 Task: In the  document Maui.epub Align the width of word art with 'Picture'. Fill the whole document with 'Light Cornflower Blue'. Add link on bottom left corner of the sheet: in.pinterest.com
Action: Mouse moved to (308, 456)
Screenshot: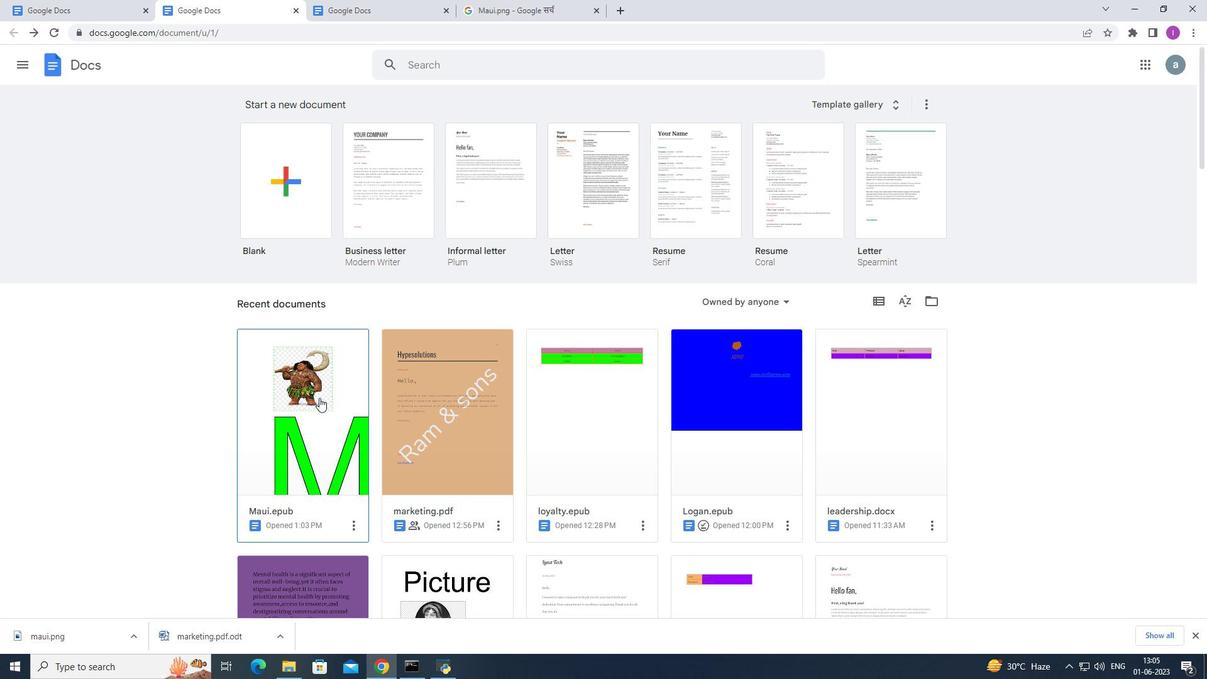 
Action: Mouse pressed left at (308, 456)
Screenshot: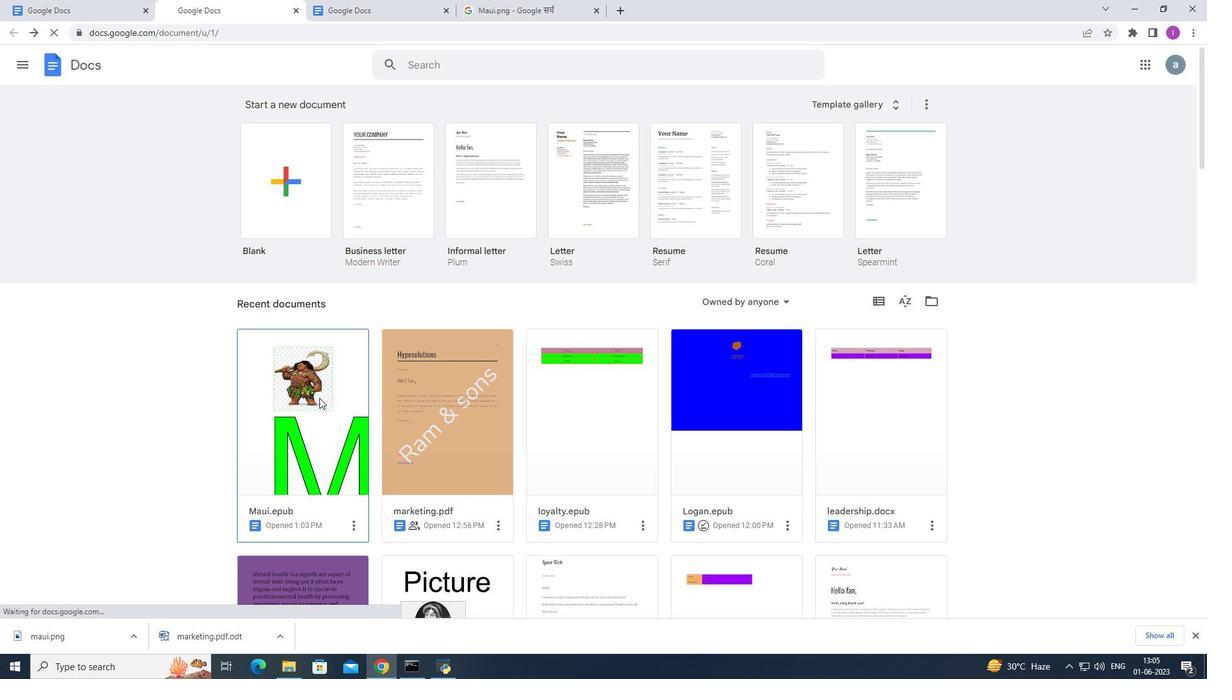 
Action: Mouse moved to (48, 74)
Screenshot: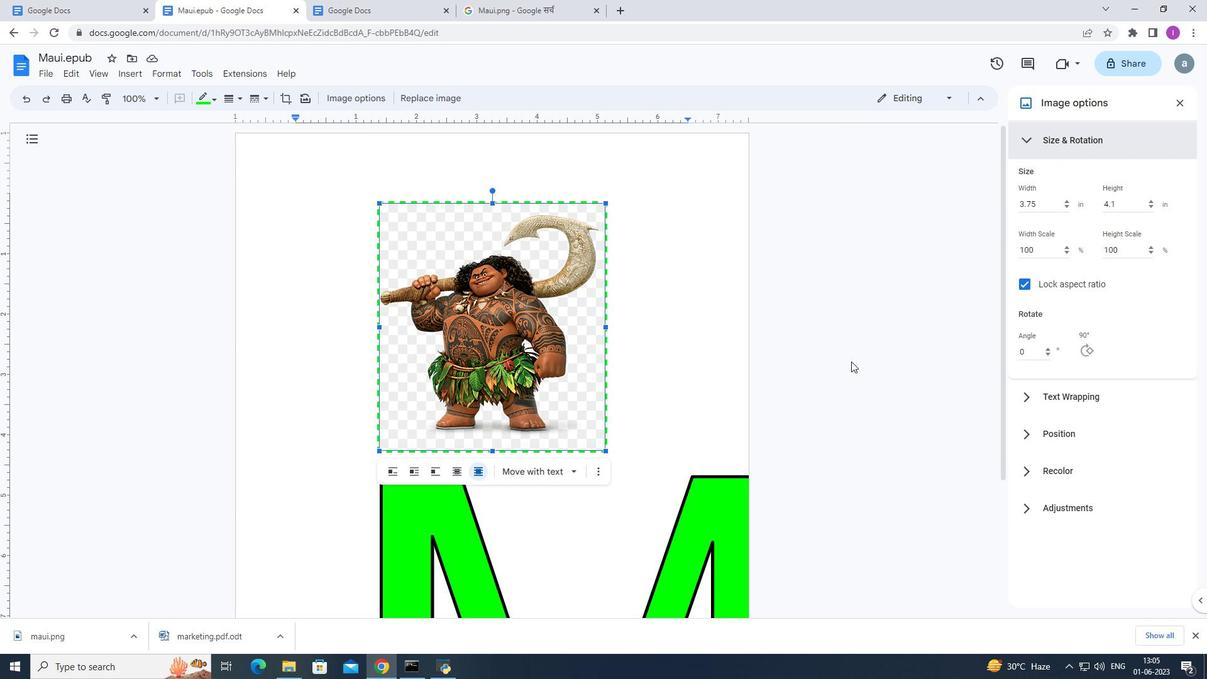 
Action: Mouse pressed left at (48, 74)
Screenshot: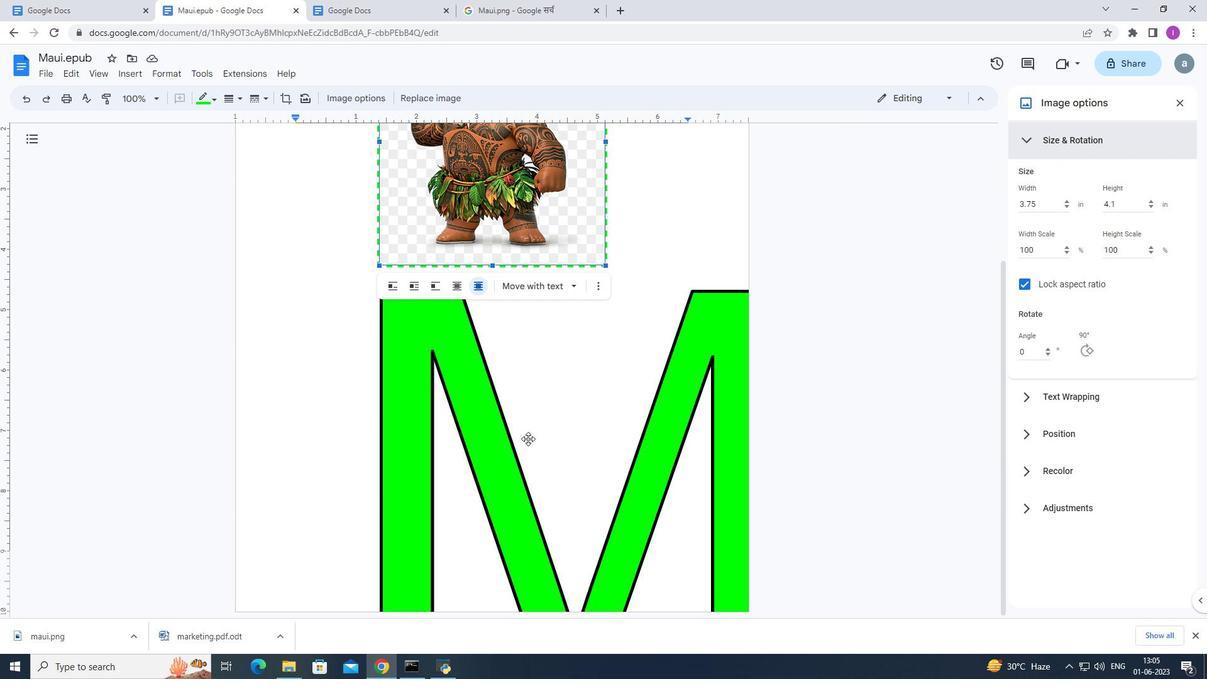 
Action: Mouse moved to (312, 180)
Screenshot: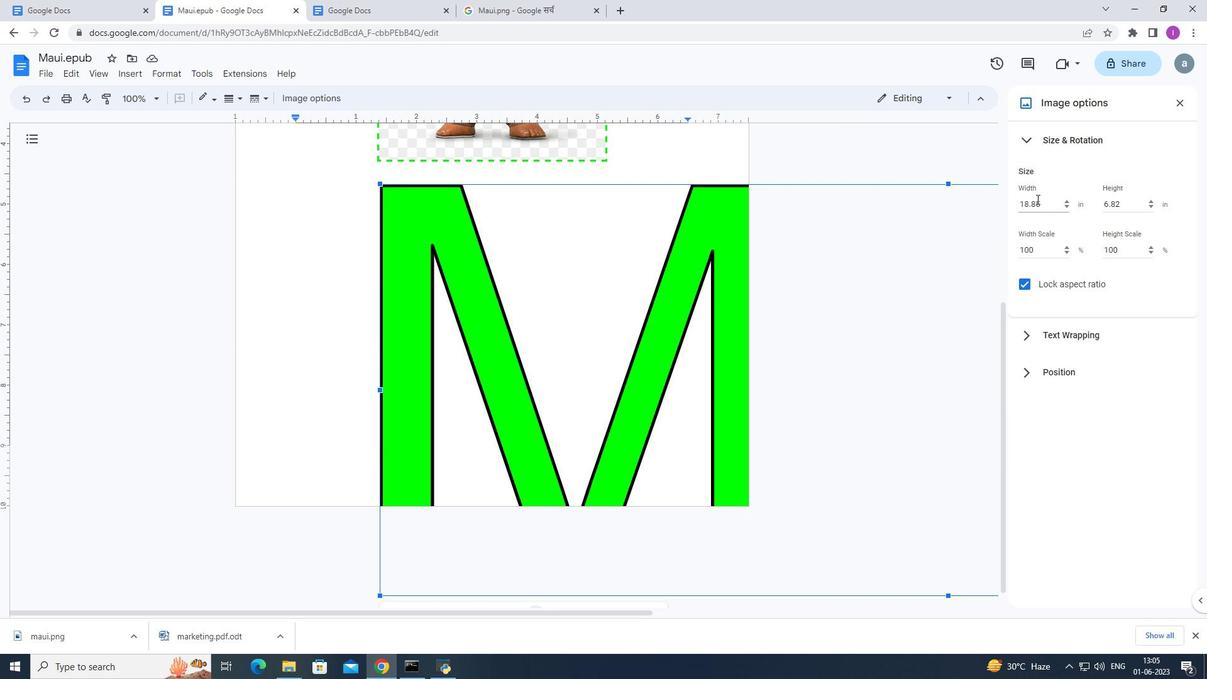
Action: Mouse pressed left at (312, 180)
Screenshot: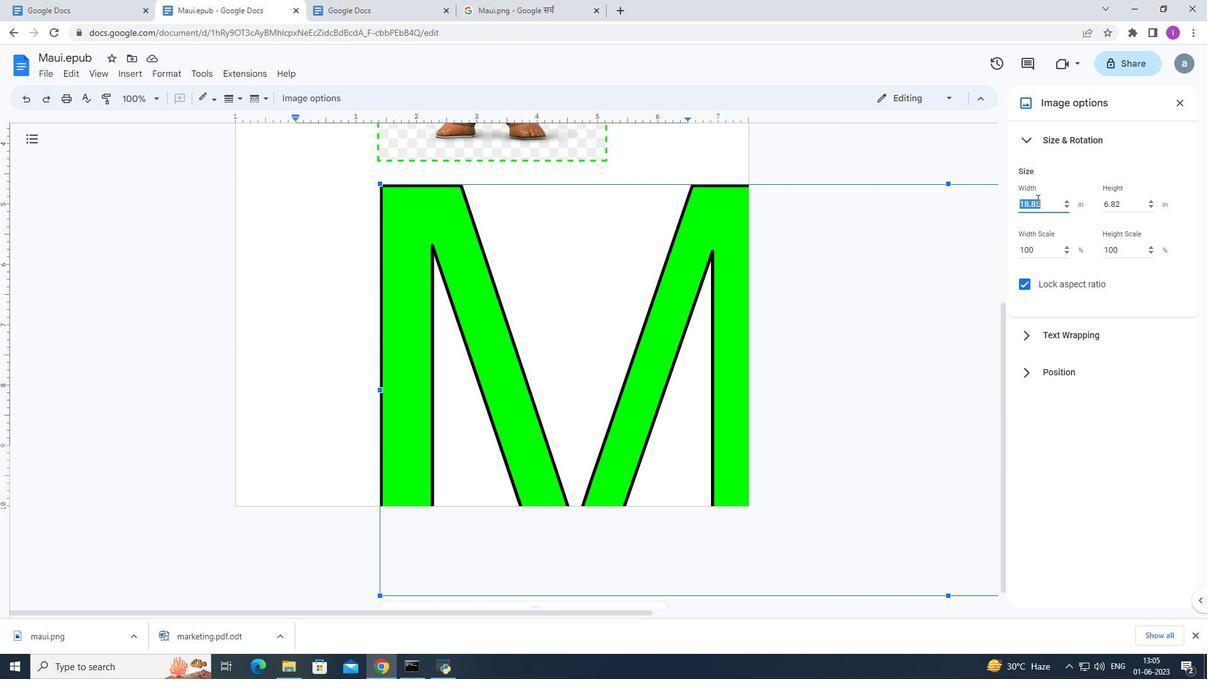 
Action: Mouse moved to (574, 115)
Screenshot: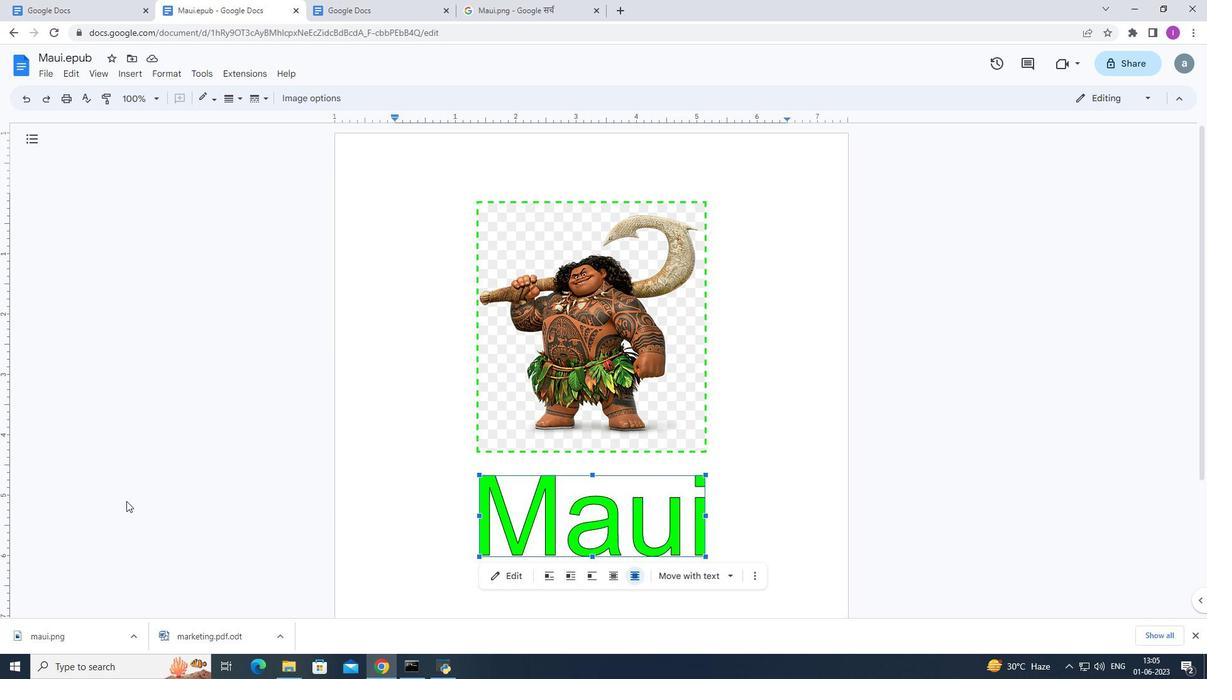 
Action: Mouse scrolled (574, 115) with delta (0, 0)
Screenshot: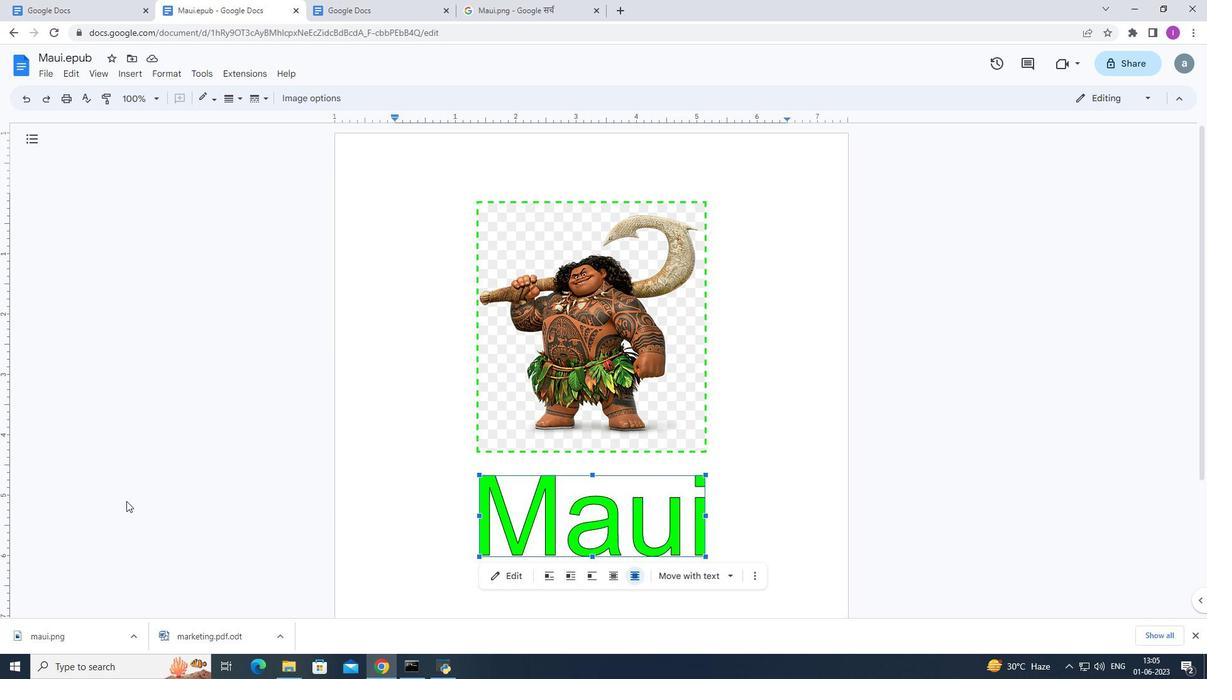 
Action: Mouse moved to (575, 116)
Screenshot: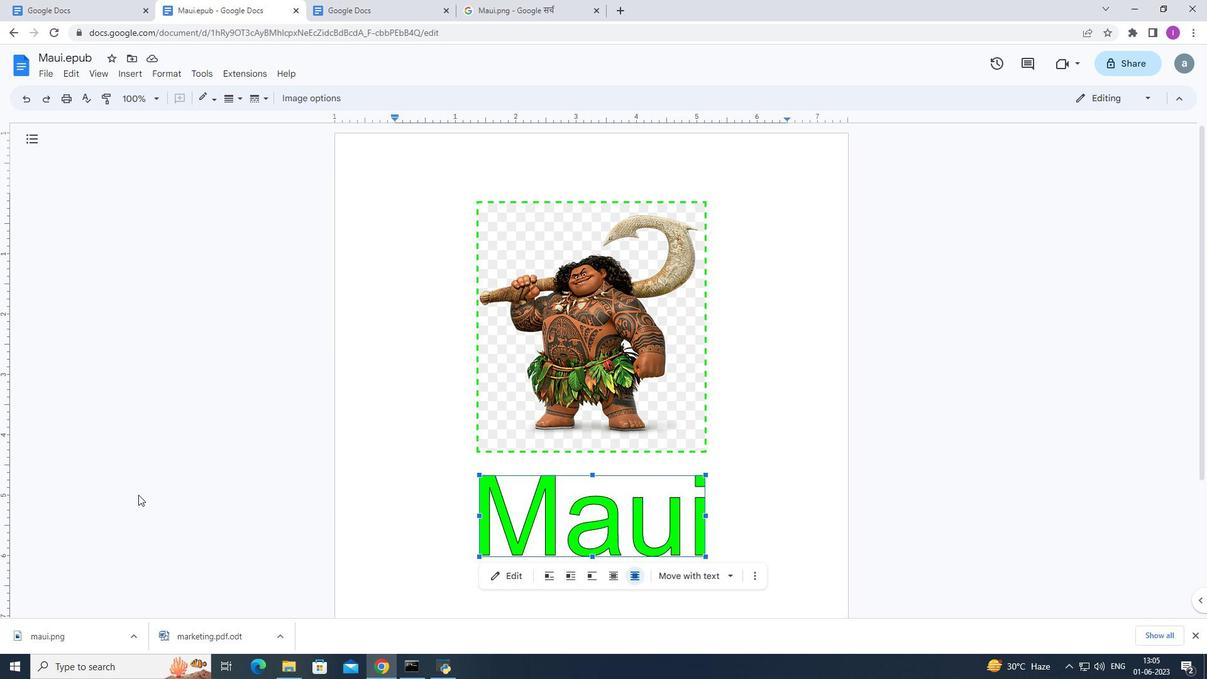 
Action: Mouse scrolled (575, 115) with delta (0, 0)
Screenshot: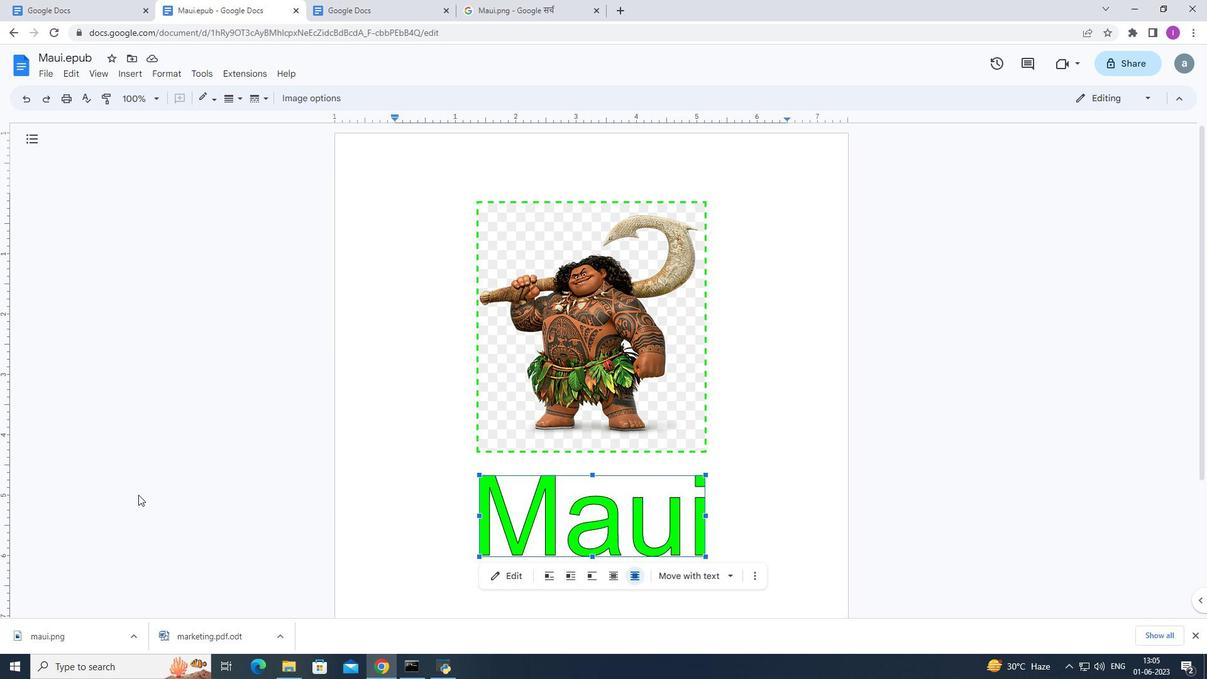 
Action: Mouse scrolled (575, 115) with delta (0, 0)
Screenshot: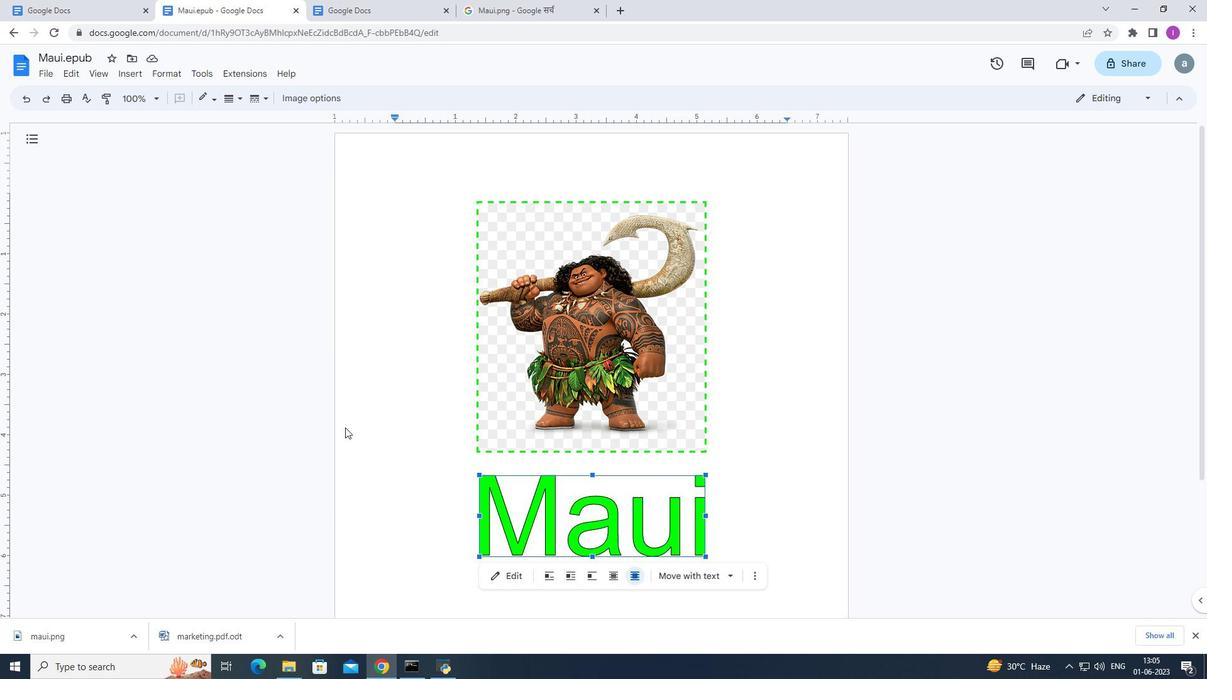 
Action: Mouse moved to (576, 120)
Screenshot: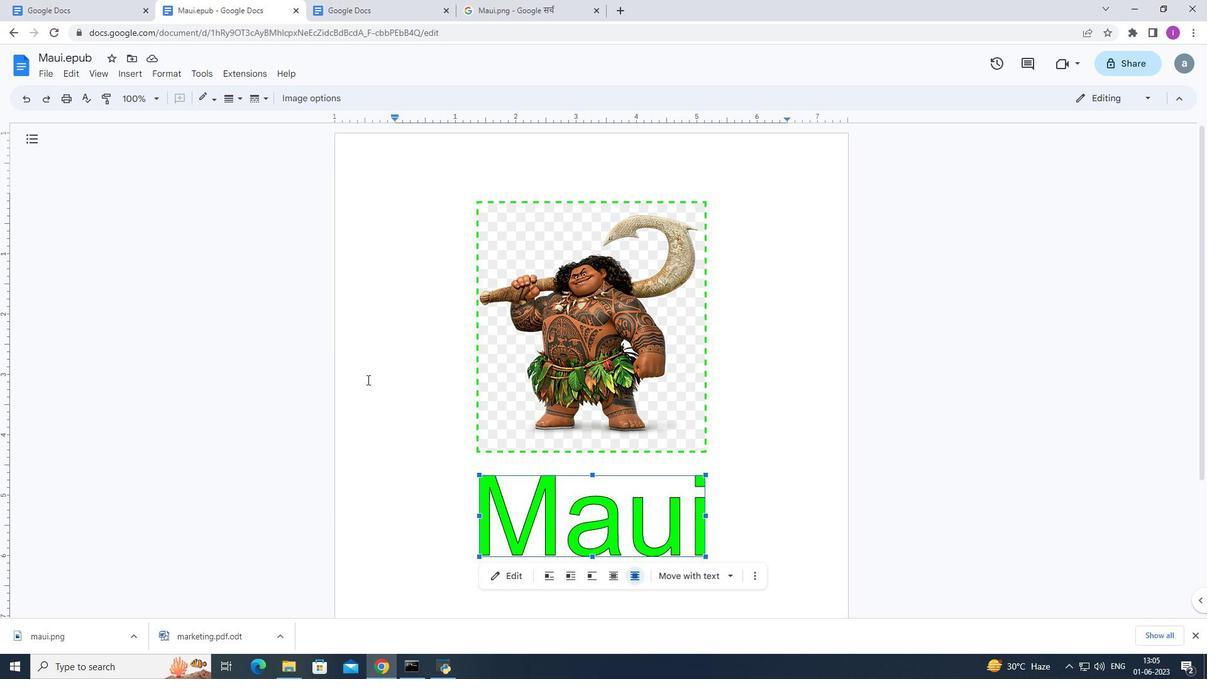 
Action: Mouse scrolled (576, 119) with delta (0, 0)
Screenshot: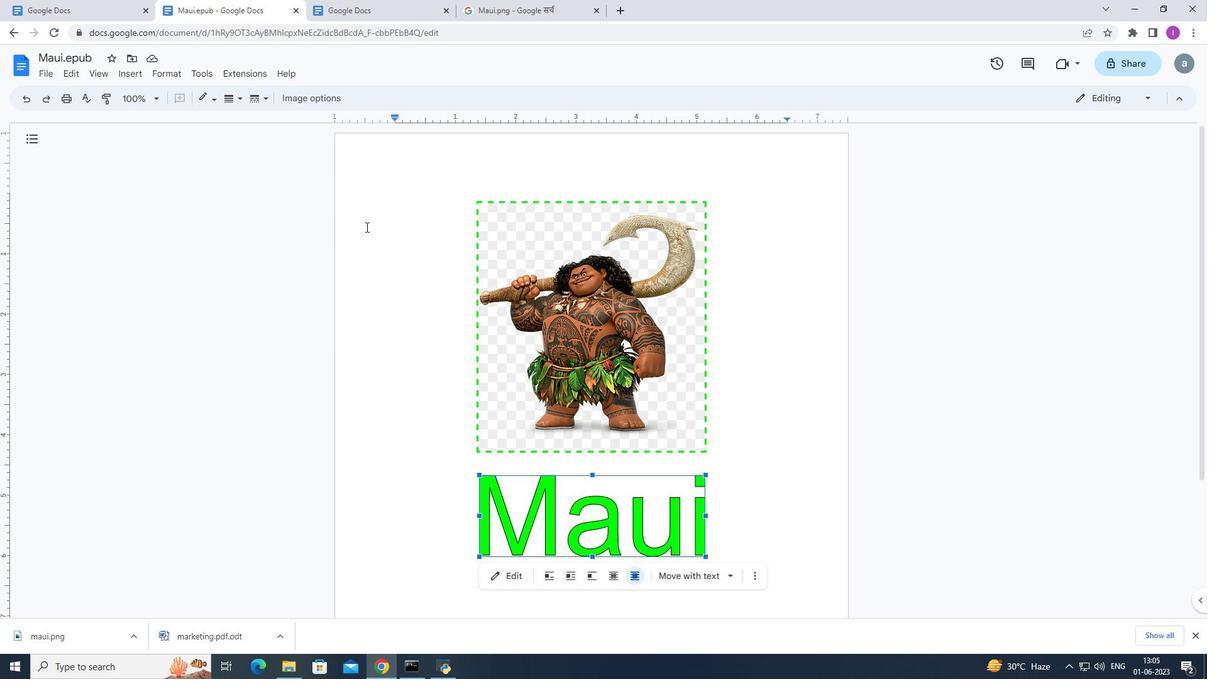 
Action: Mouse scrolled (576, 119) with delta (0, 0)
Screenshot: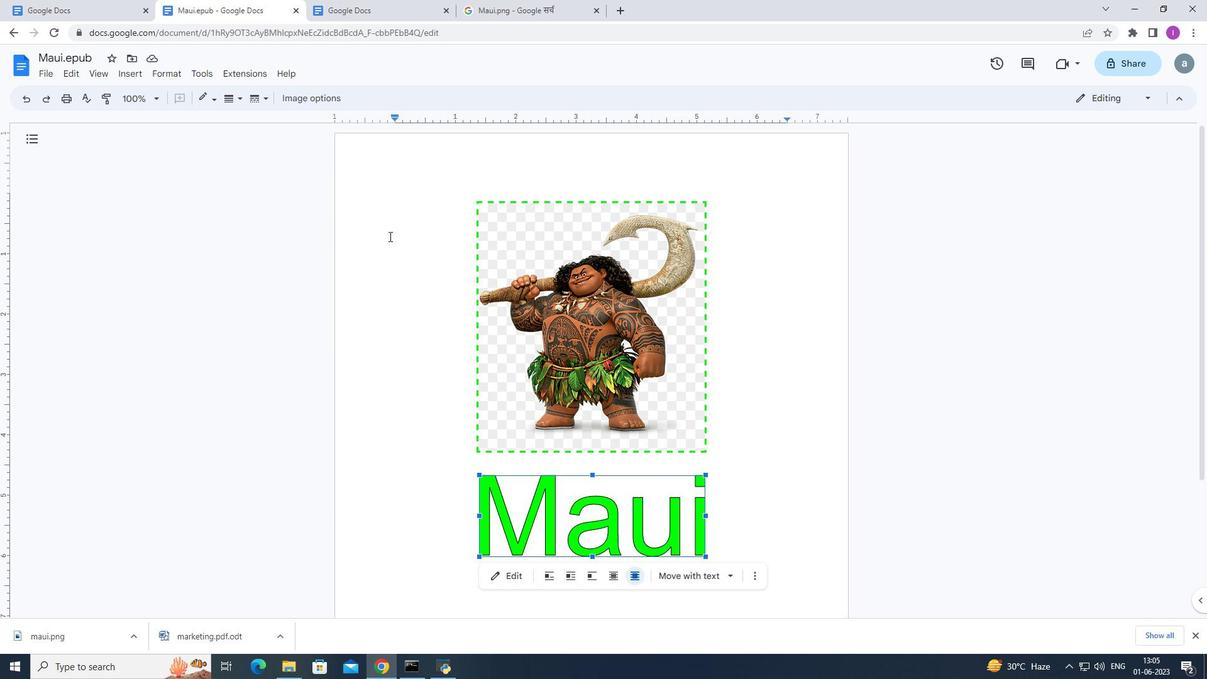 
Action: Mouse moved to (538, 318)
Screenshot: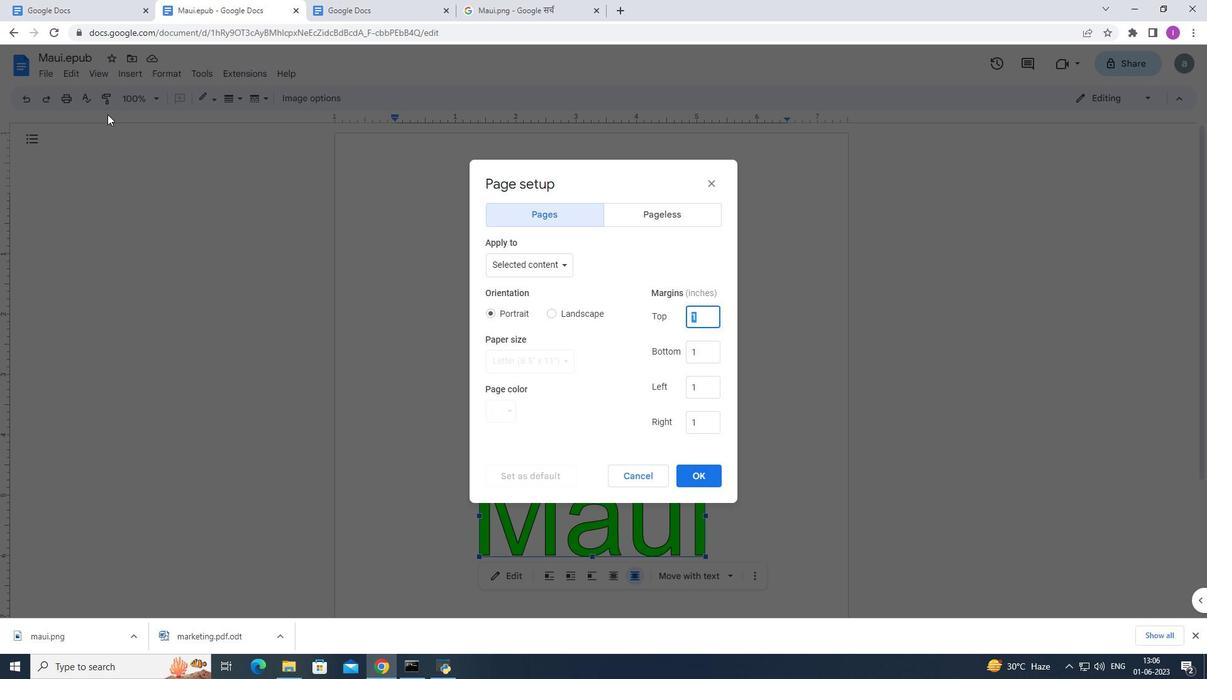 
Action: Mouse scrolled (538, 318) with delta (0, 0)
Screenshot: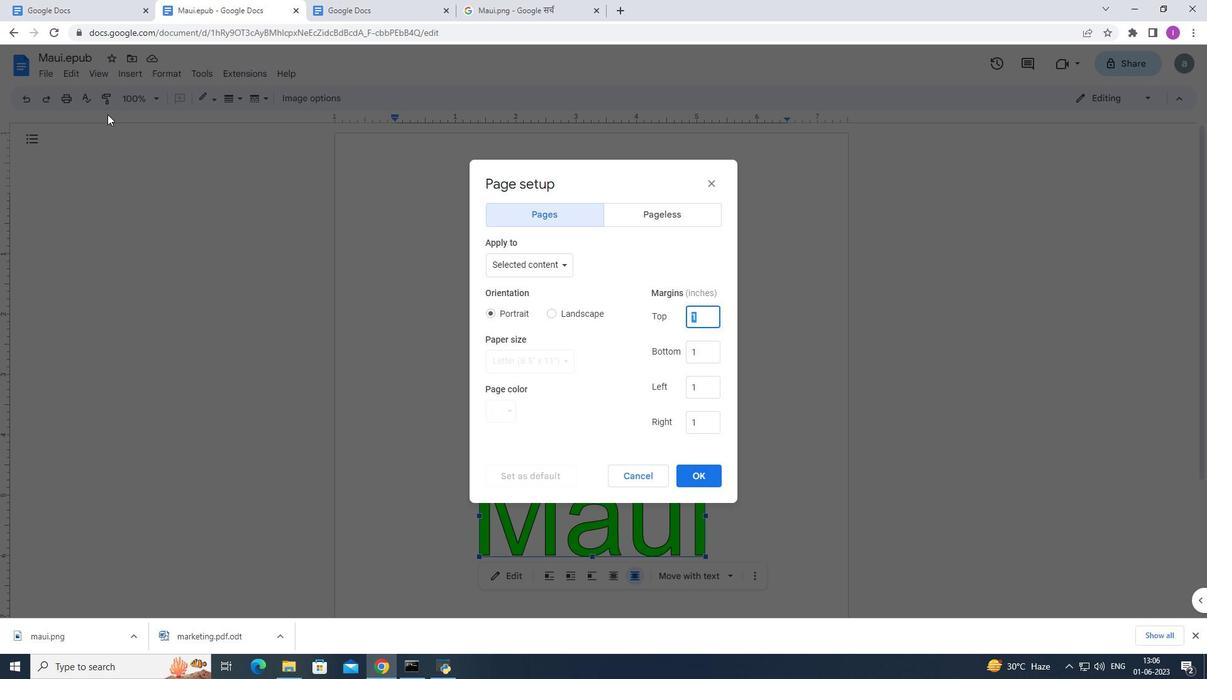 
Action: Mouse scrolled (538, 318) with delta (0, 0)
Screenshot: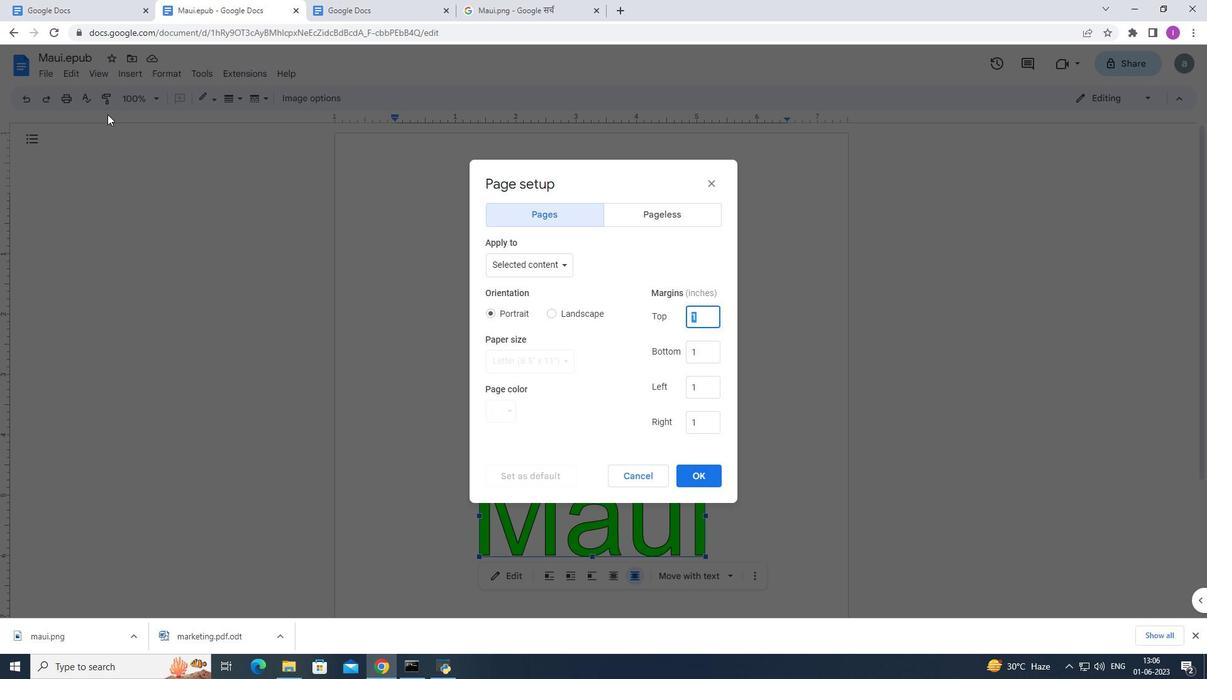 
Action: Mouse scrolled (538, 318) with delta (0, 0)
Screenshot: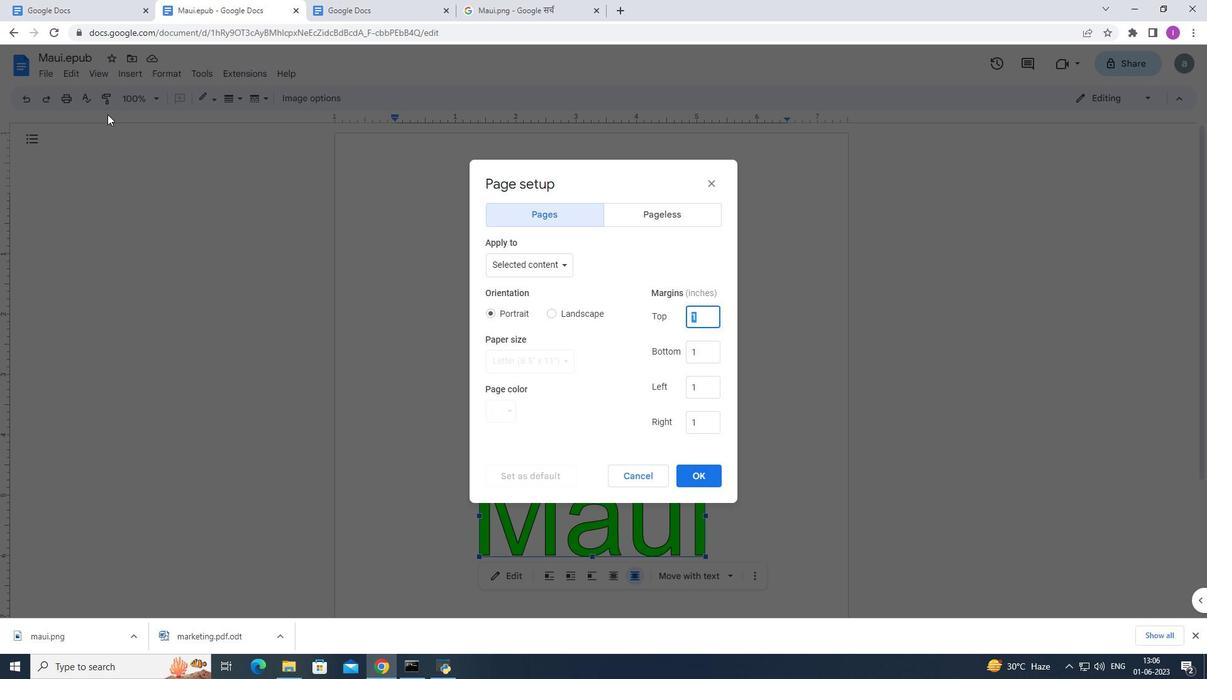
Action: Mouse scrolled (538, 318) with delta (0, 0)
Screenshot: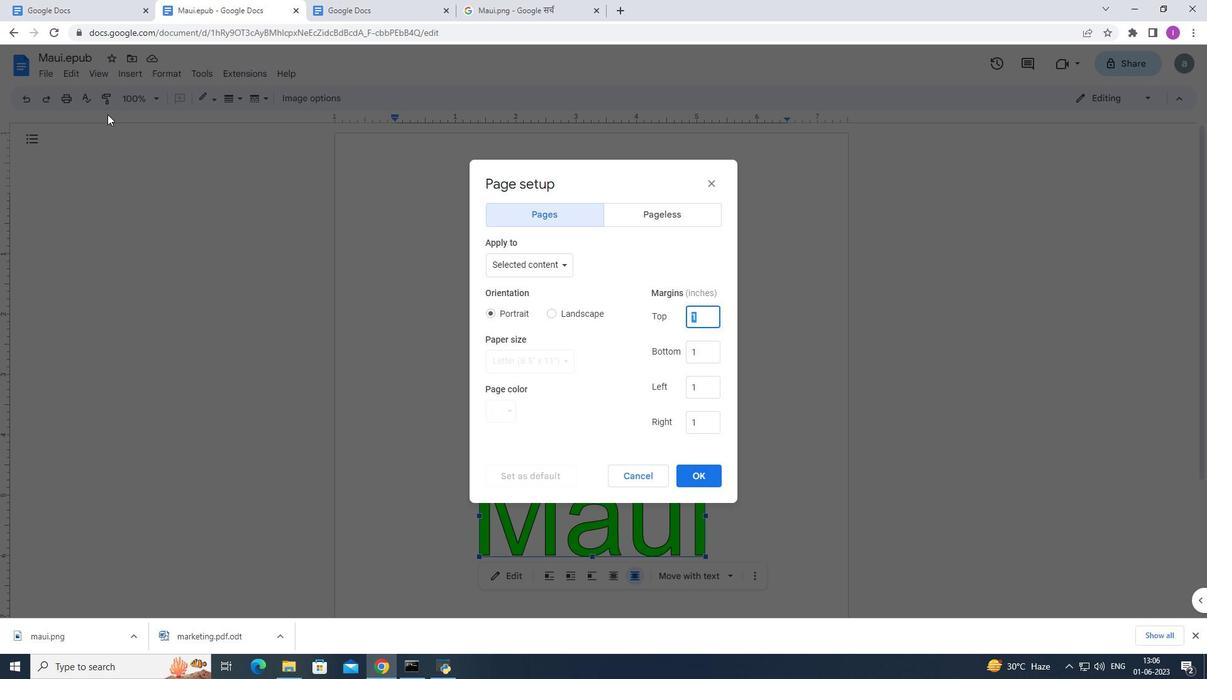 
Action: Mouse scrolled (538, 318) with delta (0, 0)
Screenshot: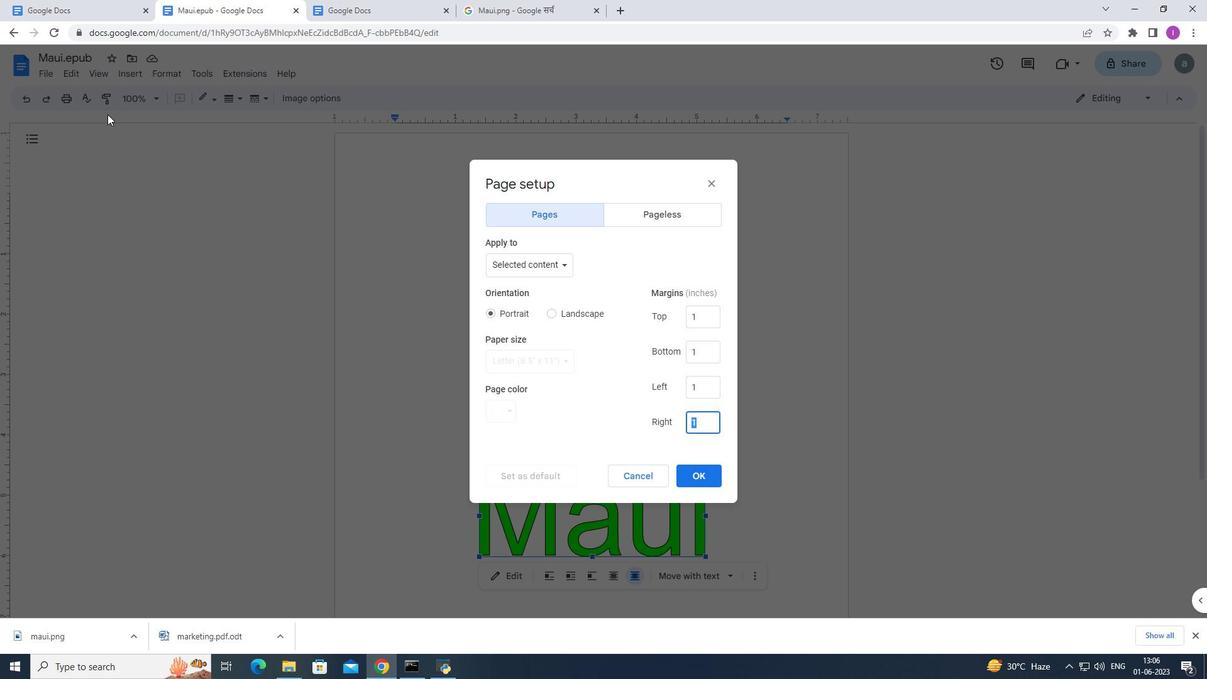 
Action: Mouse scrolled (538, 318) with delta (0, 0)
Screenshot: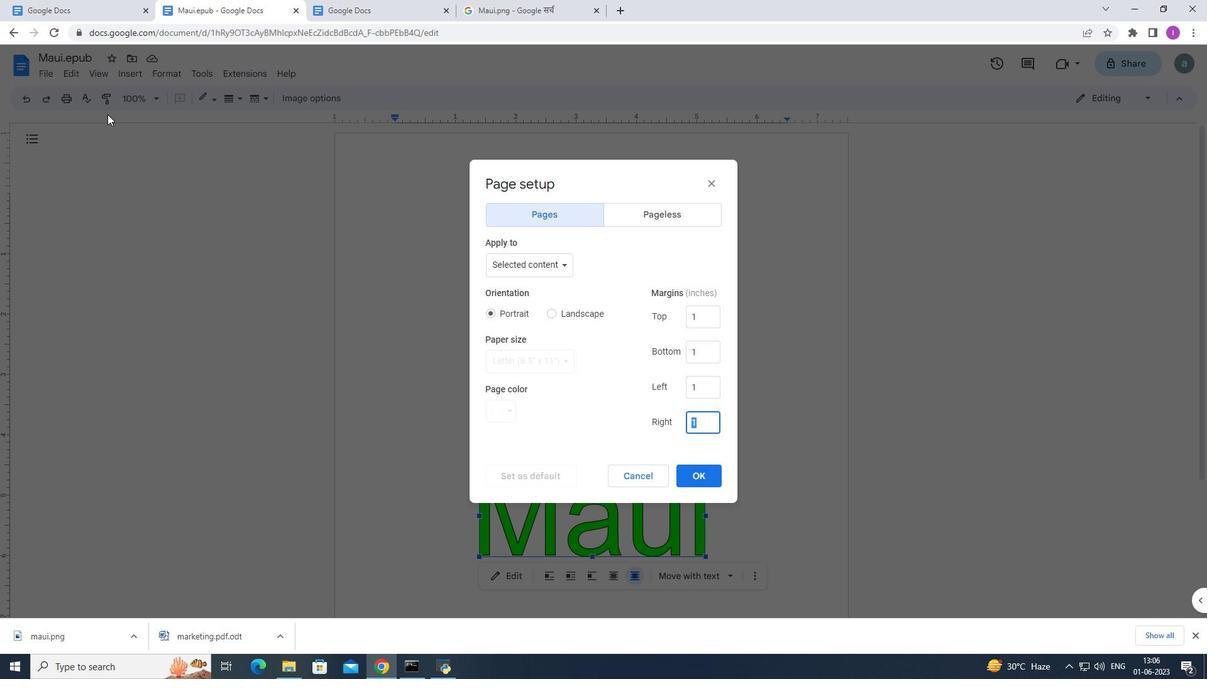 
Action: Mouse scrolled (538, 318) with delta (0, 0)
Screenshot: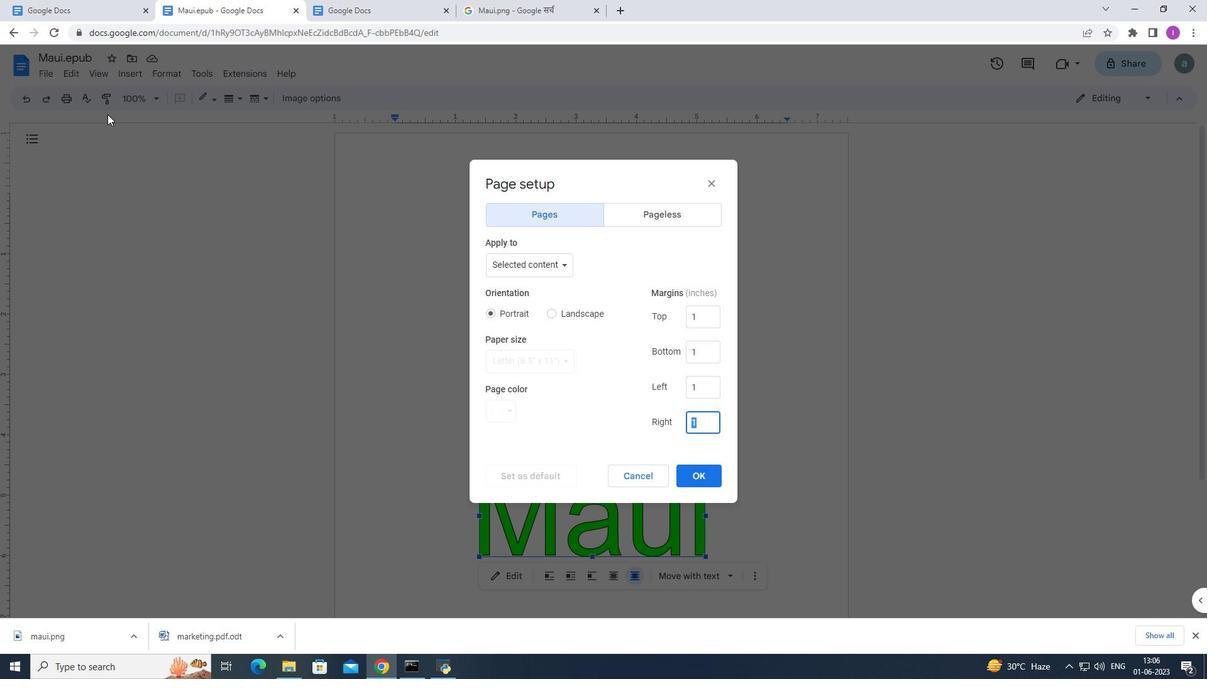 
Action: Mouse scrolled (538, 318) with delta (0, 0)
Screenshot: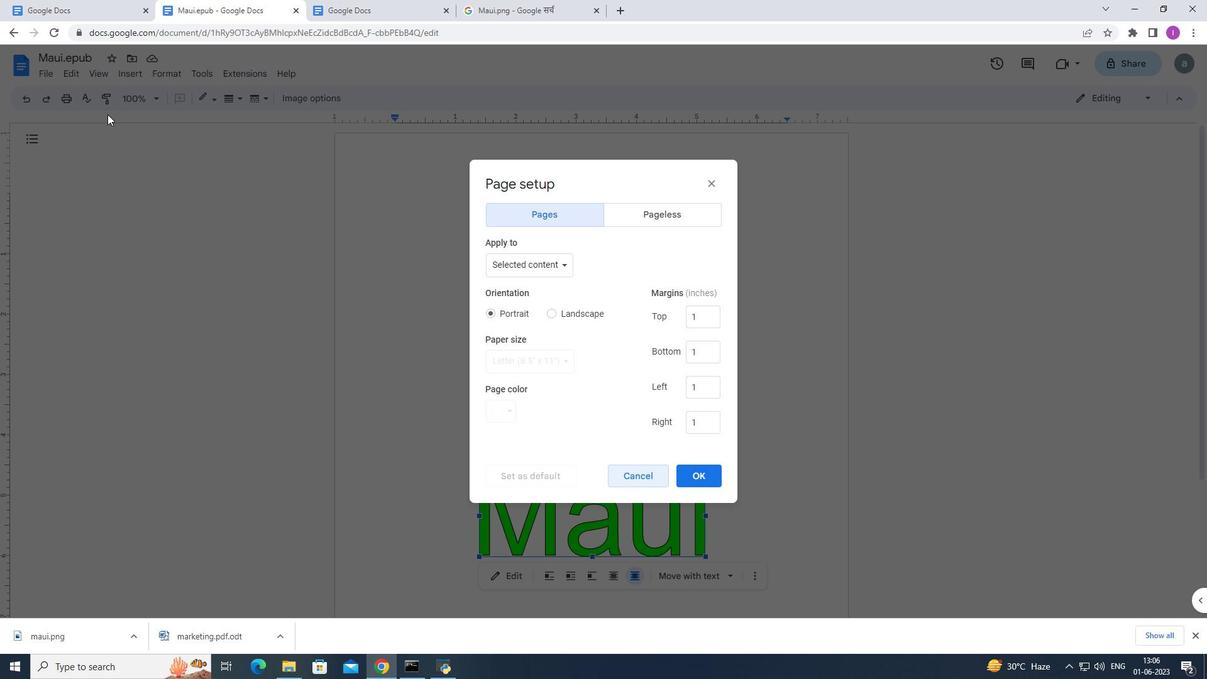 
Action: Mouse scrolled (538, 319) with delta (0, 0)
Screenshot: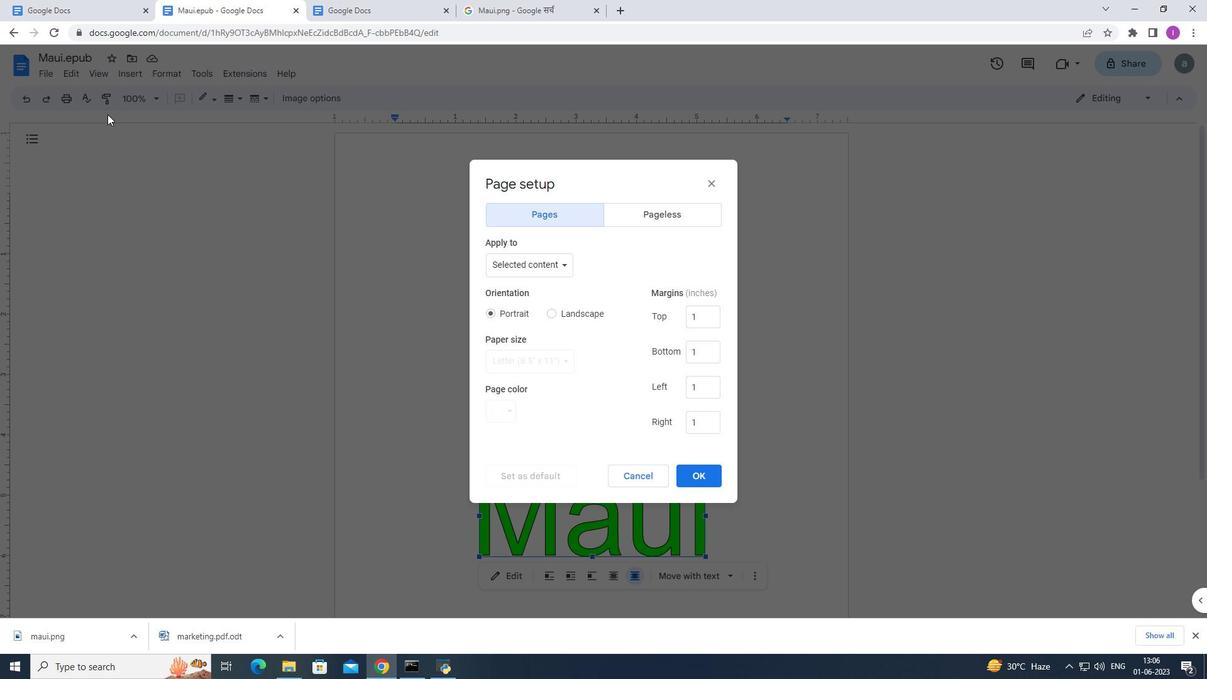 
Action: Mouse scrolled (538, 319) with delta (0, 0)
Screenshot: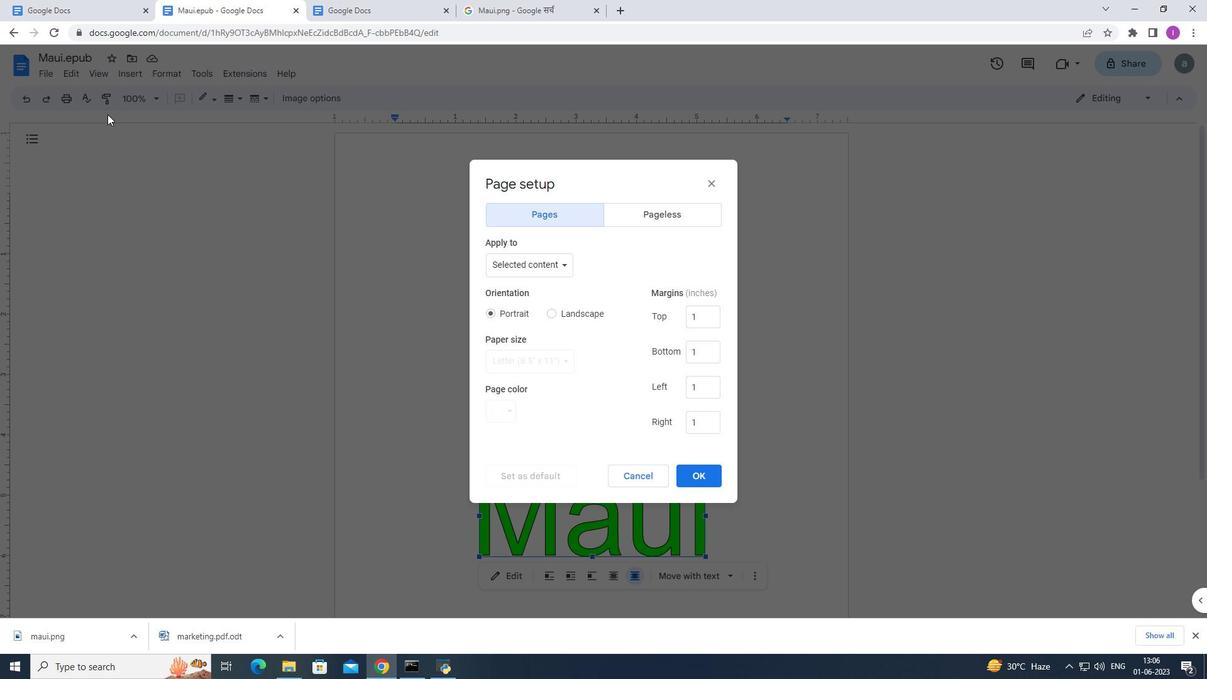 
Action: Mouse scrolled (538, 319) with delta (0, 0)
Screenshot: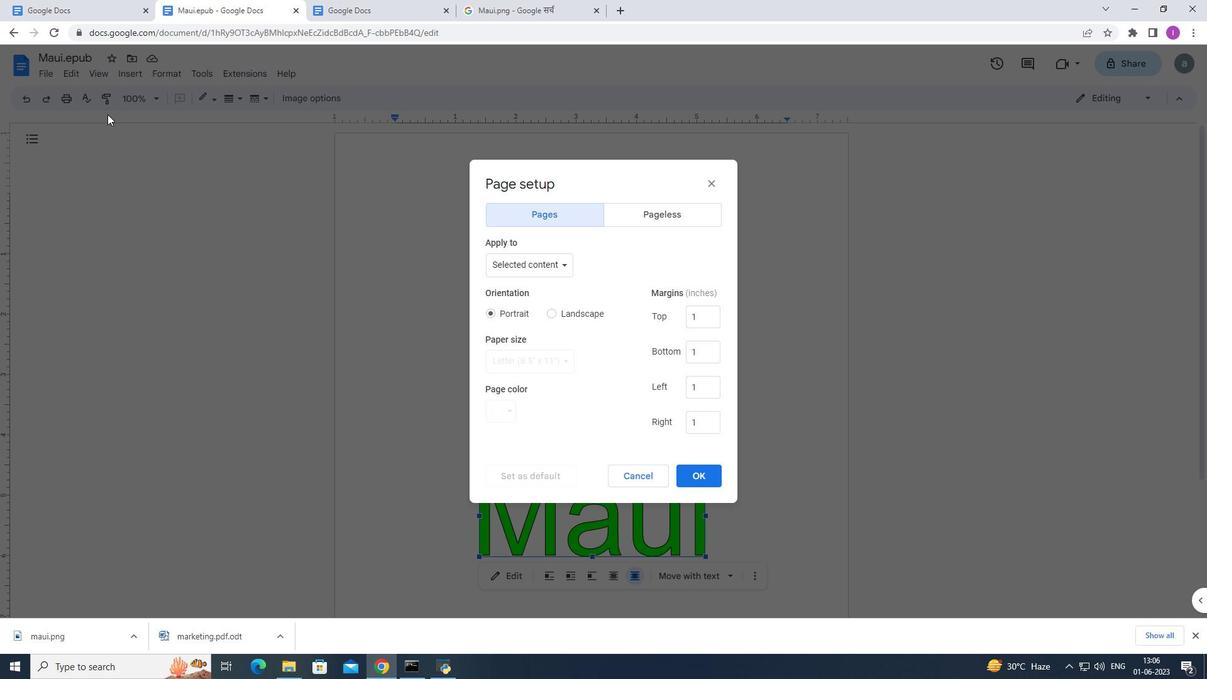 
Action: Mouse scrolled (538, 319) with delta (0, 0)
Screenshot: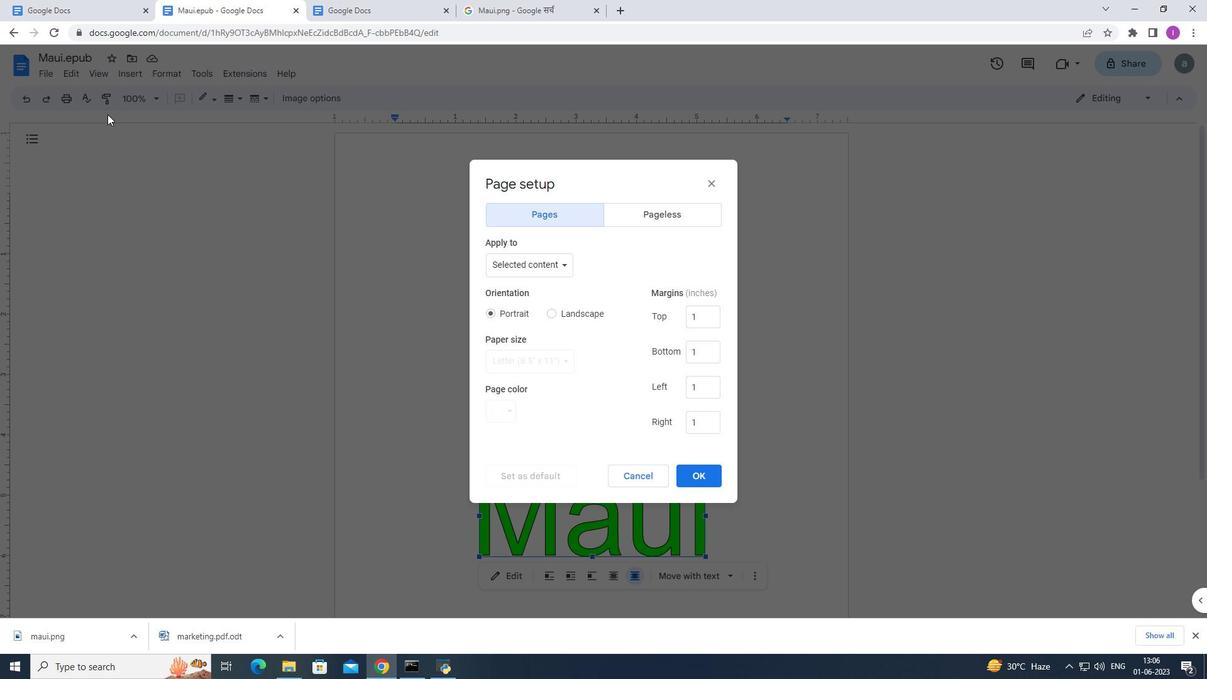 
Action: Mouse scrolled (538, 319) with delta (0, 0)
Screenshot: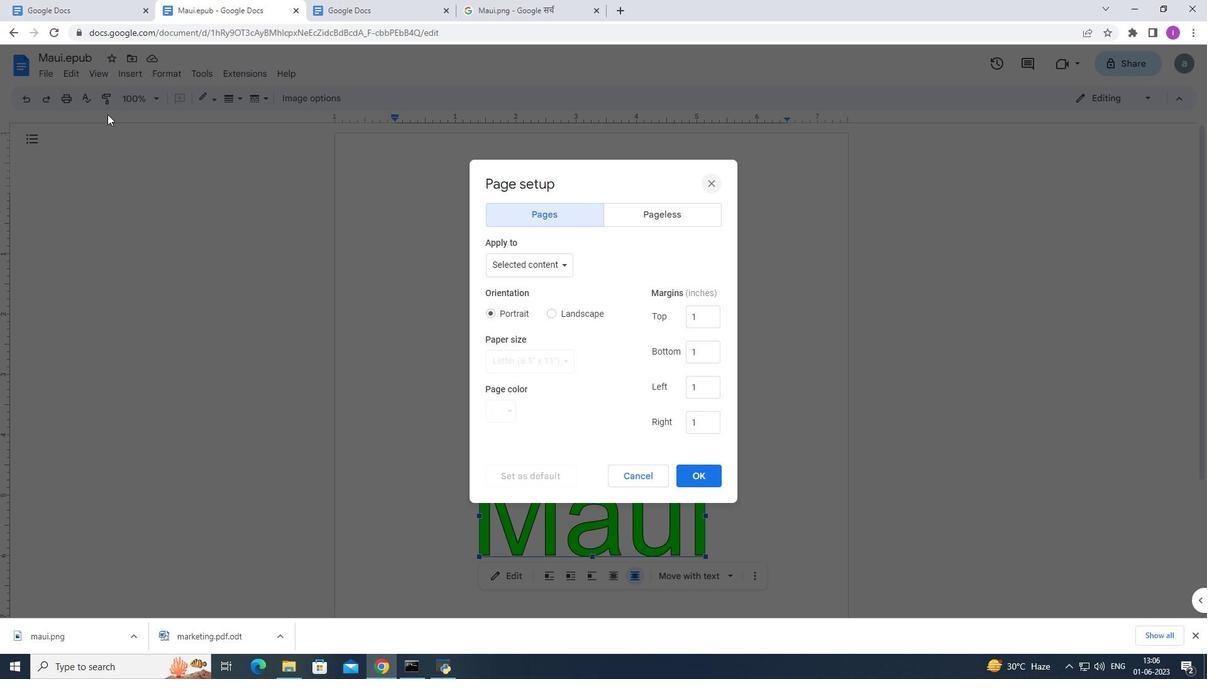 
Action: Mouse moved to (269, 437)
Screenshot: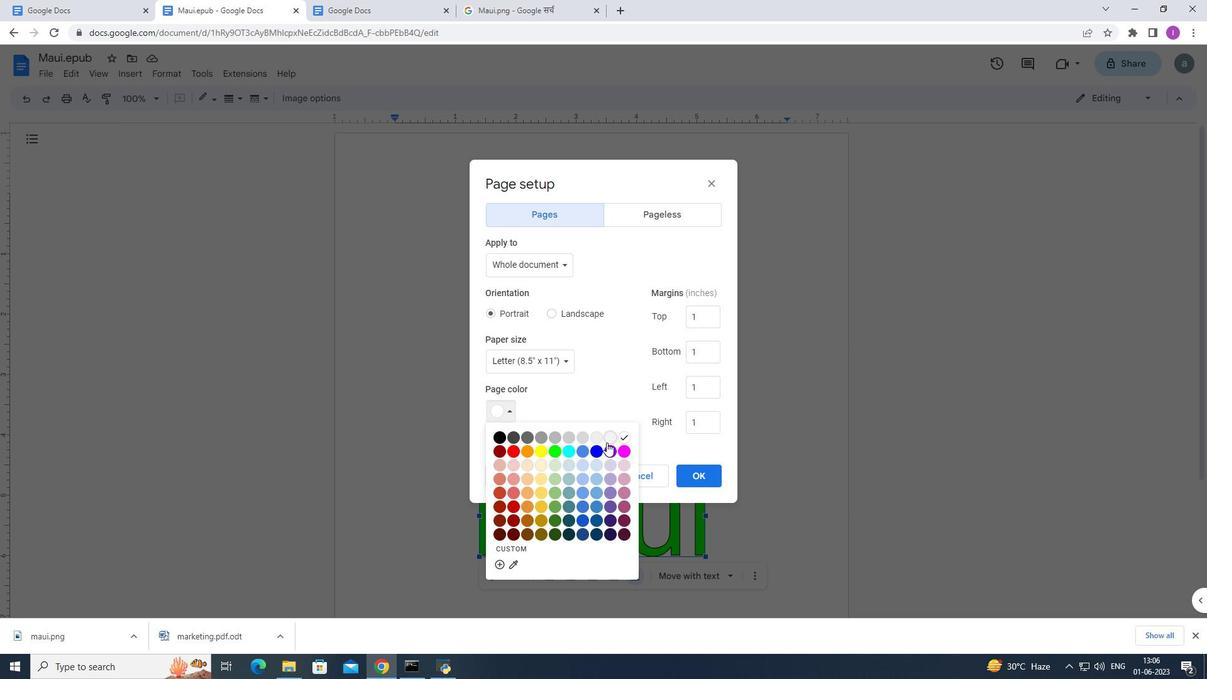 
Action: Mouse scrolled (269, 438) with delta (0, 0)
Screenshot: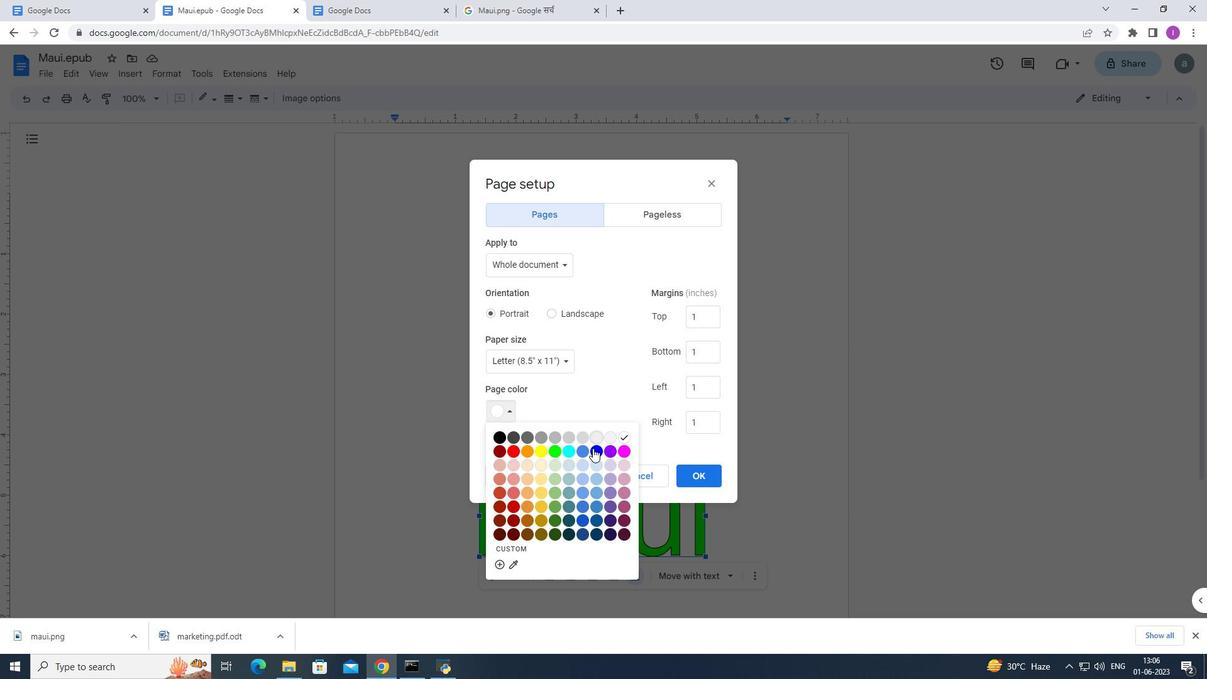 
Action: Mouse scrolled (269, 438) with delta (0, 0)
Screenshot: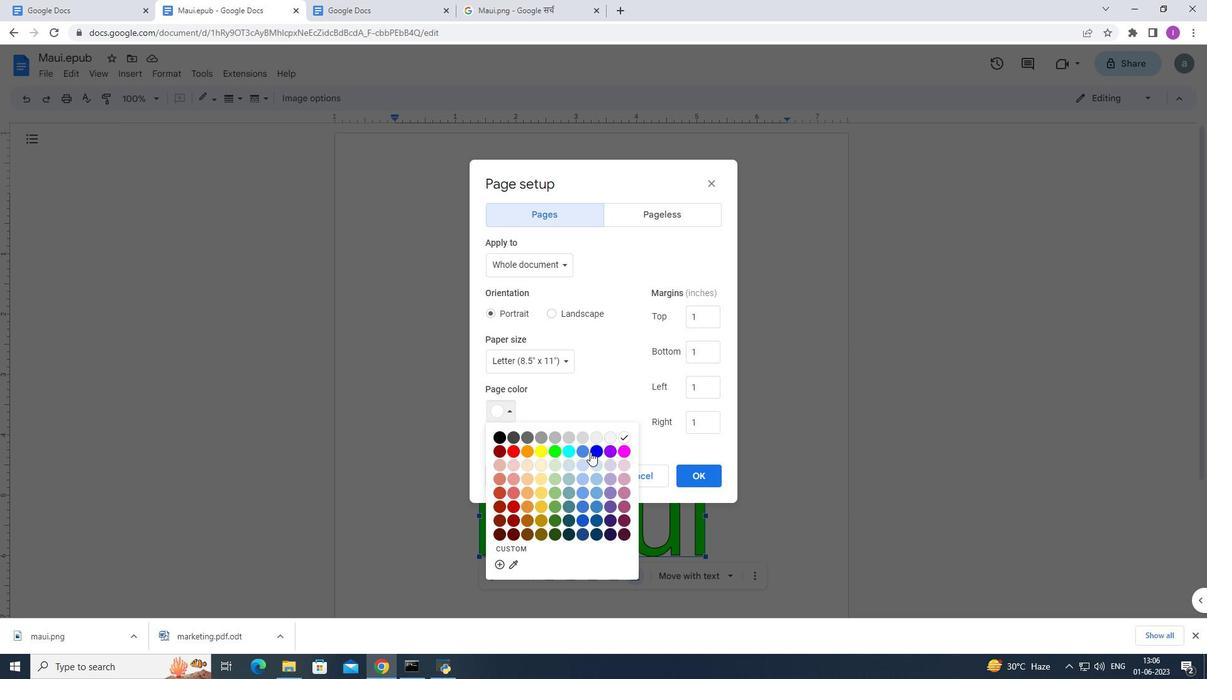 
Action: Mouse scrolled (269, 438) with delta (0, 0)
Screenshot: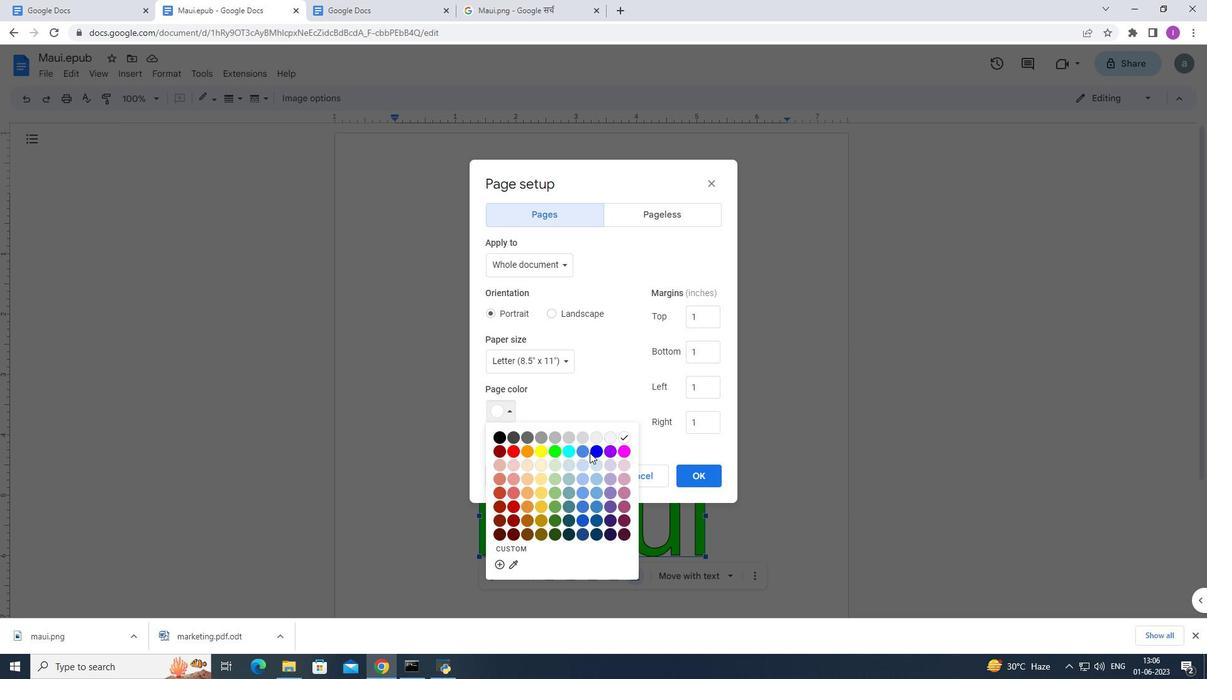 
Action: Mouse moved to (318, 398)
Screenshot: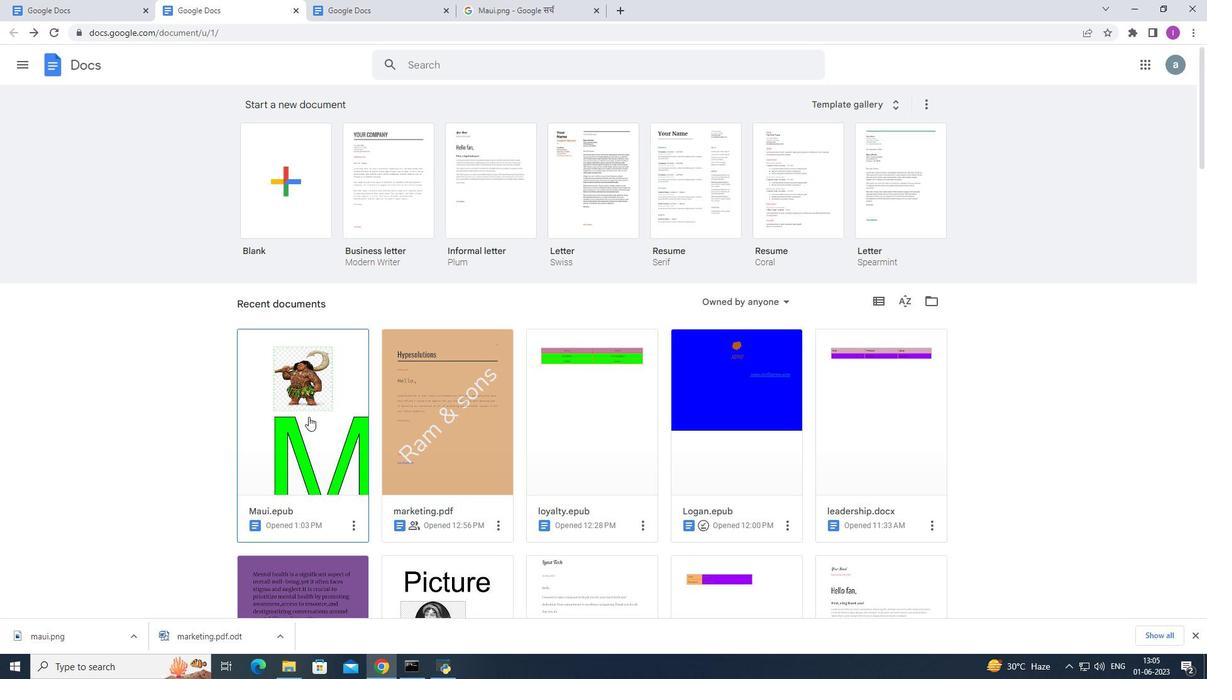 
Action: Mouse pressed left at (318, 398)
Screenshot: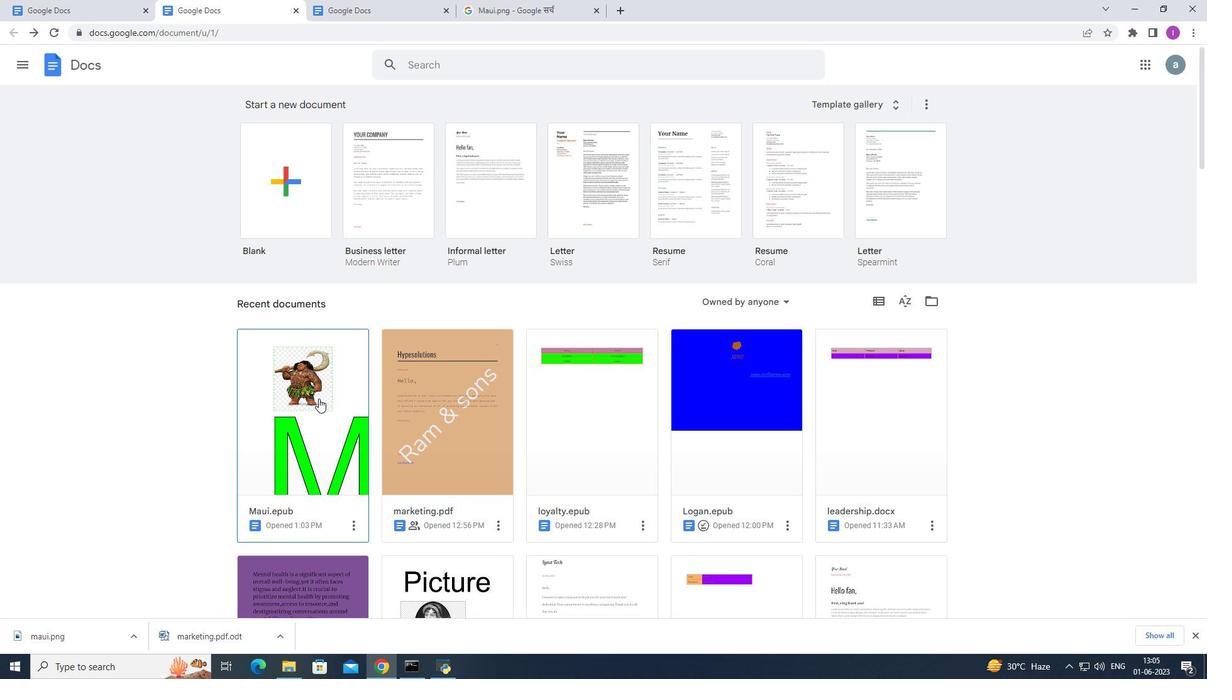 
Action: Mouse moved to (632, 331)
Screenshot: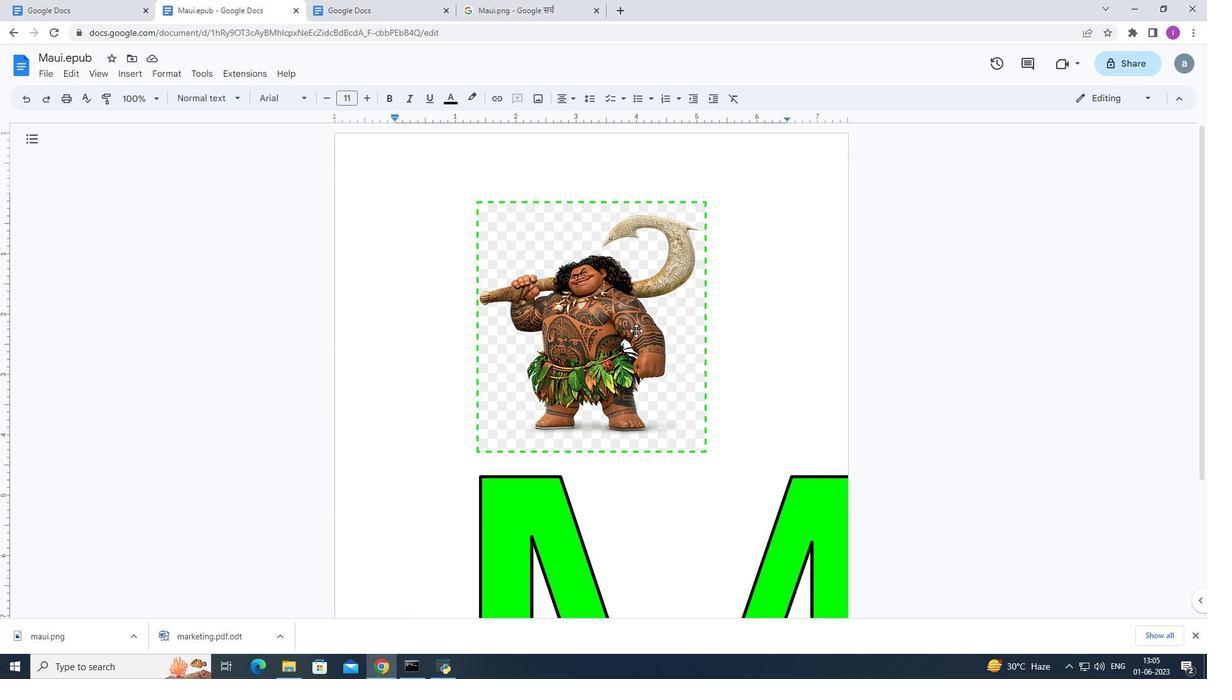 
Action: Mouse pressed left at (632, 331)
Screenshot: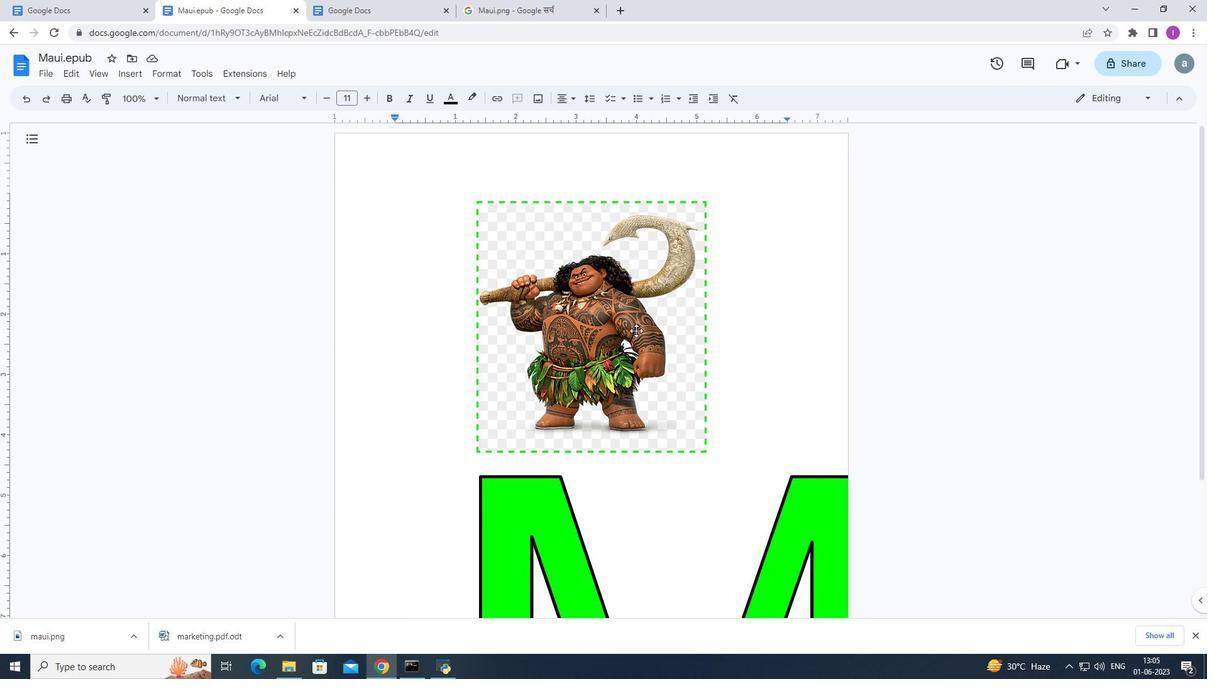 
Action: Mouse moved to (355, 108)
Screenshot: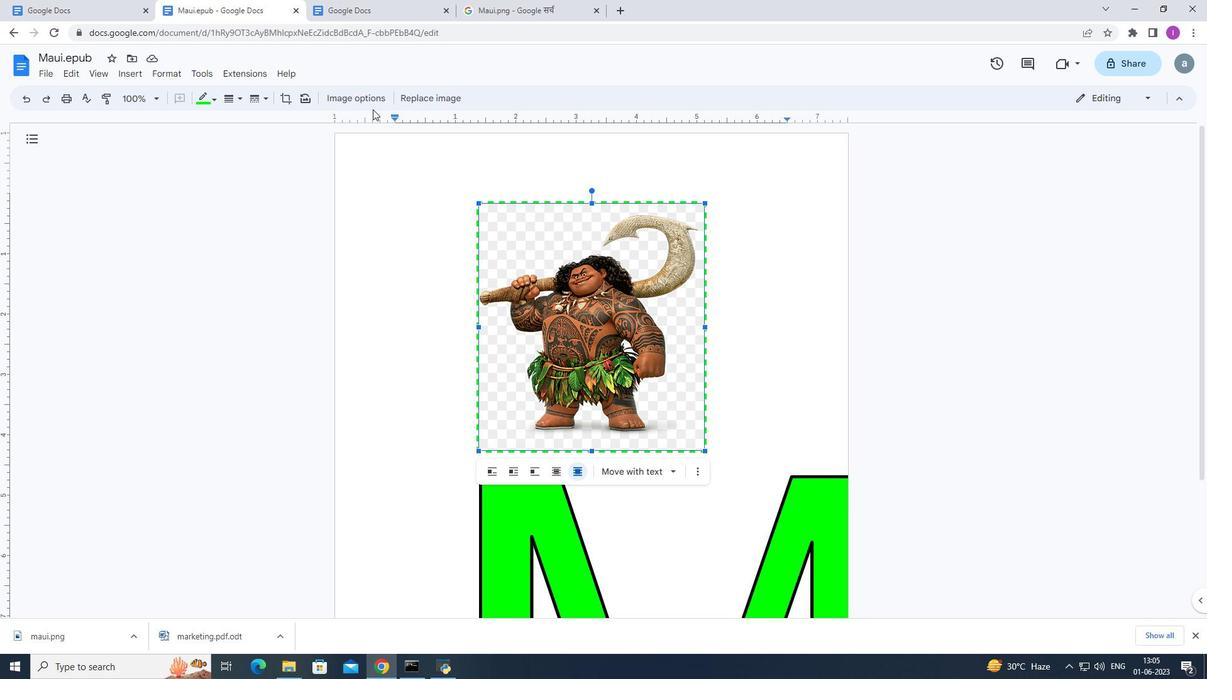 
Action: Mouse pressed left at (355, 108)
Screenshot: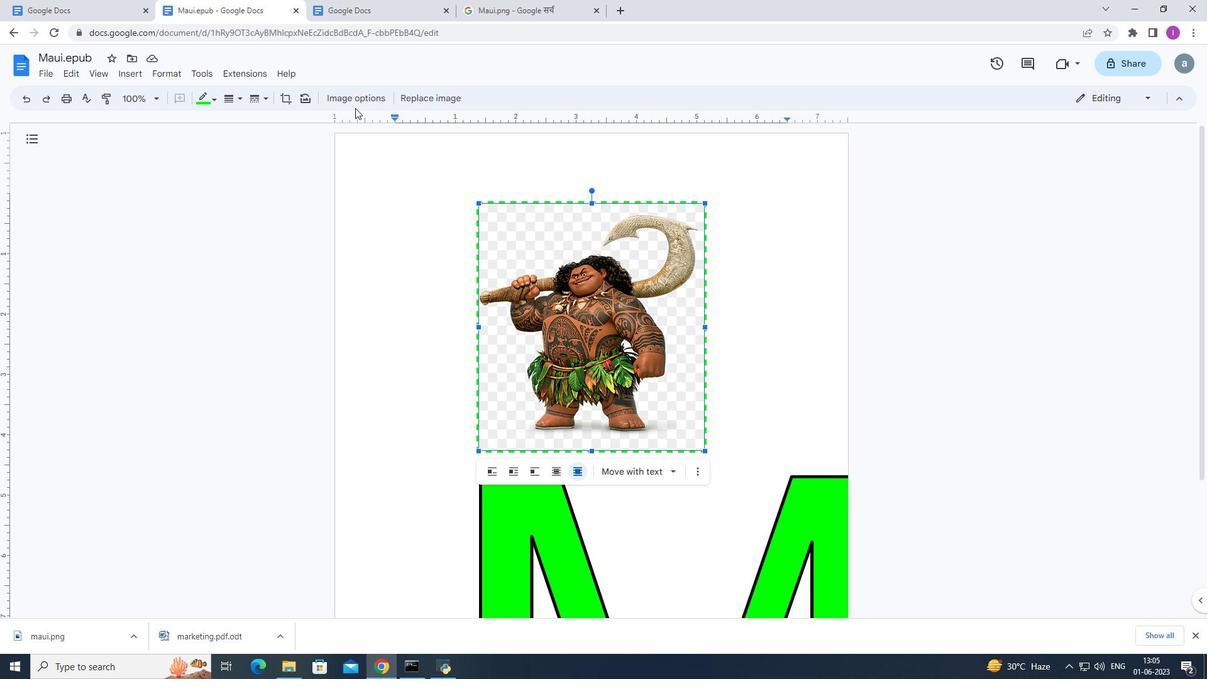 
Action: Mouse moved to (353, 101)
Screenshot: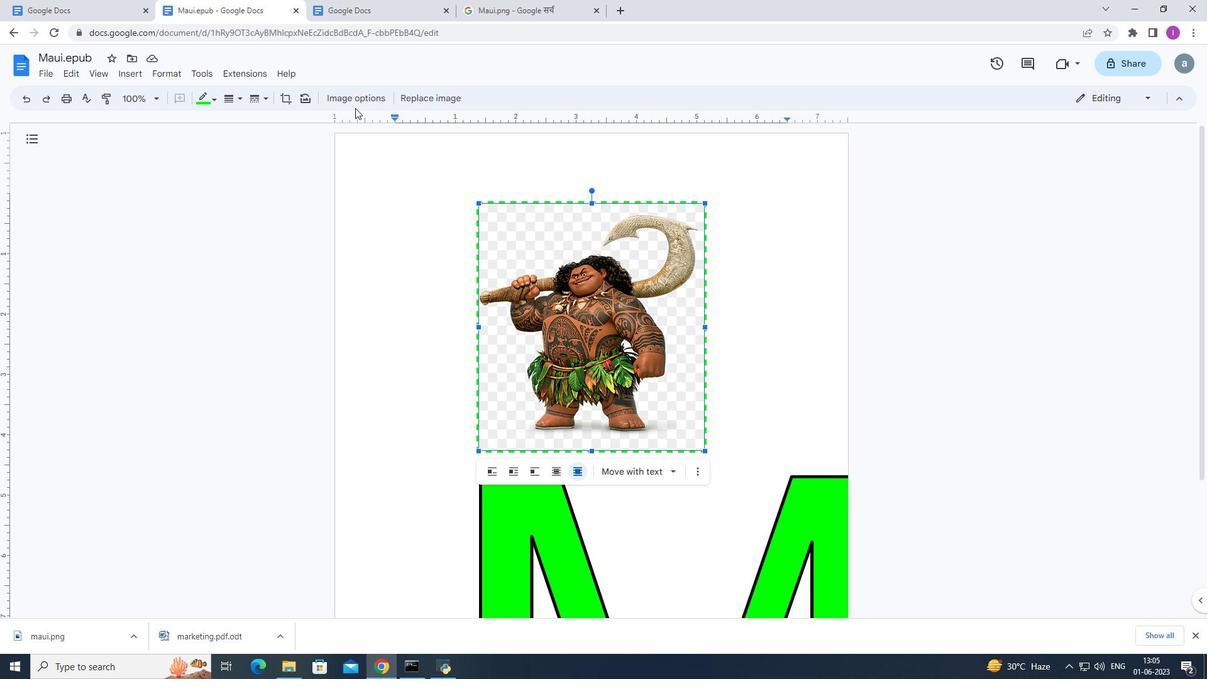 
Action: Mouse pressed left at (353, 101)
Screenshot: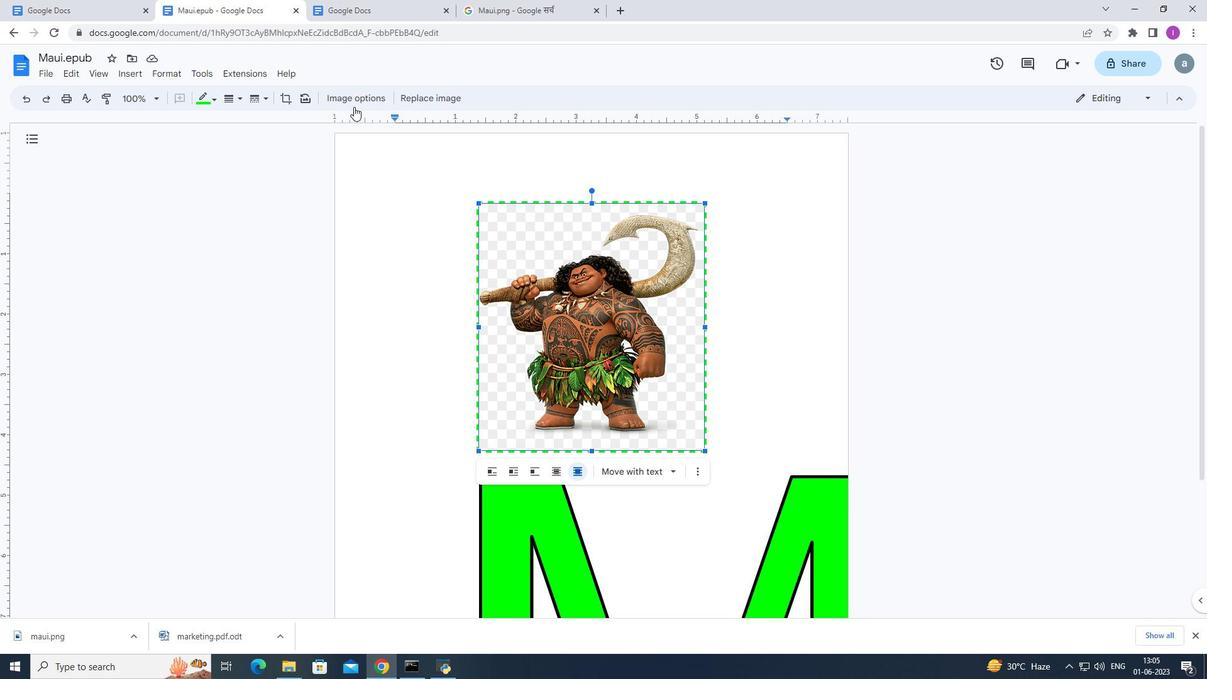 
Action: Mouse moved to (1047, 147)
Screenshot: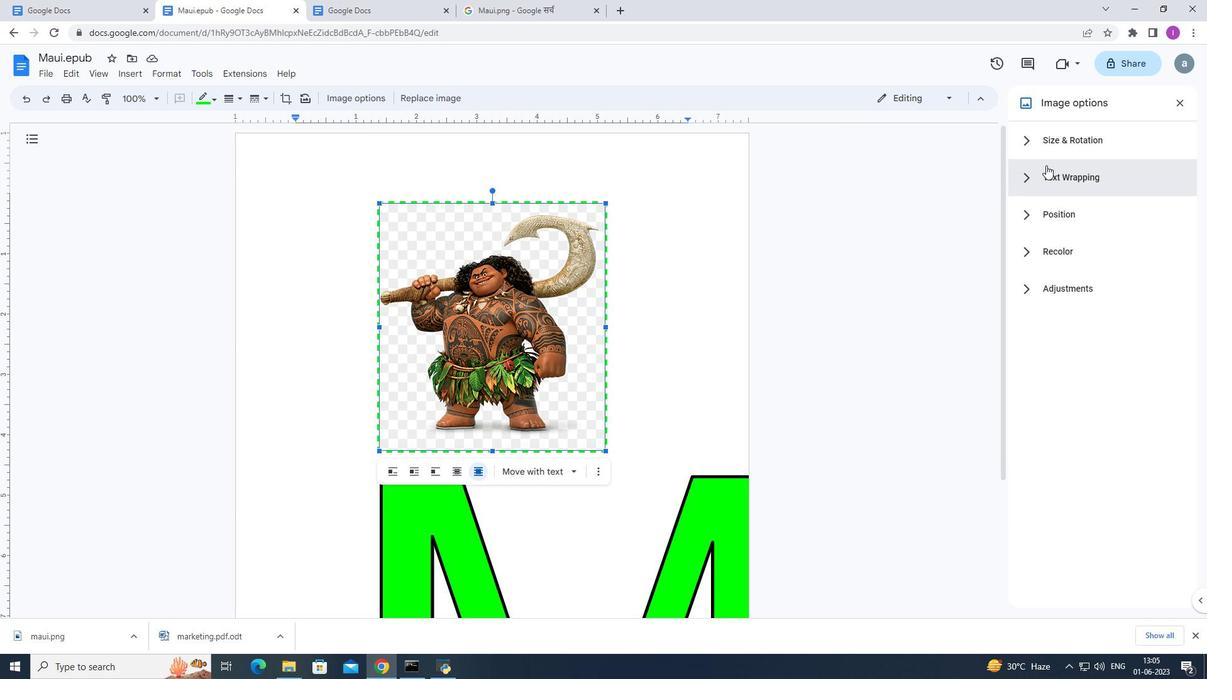 
Action: Mouse pressed left at (1047, 147)
Screenshot: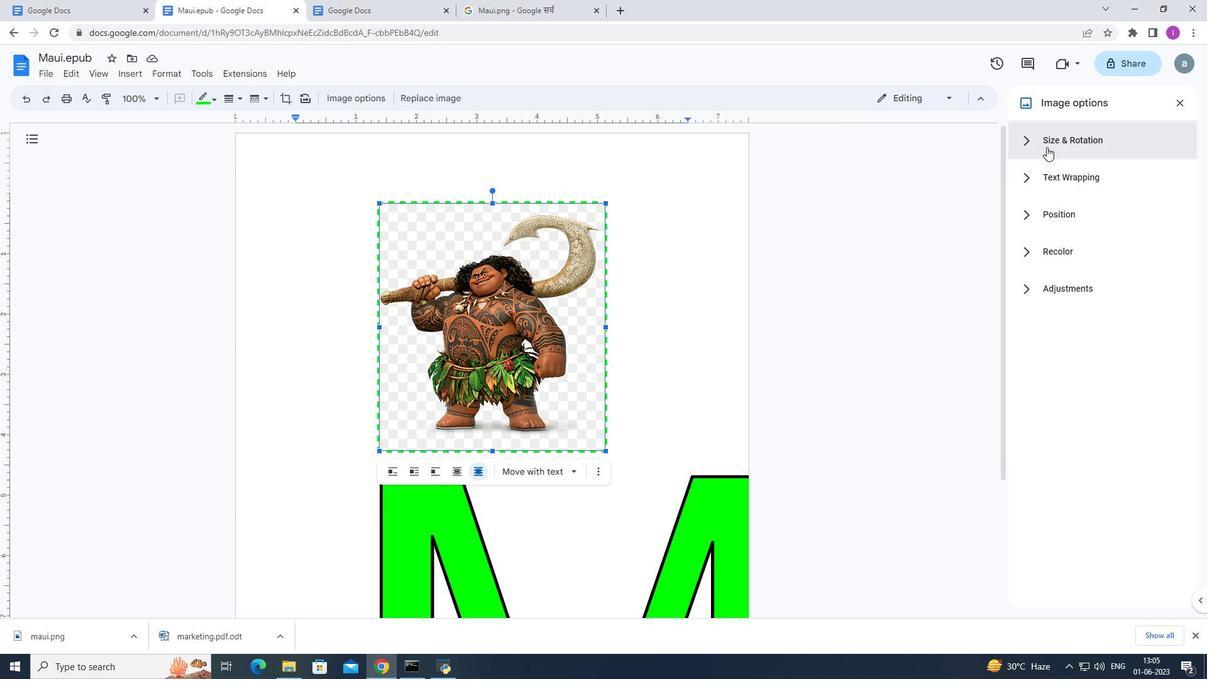 
Action: Mouse moved to (863, 349)
Screenshot: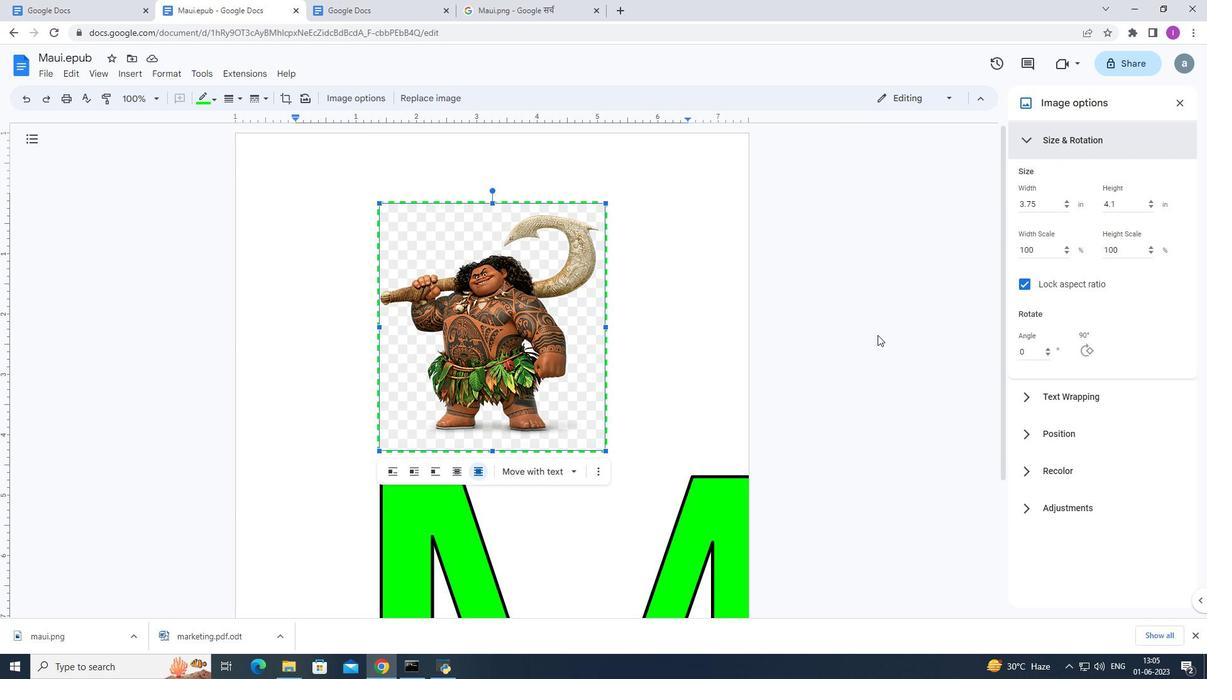 
Action: Mouse scrolled (863, 349) with delta (0, 0)
Screenshot: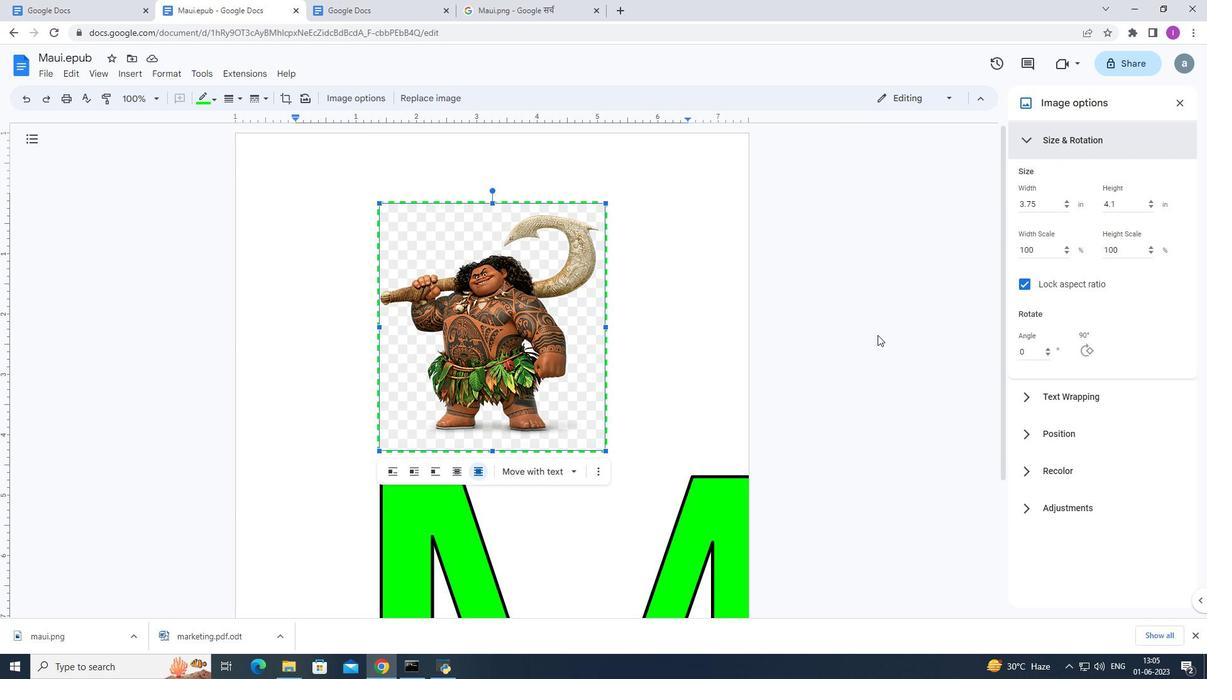 
Action: Mouse moved to (853, 360)
Screenshot: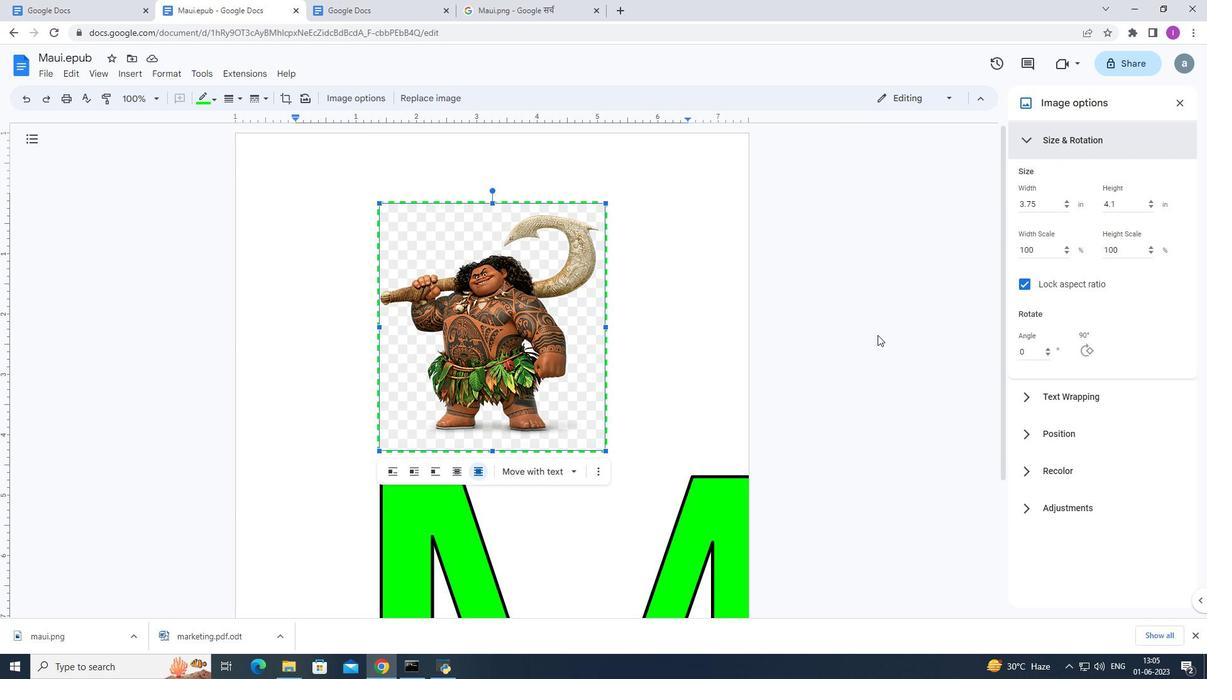 
Action: Mouse scrolled (853, 359) with delta (0, 0)
Screenshot: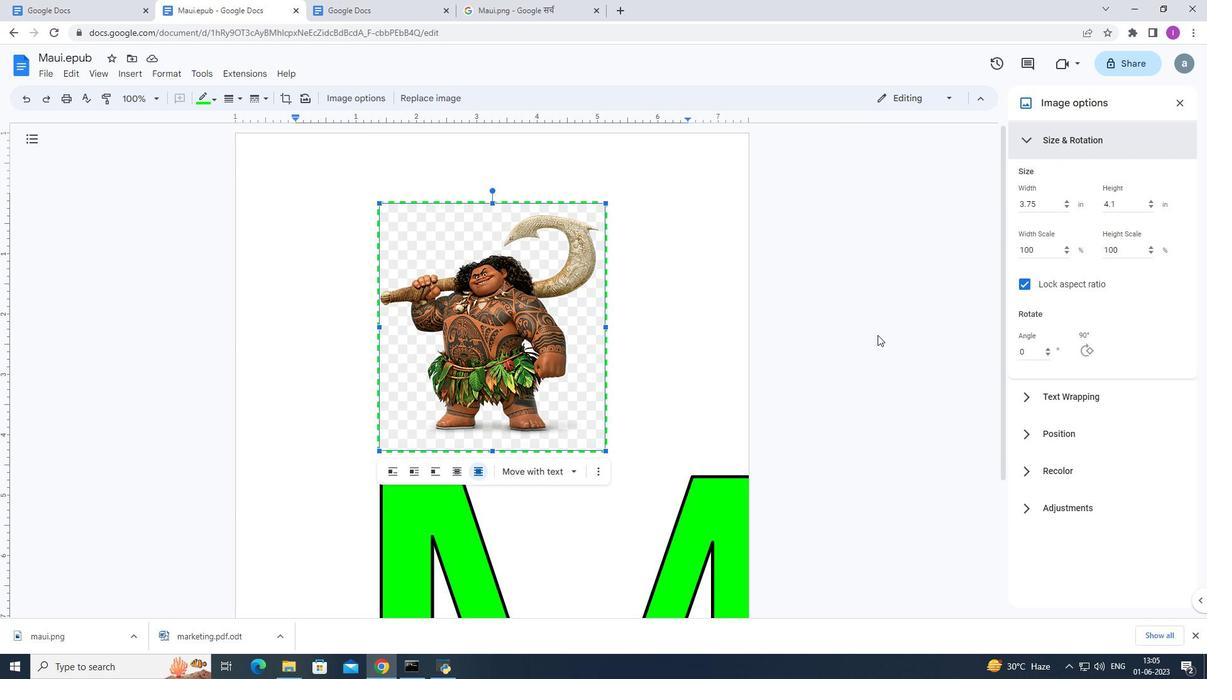 
Action: Mouse moved to (842, 366)
Screenshot: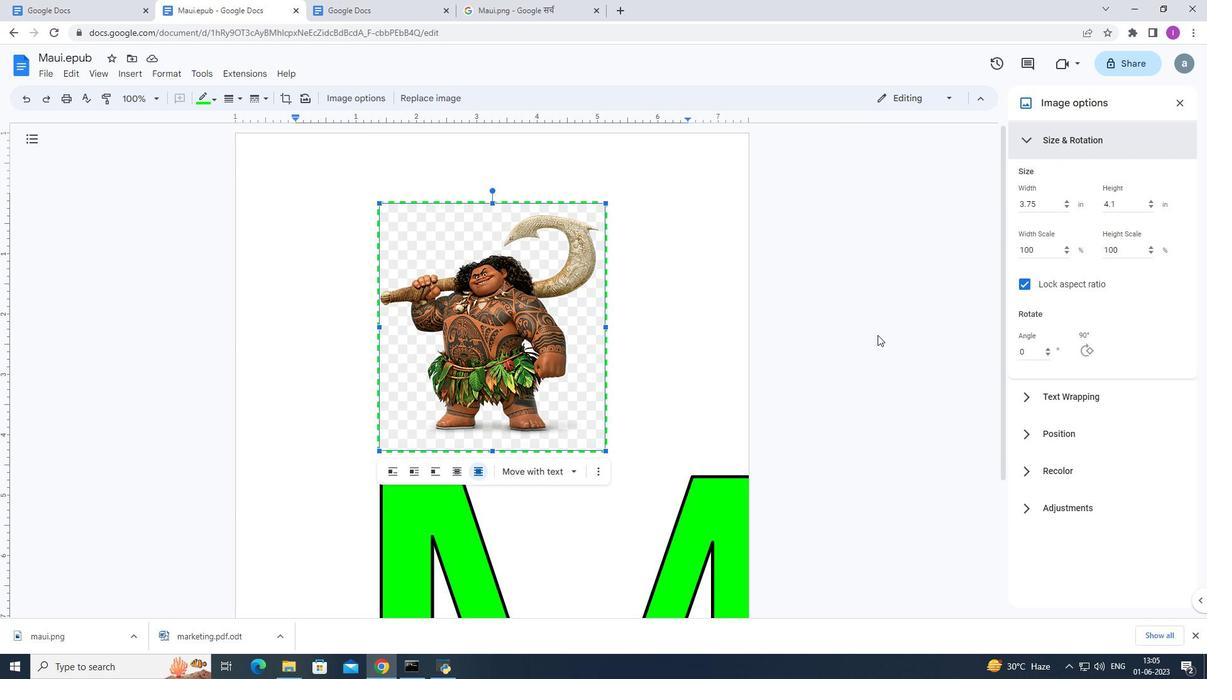 
Action: Mouse scrolled (844, 364) with delta (0, 0)
Screenshot: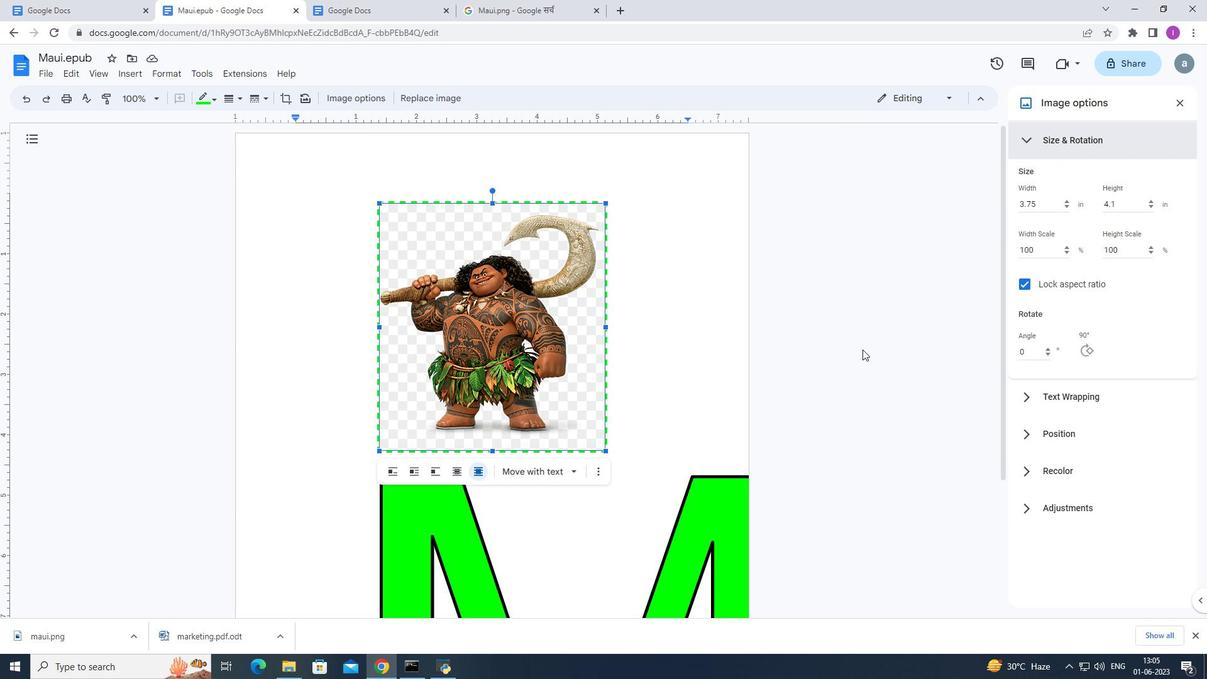 
Action: Mouse moved to (829, 371)
Screenshot: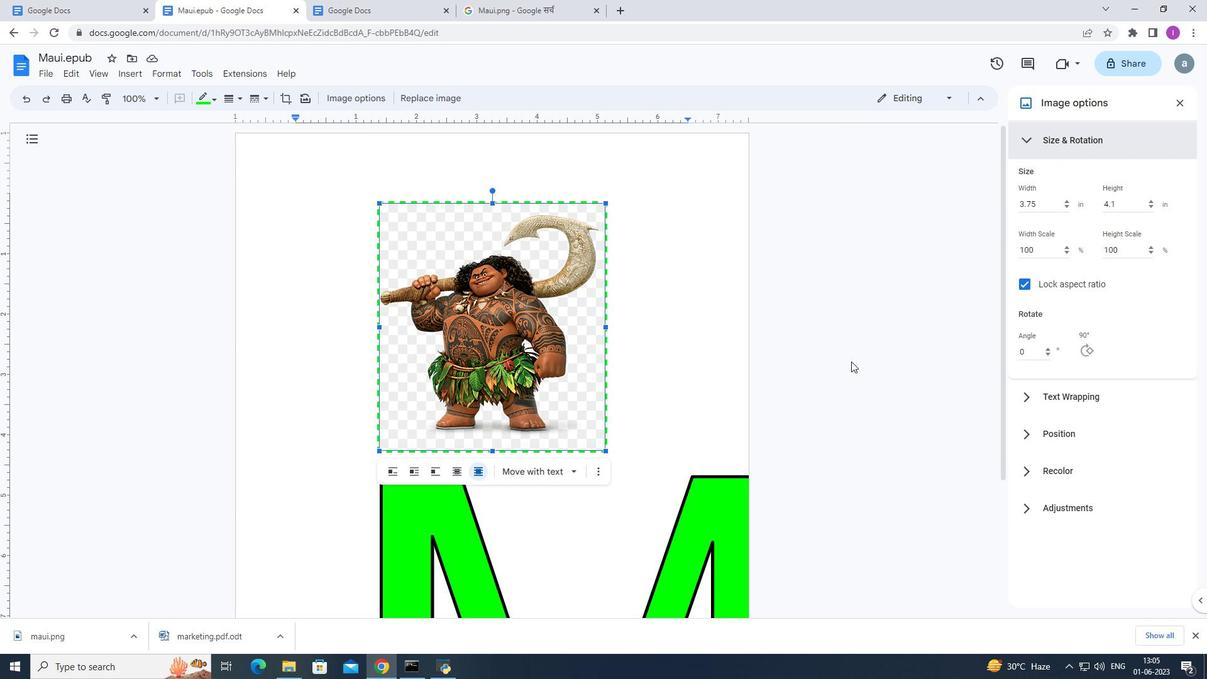 
Action: Mouse scrolled (837, 367) with delta (0, 0)
Screenshot: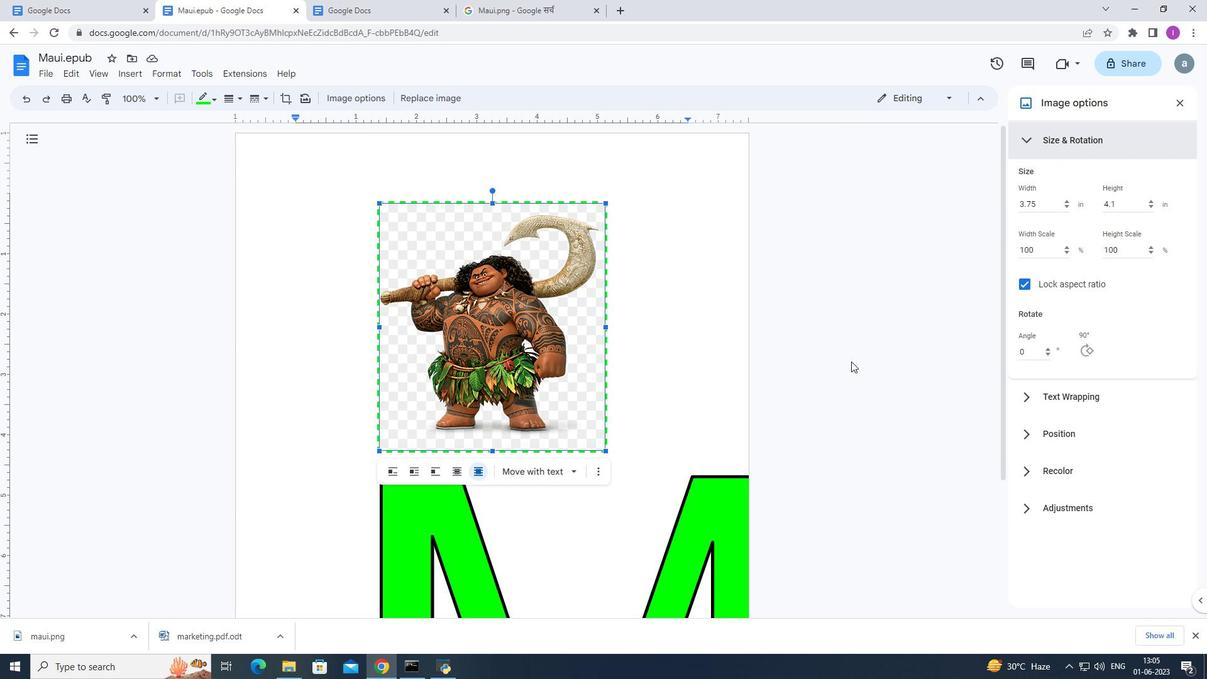 
Action: Mouse moved to (528, 439)
Screenshot: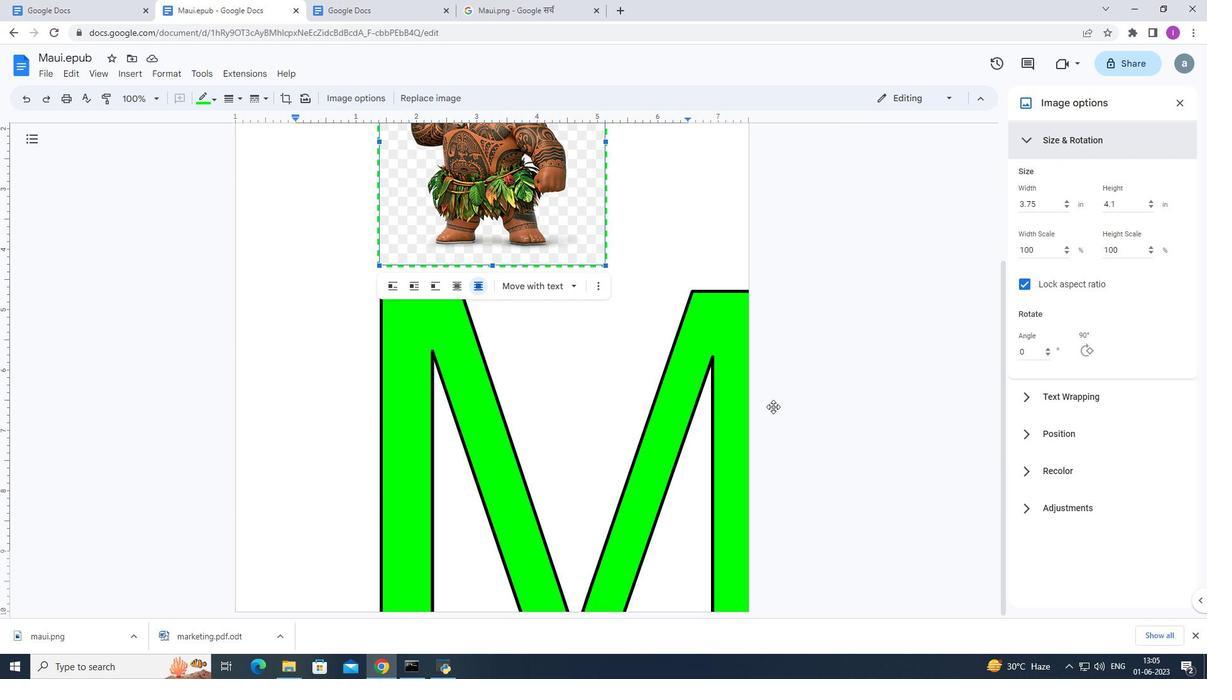 
Action: Mouse pressed left at (528, 439)
Screenshot: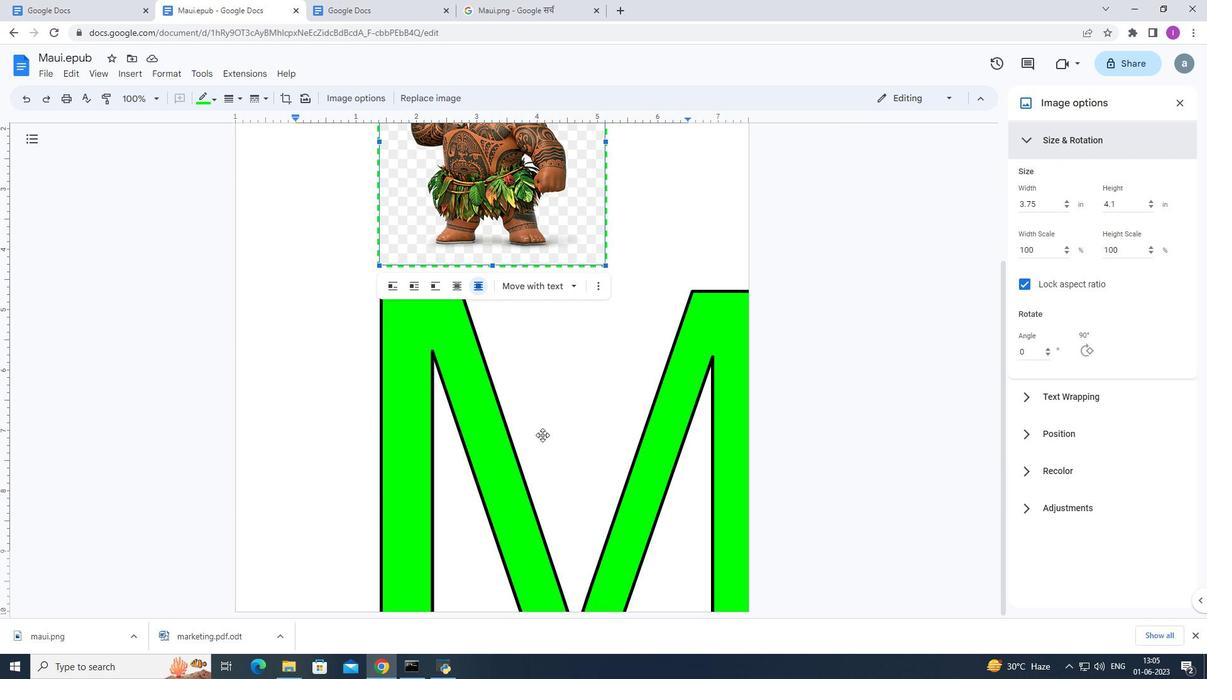 
Action: Mouse moved to (1037, 199)
Screenshot: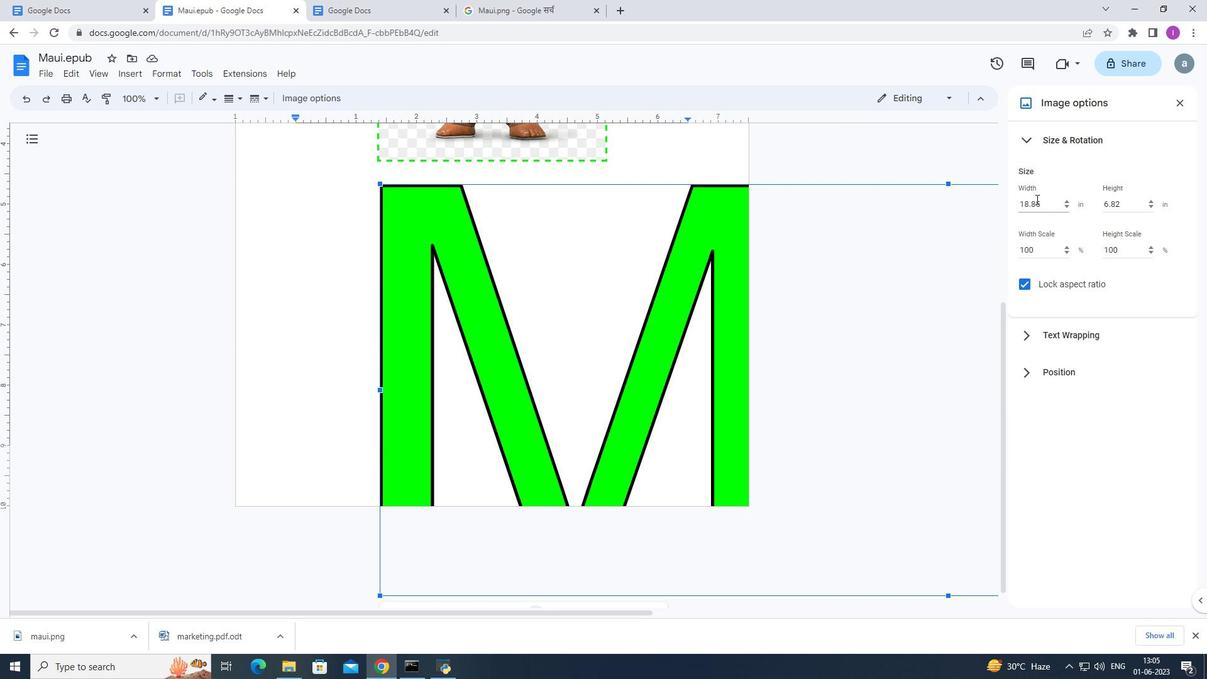 
Action: Mouse pressed left at (1037, 199)
Screenshot: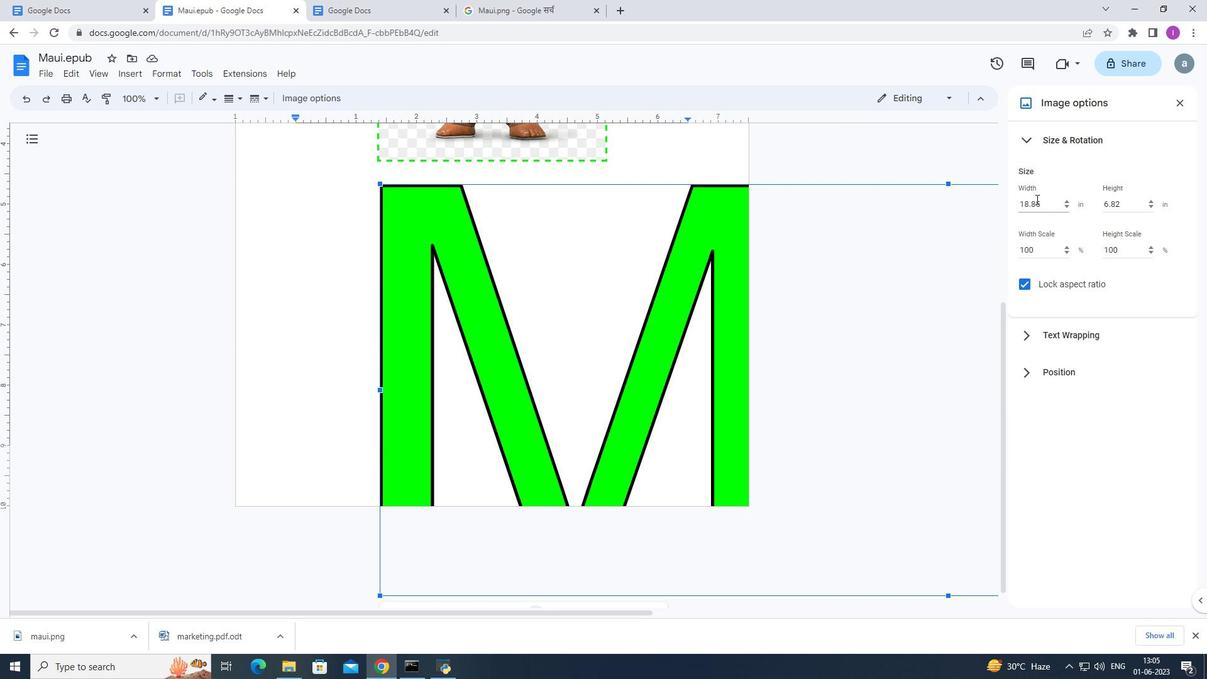 
Action: Mouse pressed left at (1037, 199)
Screenshot: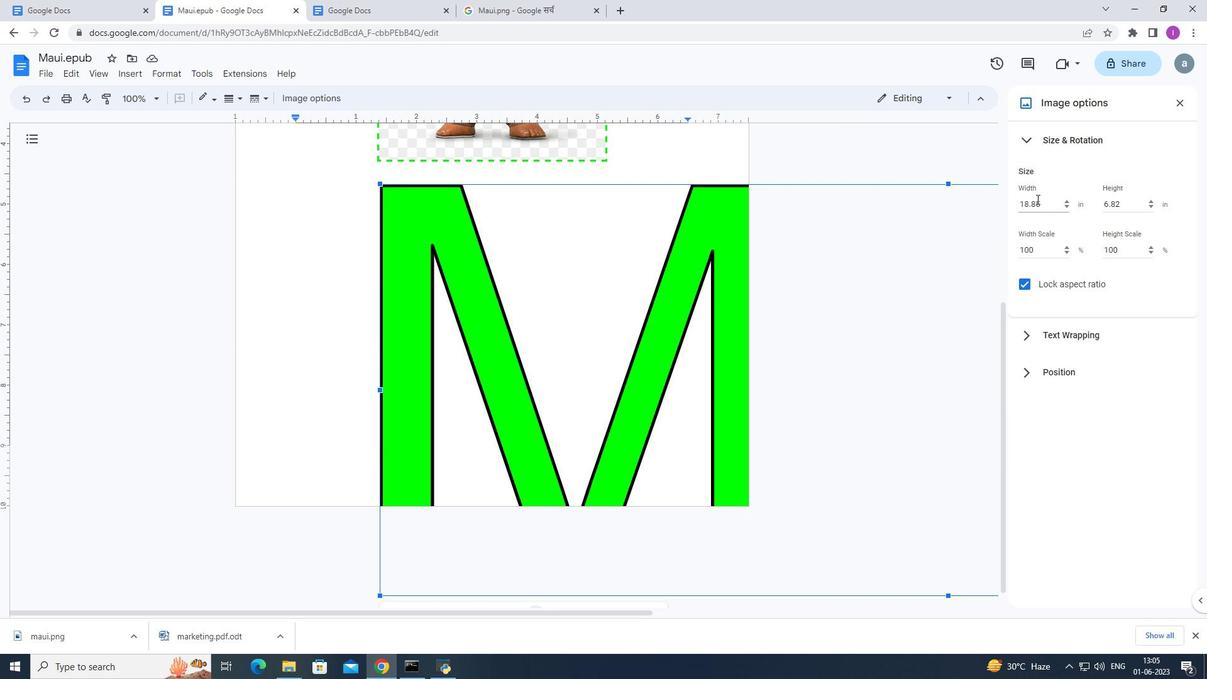 
Action: Mouse pressed left at (1037, 199)
Screenshot: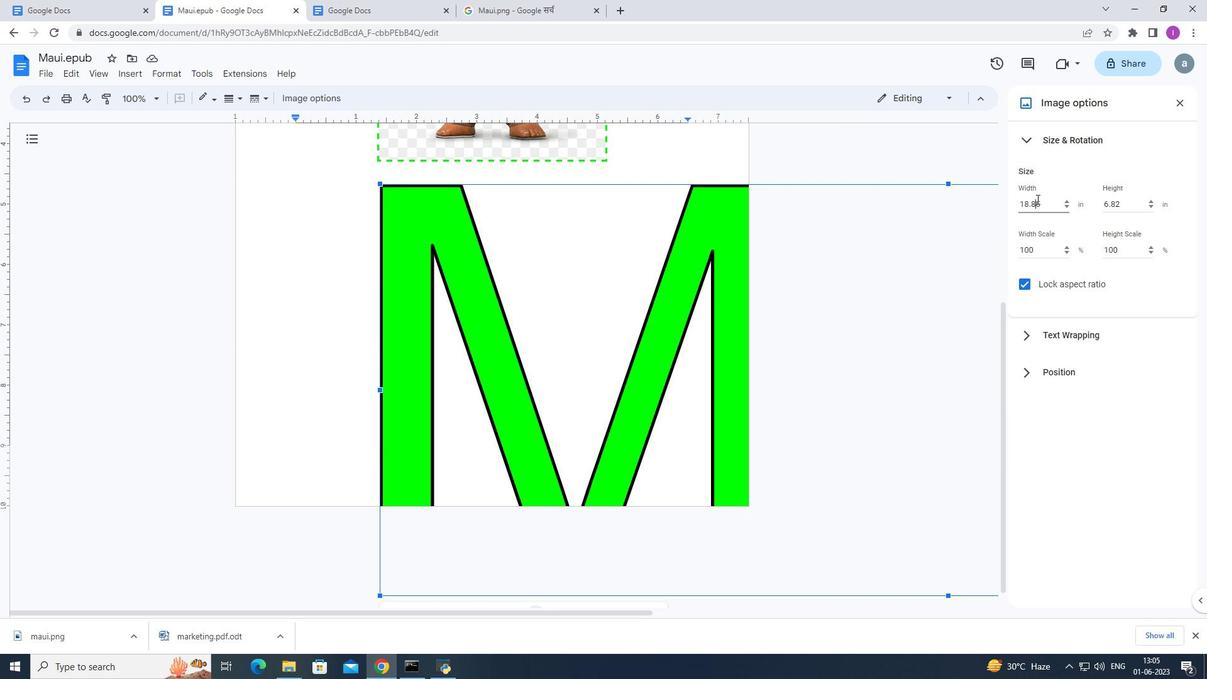 
Action: Key pressed 3.75<Key.enter>
Screenshot: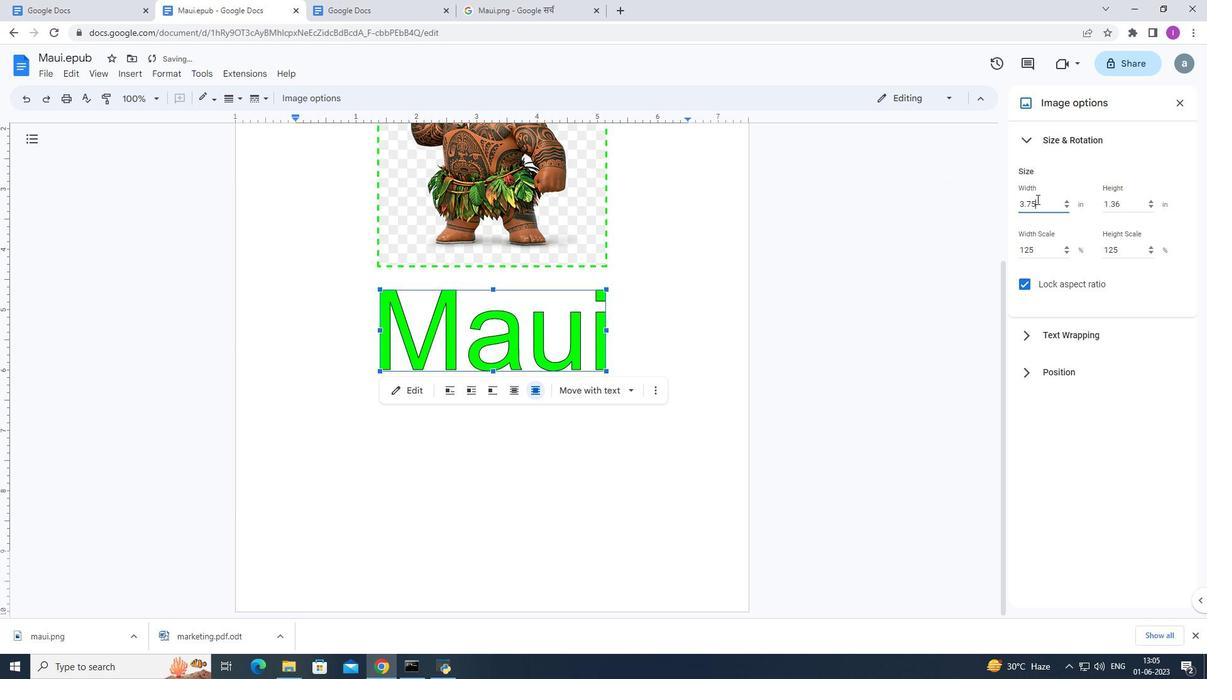 
Action: Mouse moved to (1182, 101)
Screenshot: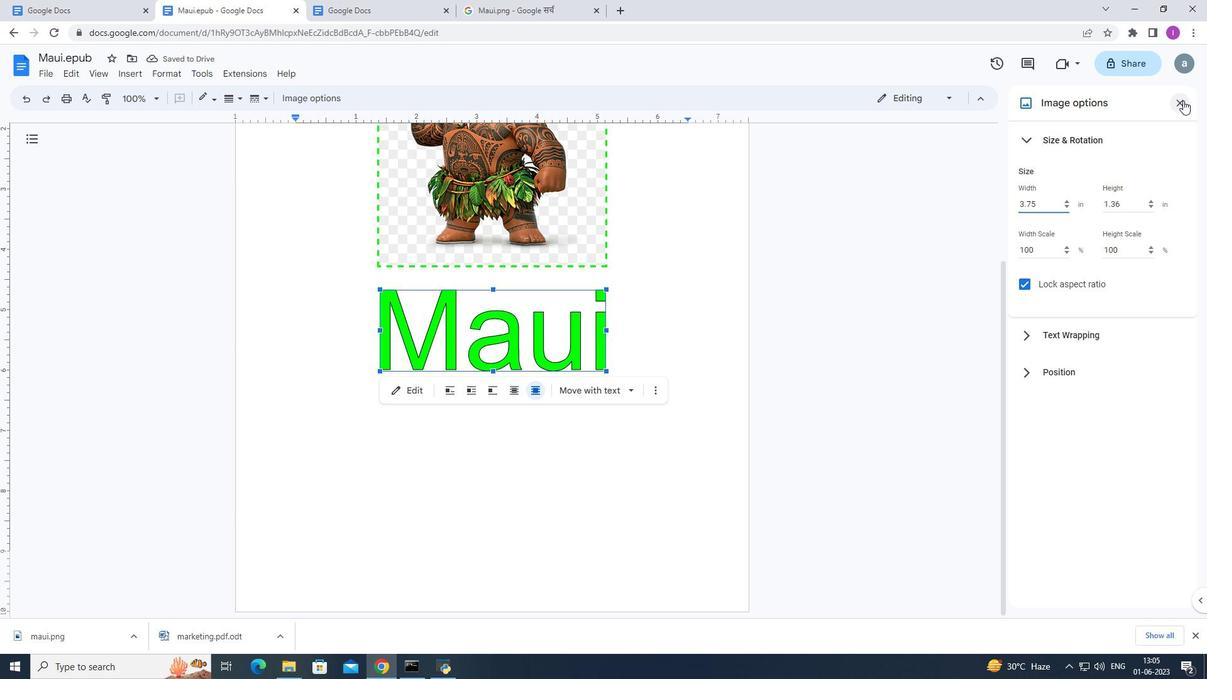 
Action: Mouse pressed left at (1182, 101)
Screenshot: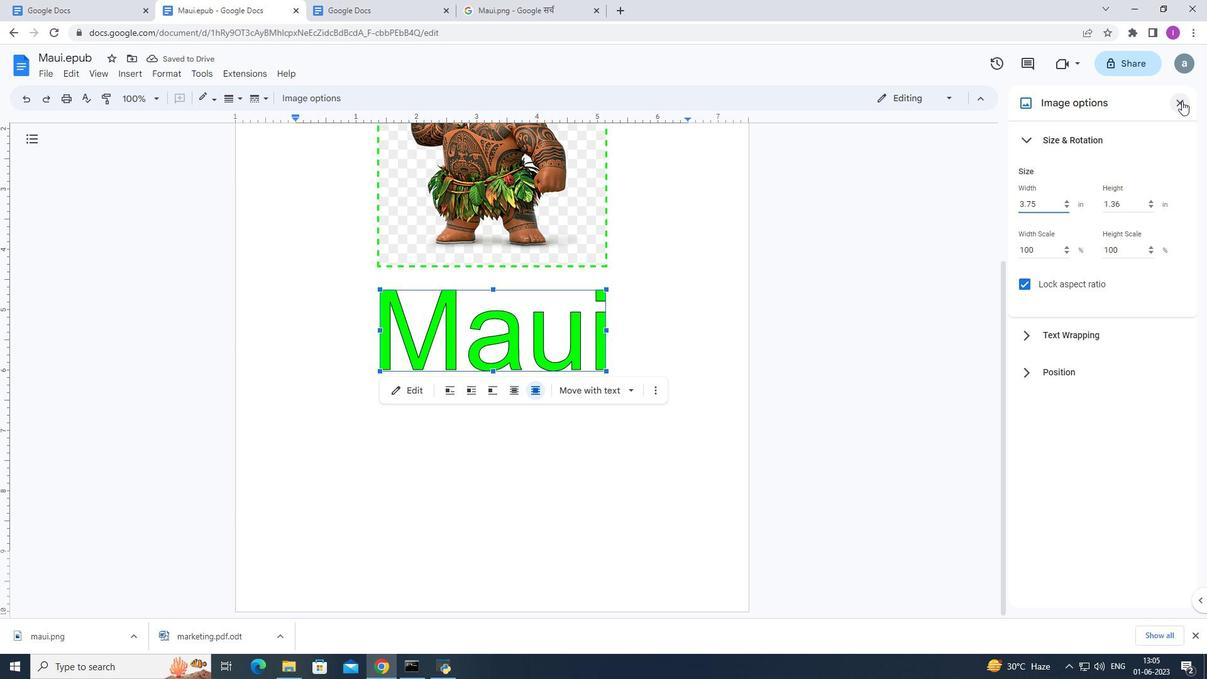 
Action: Mouse moved to (693, 422)
Screenshot: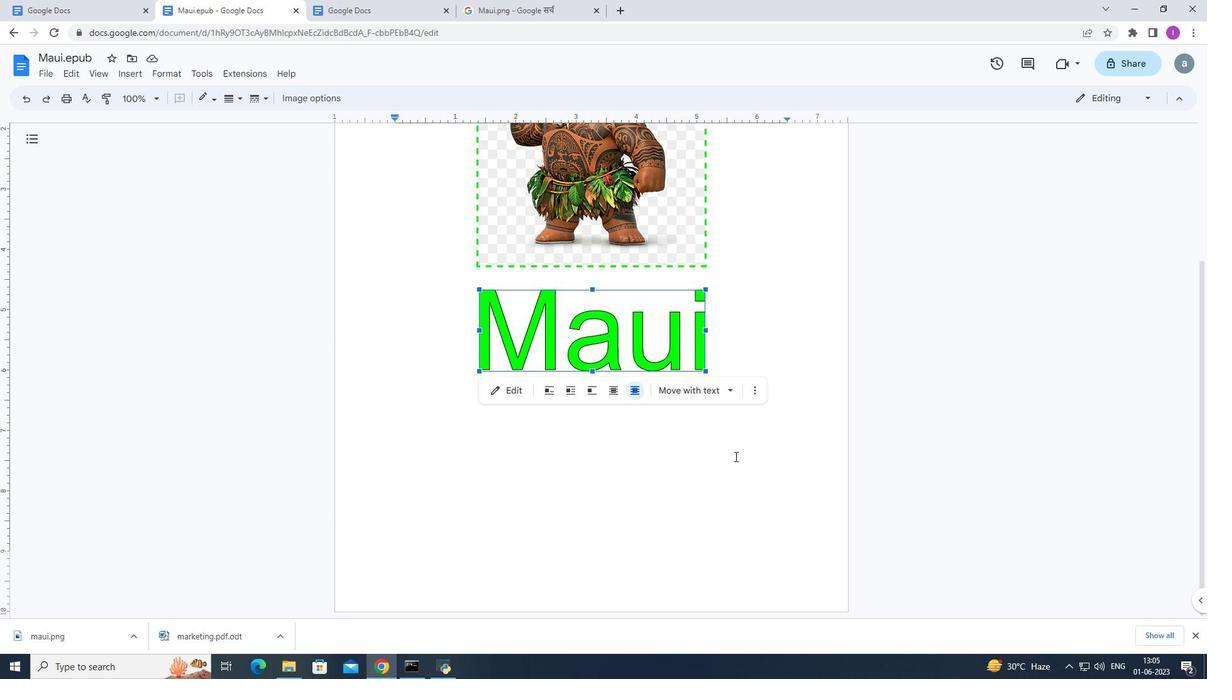 
Action: Mouse scrolled (693, 422) with delta (0, 0)
Screenshot: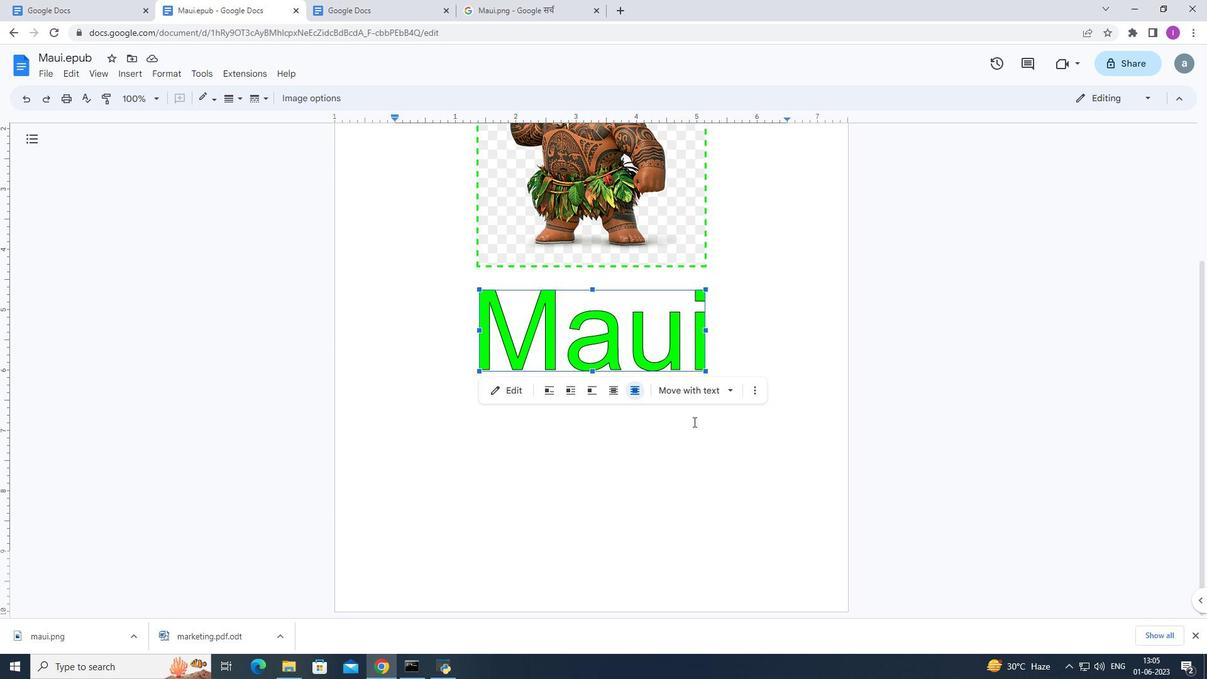 
Action: Mouse scrolled (693, 422) with delta (0, 0)
Screenshot: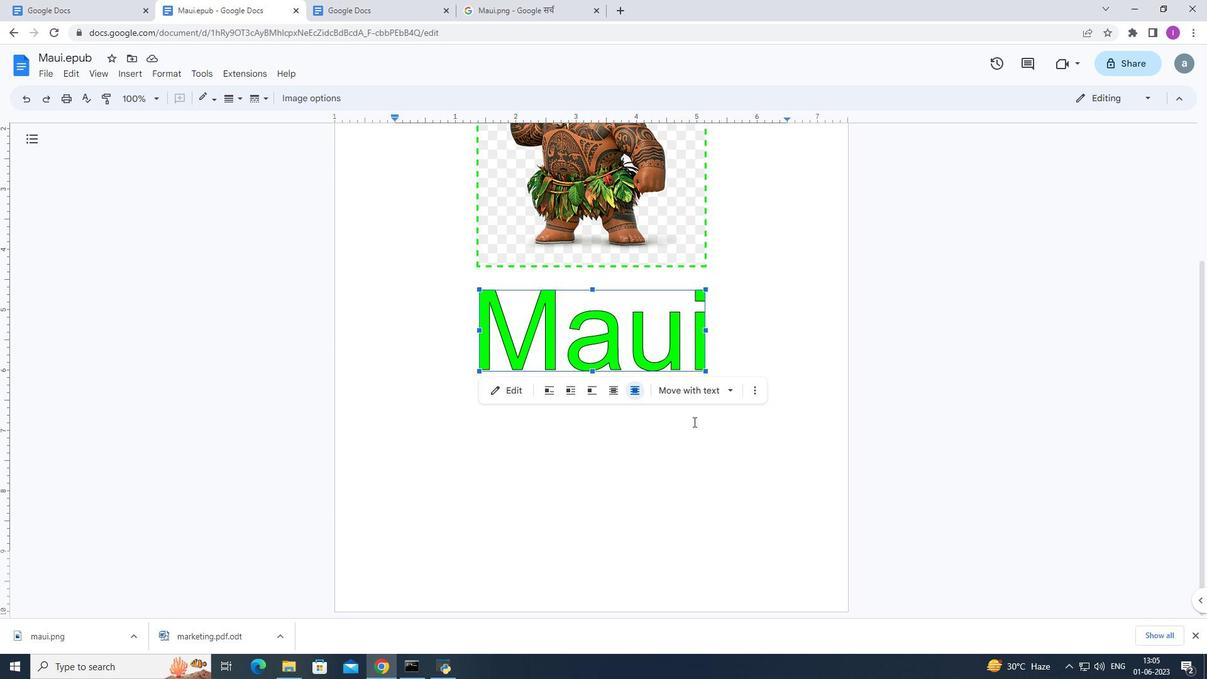 
Action: Mouse scrolled (693, 422) with delta (0, 0)
Screenshot: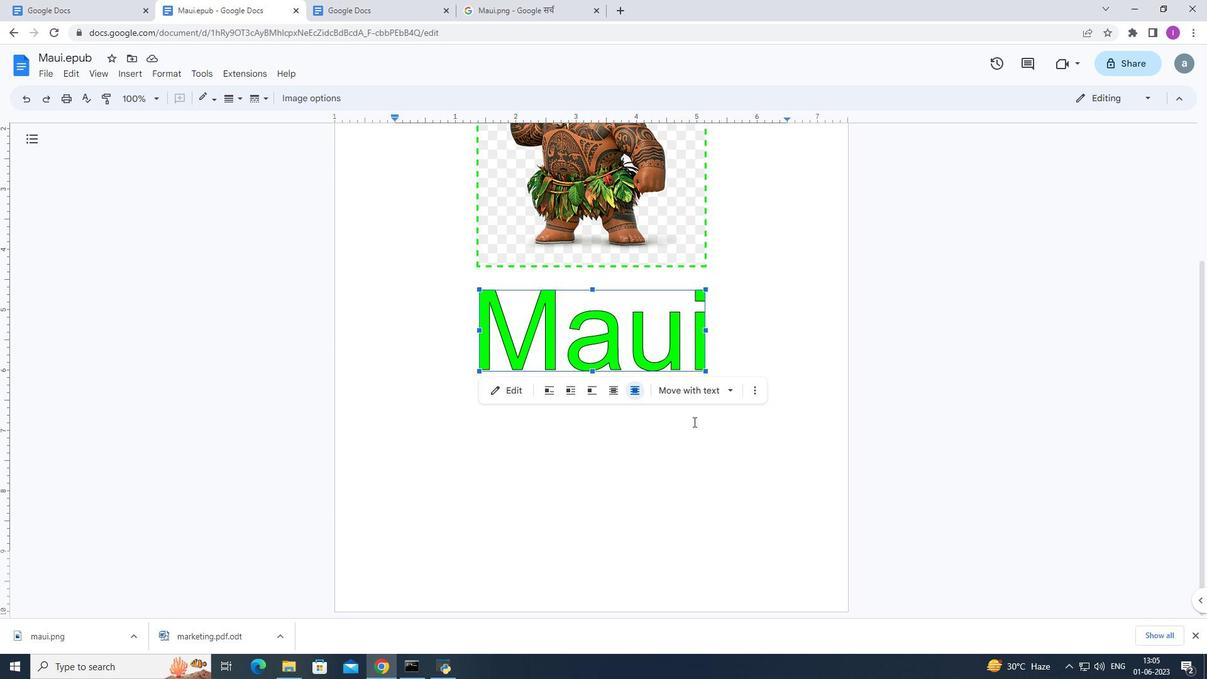 
Action: Mouse moved to (46, 69)
Screenshot: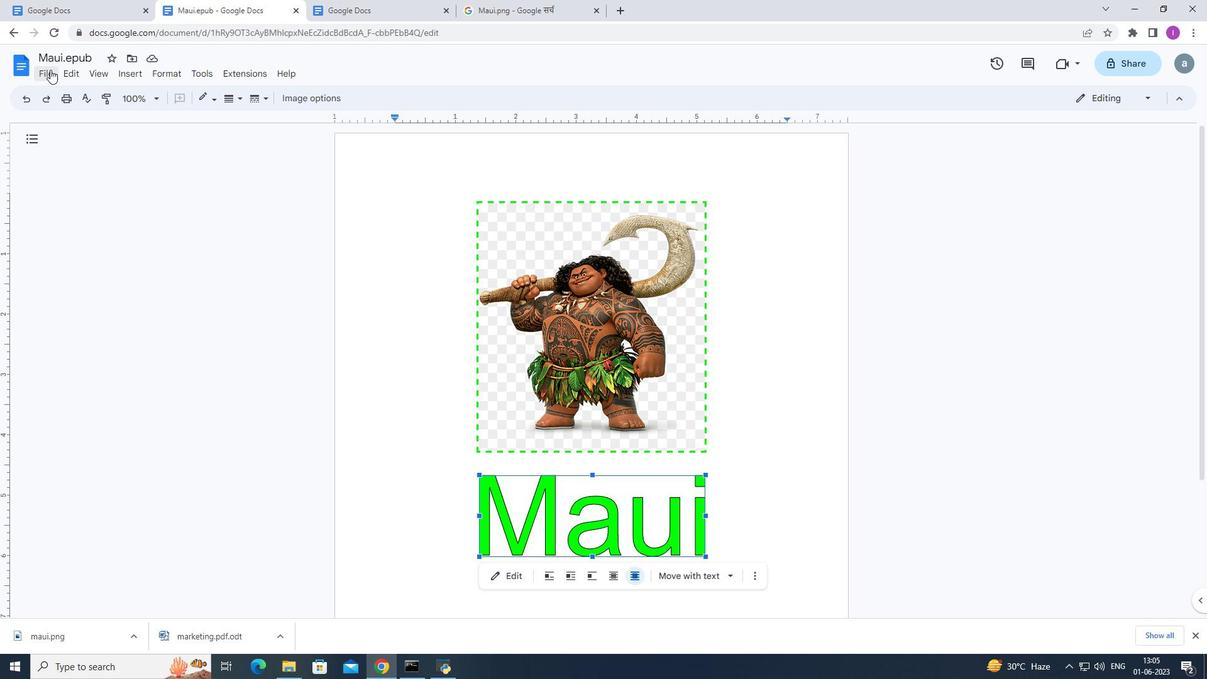 
Action: Mouse pressed left at (46, 69)
Screenshot: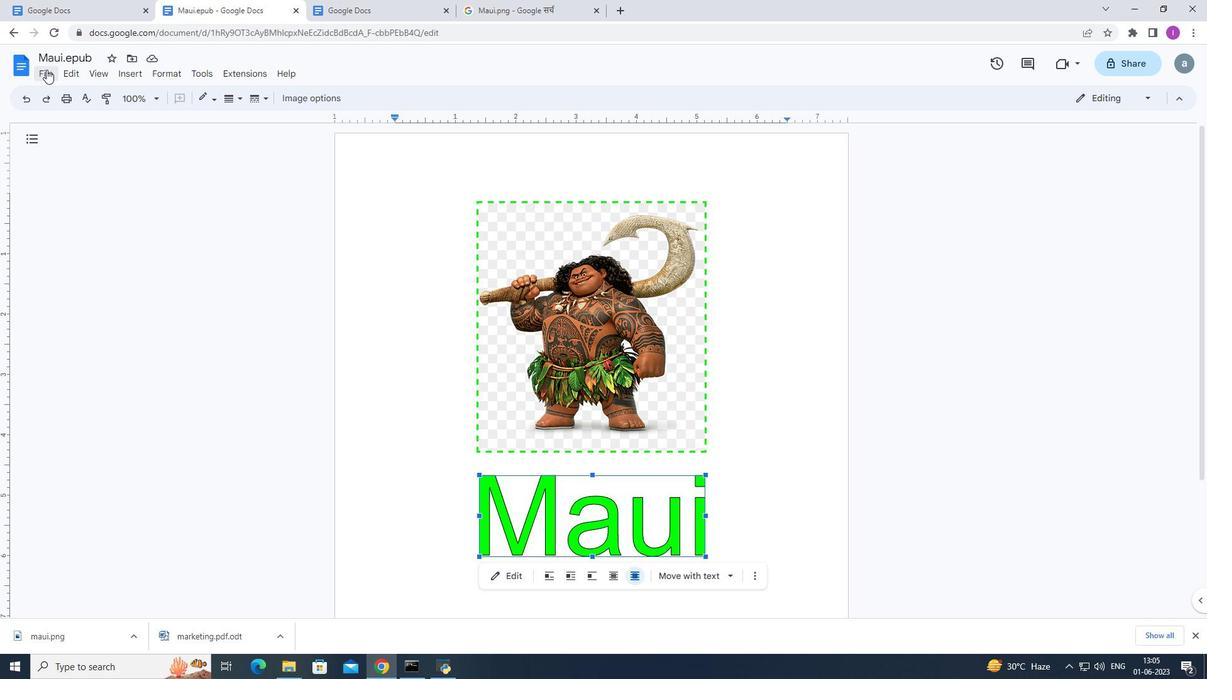 
Action: Mouse moved to (107, 114)
Screenshot: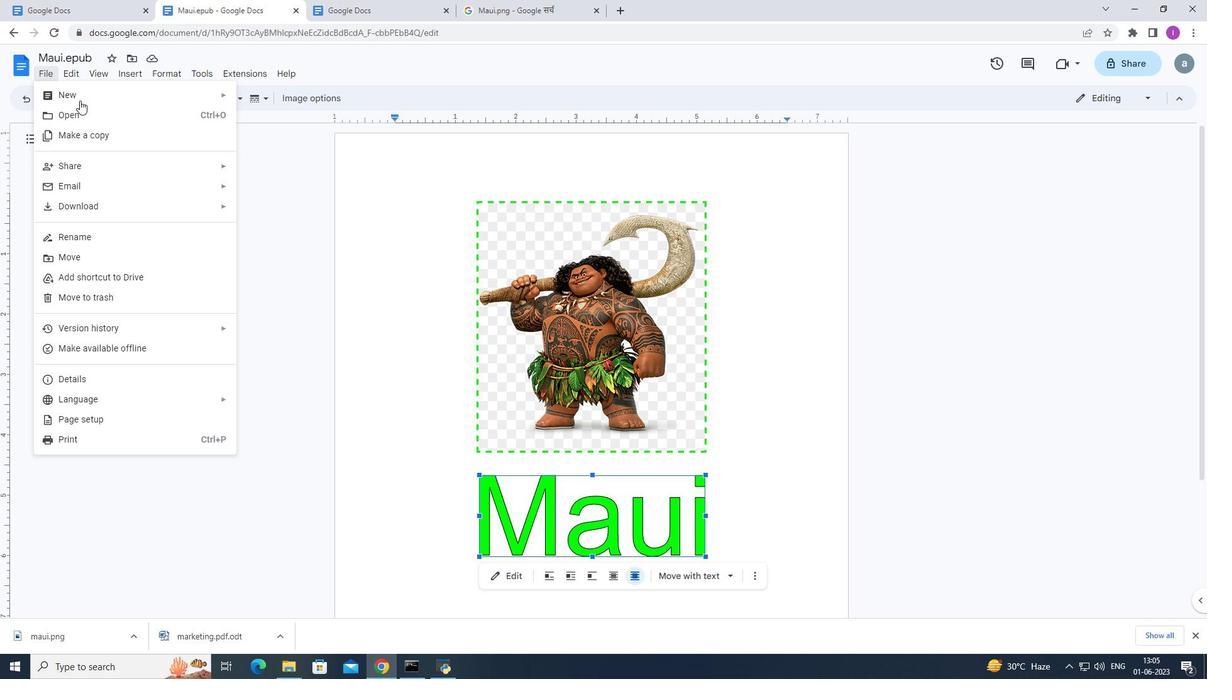 
Action: Key pressed <Key.down><Key.down><Key.down><Key.down><Key.down><Key.down><Key.down><Key.down><Key.down><Key.down><Key.down><Key.down><Key.down><Key.enter><Key.tab><Key.tab><Key.tab><Key.tab><Key.tab><Key.tab><Key.tab><Key.tab><Key.tab><Key.tab><Key.tab><Key.tab><Key.tab><Key.tab><Key.tab><Key.tab><Key.down><Key.up><Key.enter><Key.tab><Key.tab><Key.tab><Key.down><Key.down>
Screenshot: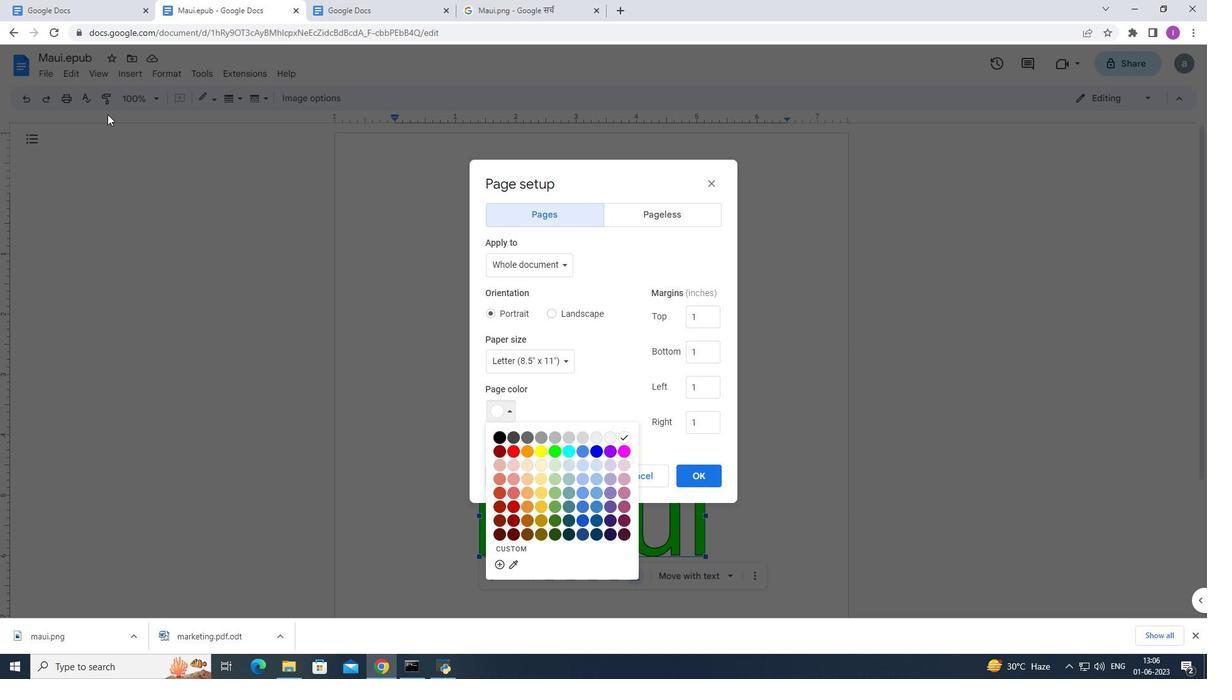 
Action: Mouse moved to (586, 479)
Screenshot: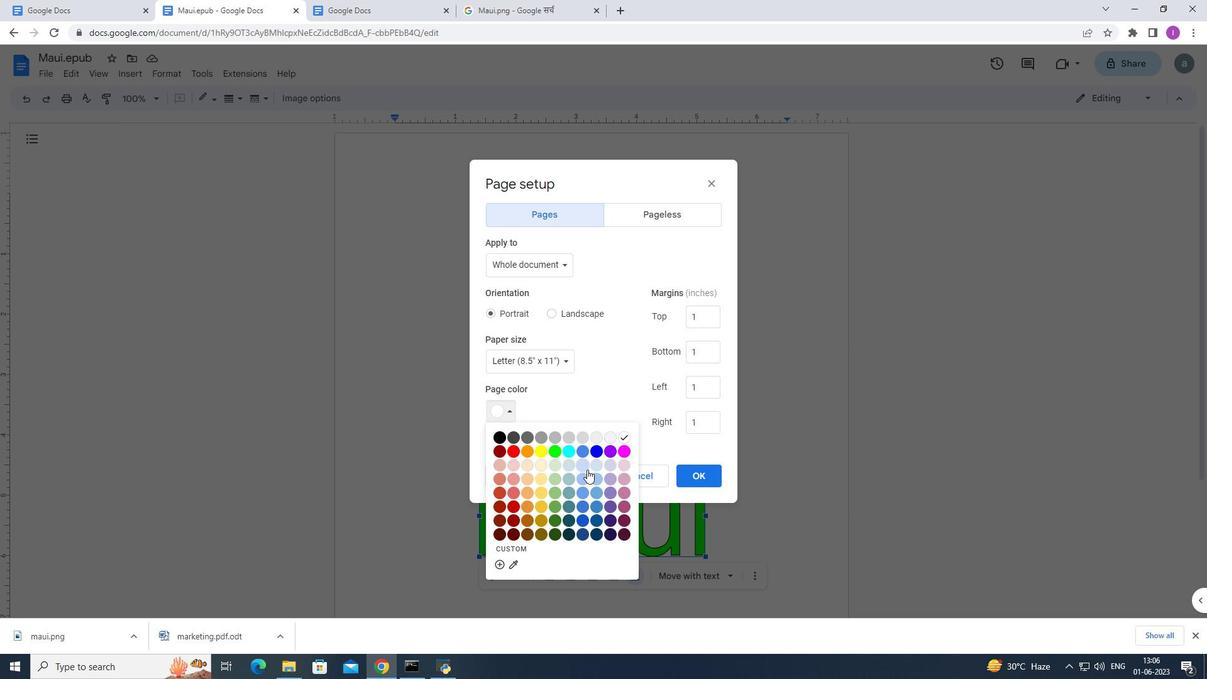 
Action: Mouse pressed left at (586, 479)
Screenshot: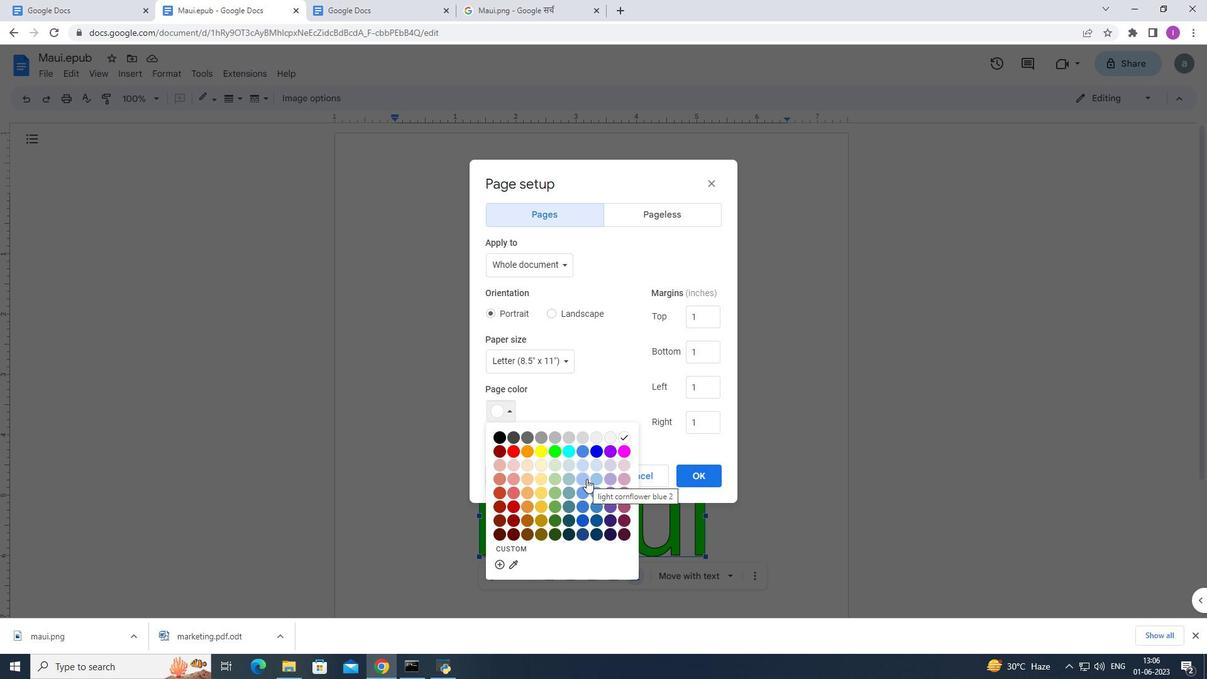 
Action: Mouse moved to (695, 471)
Screenshot: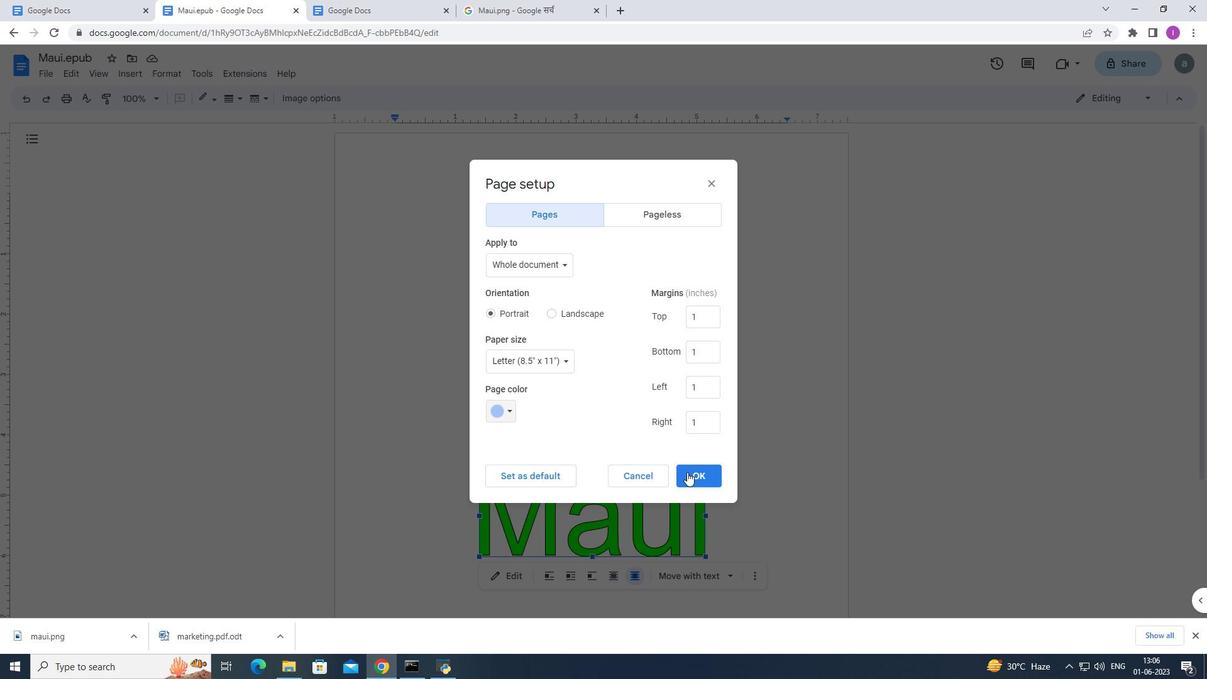 
Action: Mouse pressed left at (695, 471)
Screenshot: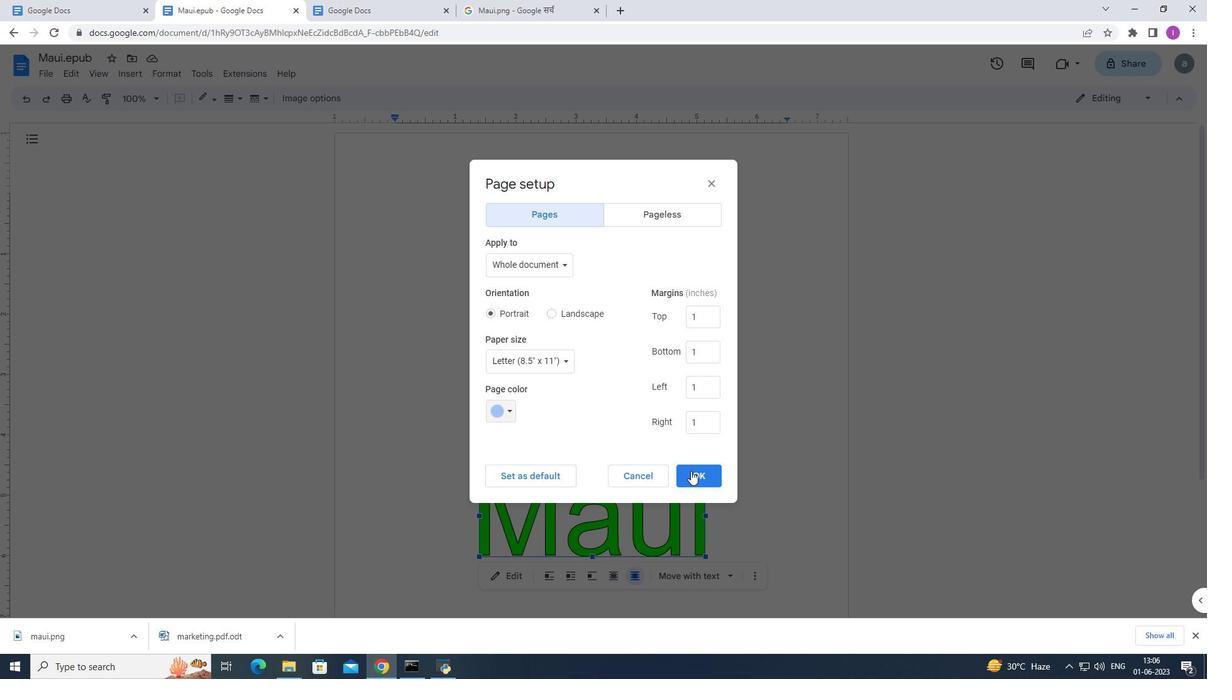 
Action: Mouse moved to (425, 266)
Screenshot: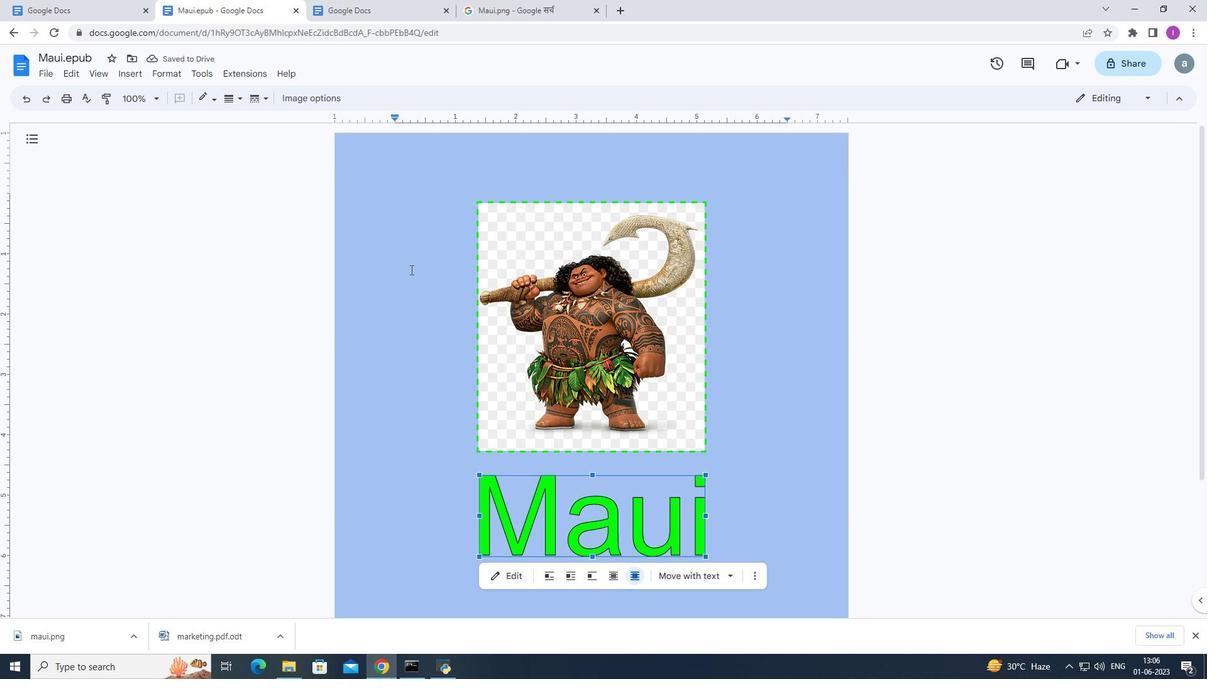 
Action: Mouse scrolled (425, 266) with delta (0, 0)
Screenshot: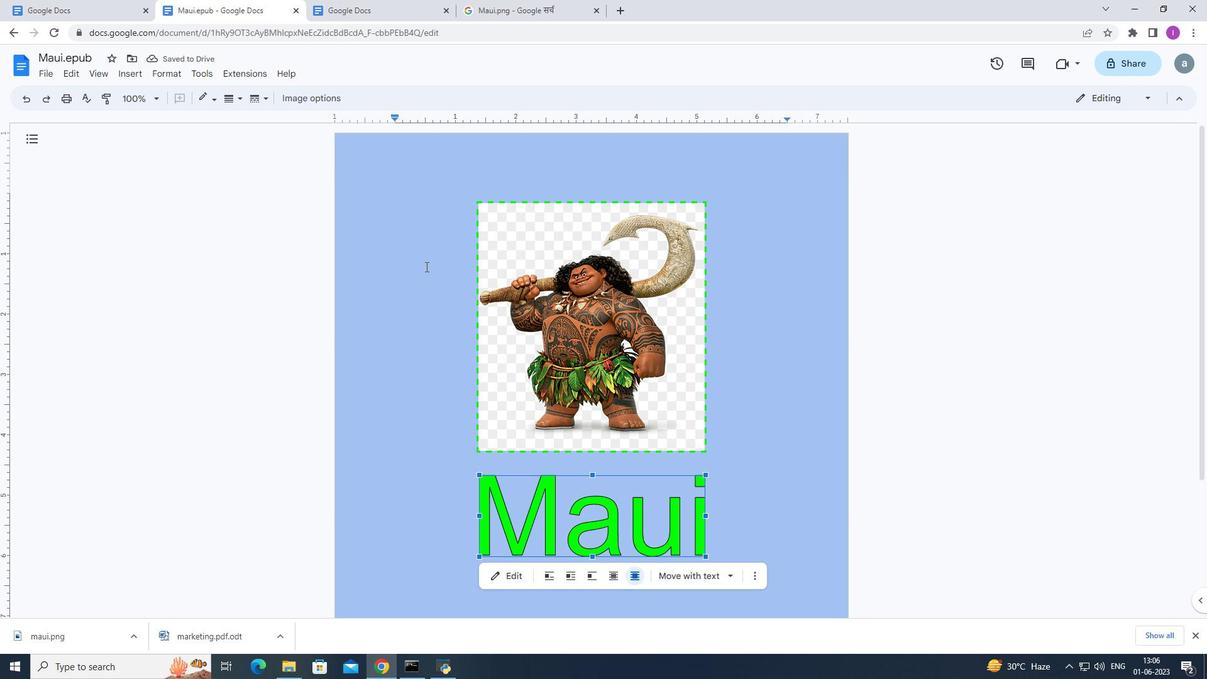
Action: Mouse scrolled (425, 266) with delta (0, 0)
Screenshot: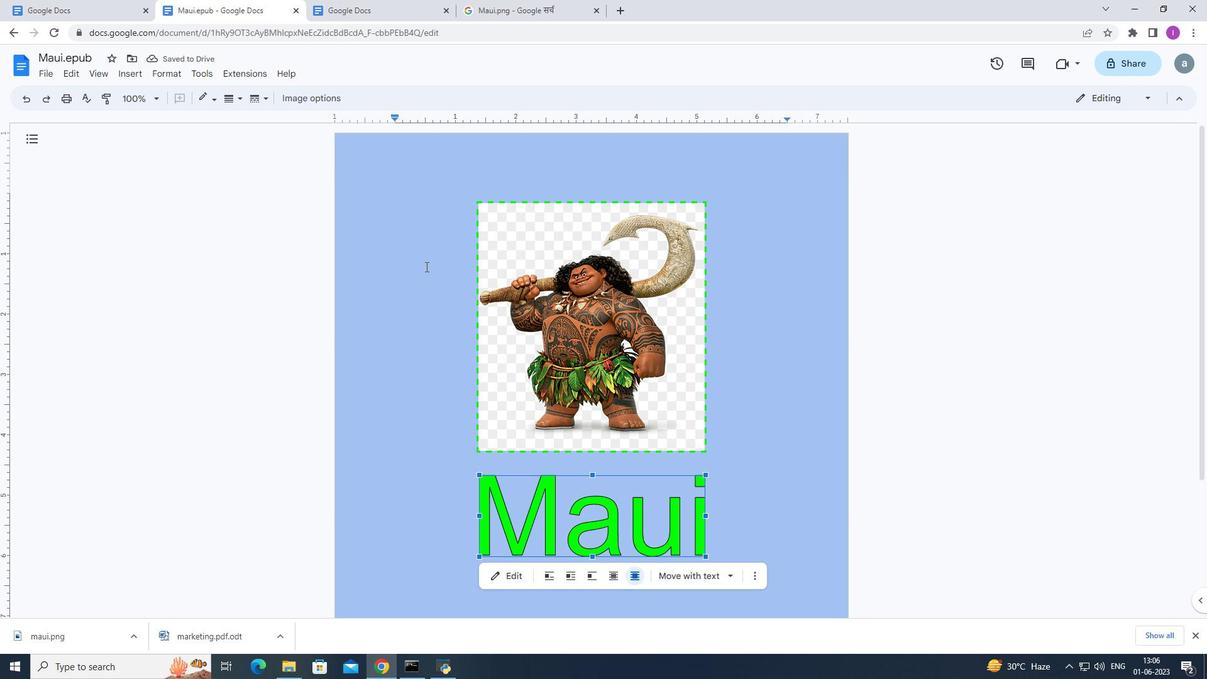 
Action: Mouse scrolled (425, 266) with delta (0, 0)
Screenshot: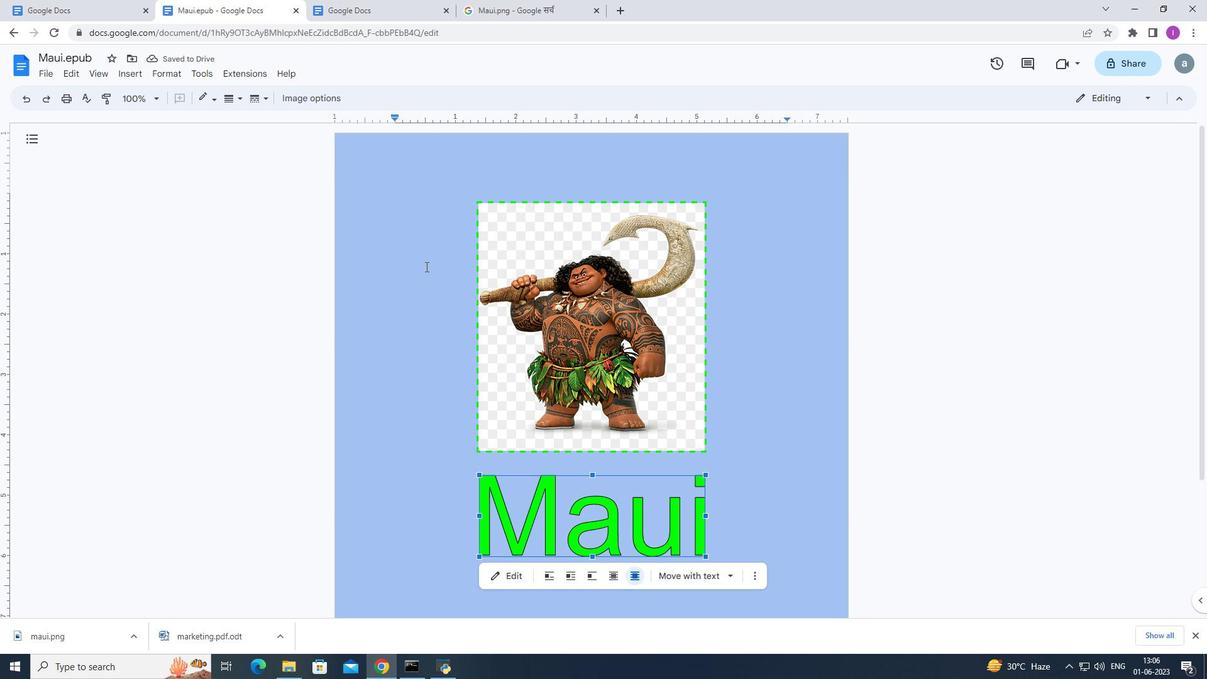 
Action: Mouse scrolled (425, 266) with delta (0, 0)
Screenshot: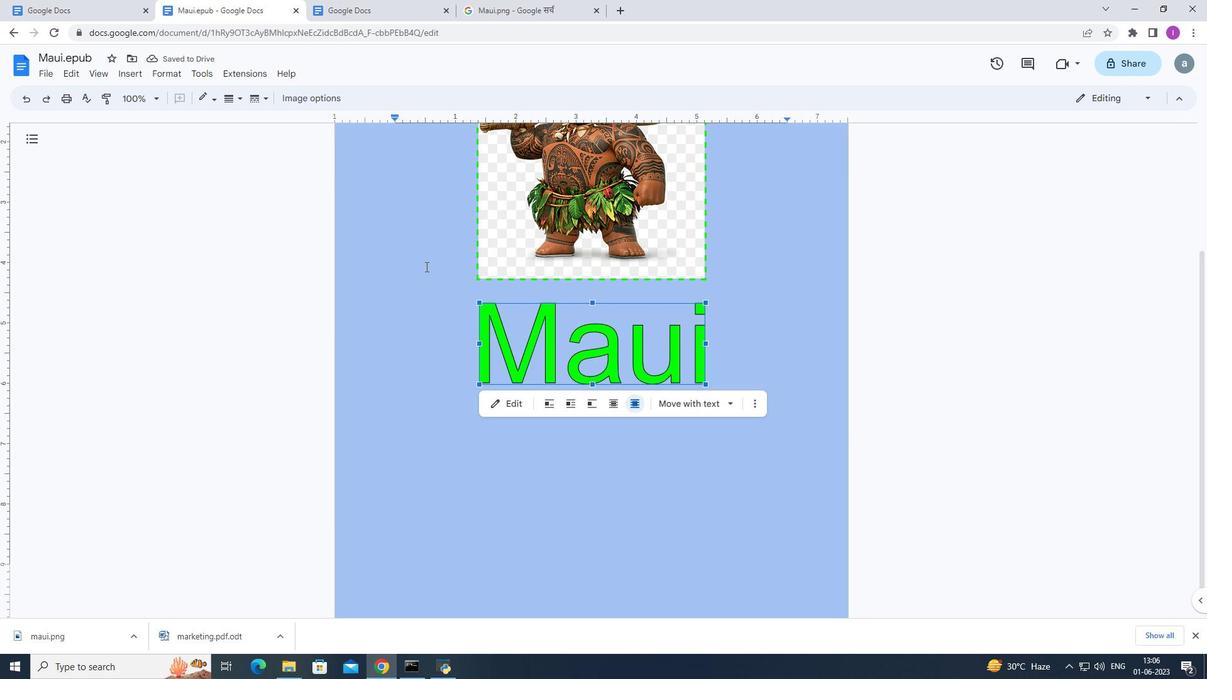 
Action: Mouse scrolled (425, 266) with delta (0, 0)
Screenshot: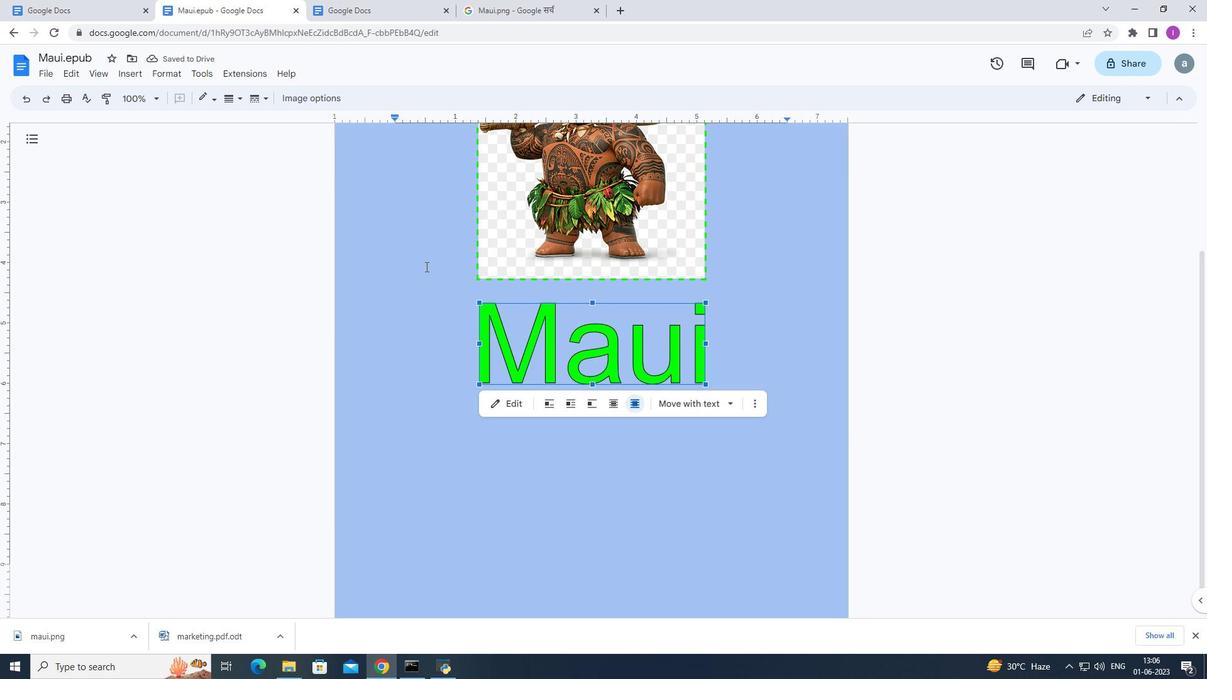 
Action: Mouse moved to (430, 284)
Screenshot: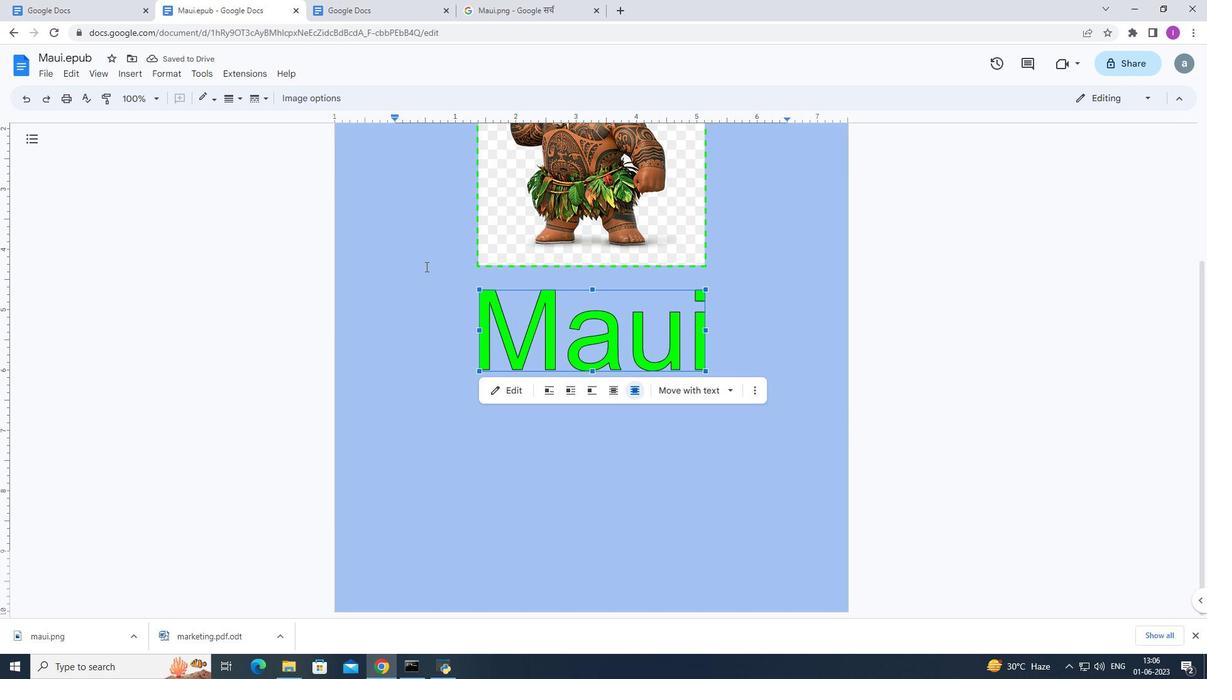 
Action: Mouse scrolled (429, 277) with delta (0, 0)
Screenshot: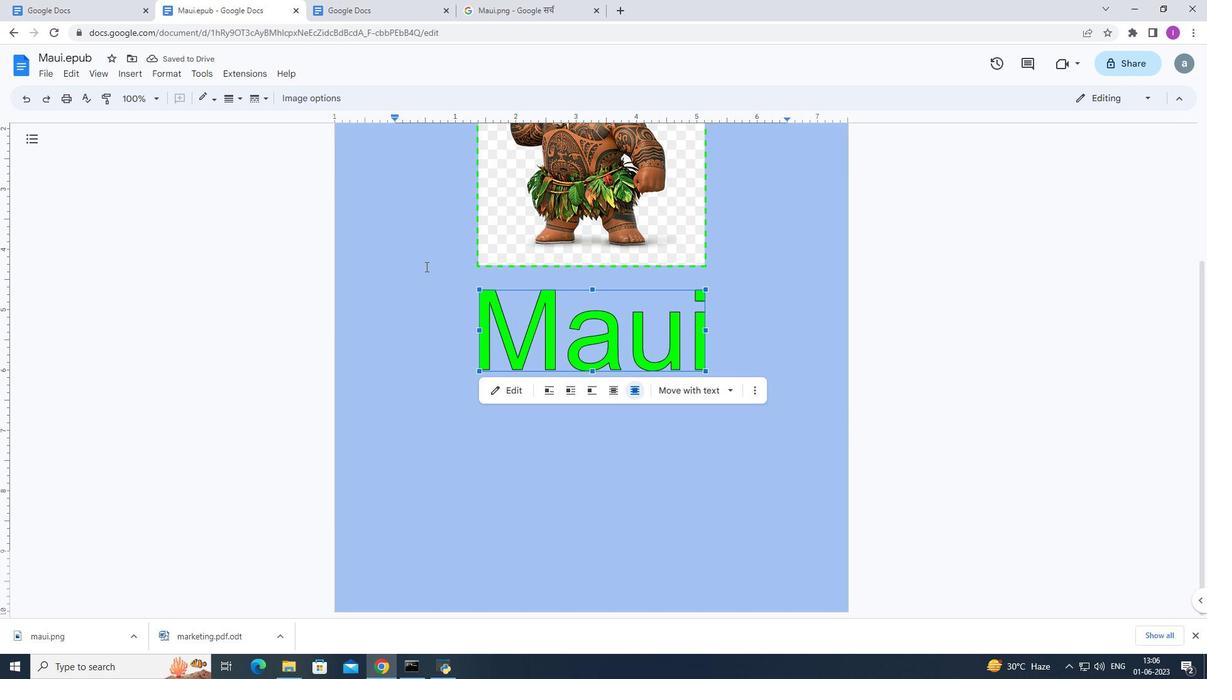 
Action: Mouse moved to (435, 298)
Screenshot: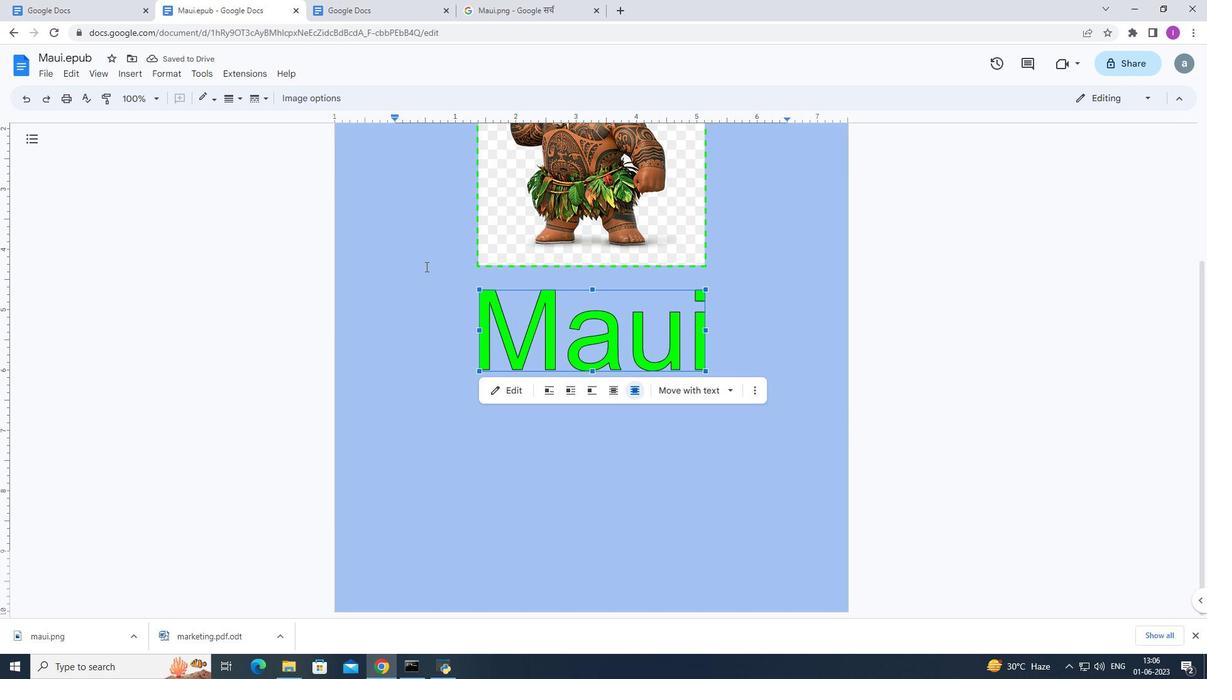 
Action: Mouse scrolled (433, 290) with delta (0, 0)
Screenshot: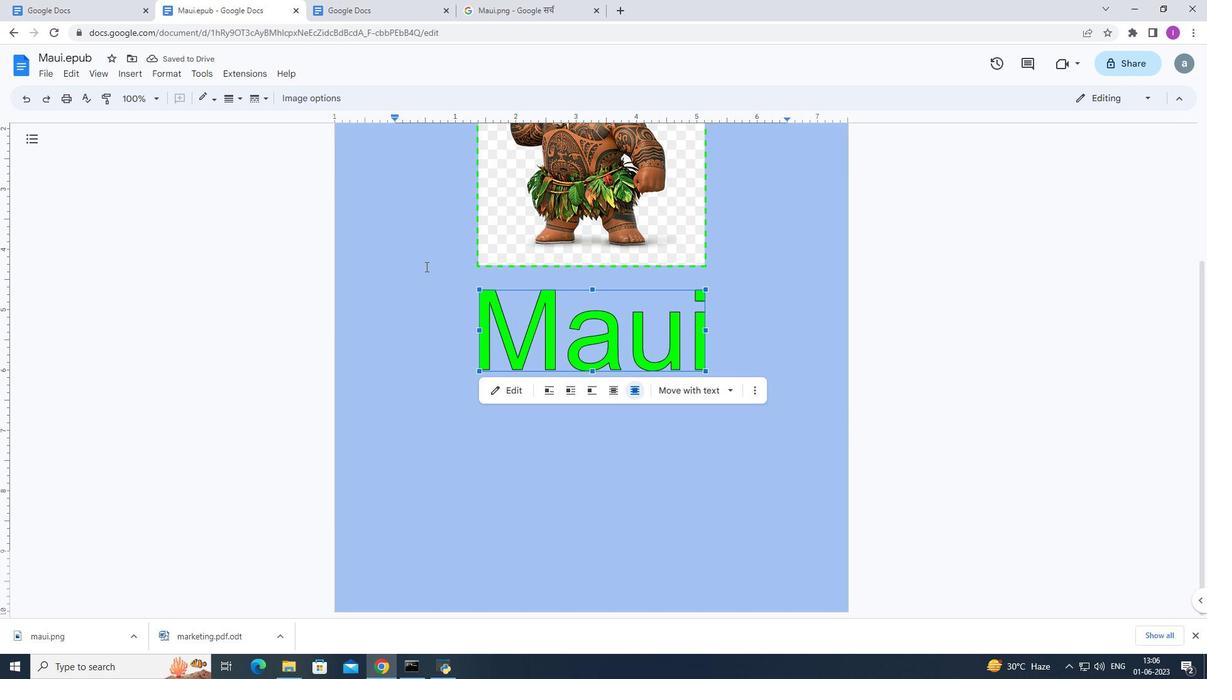 
Action: Mouse moved to (397, 581)
Screenshot: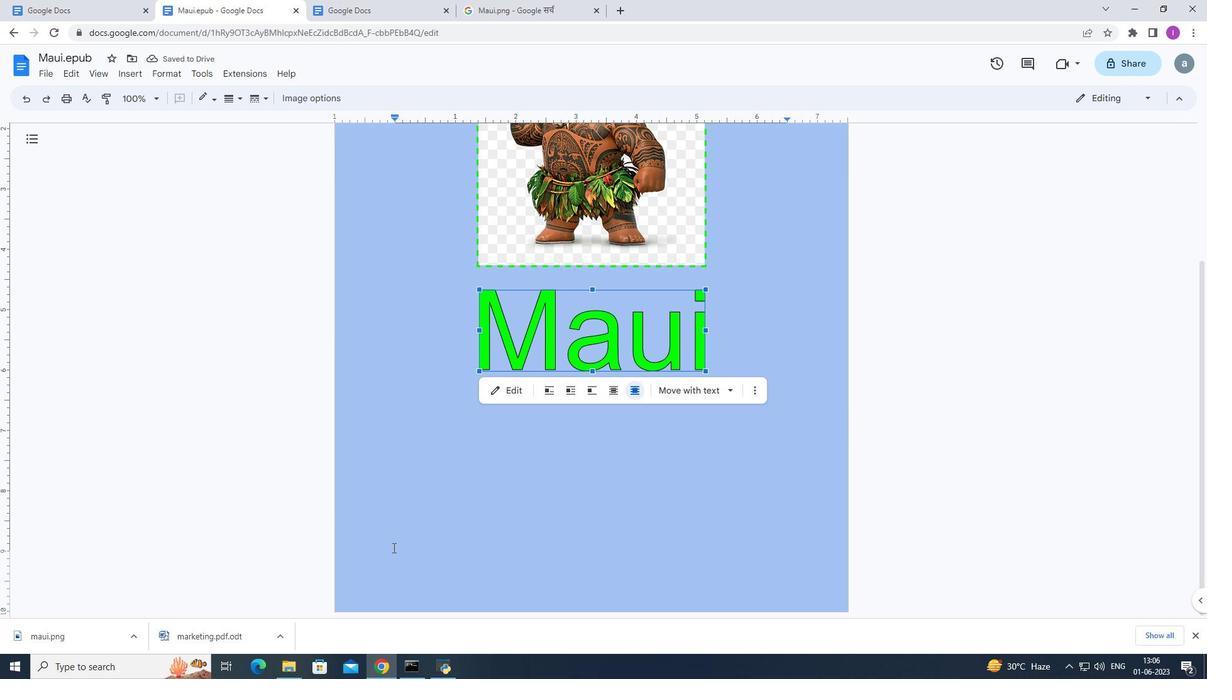 
Action: Mouse pressed left at (397, 581)
Screenshot: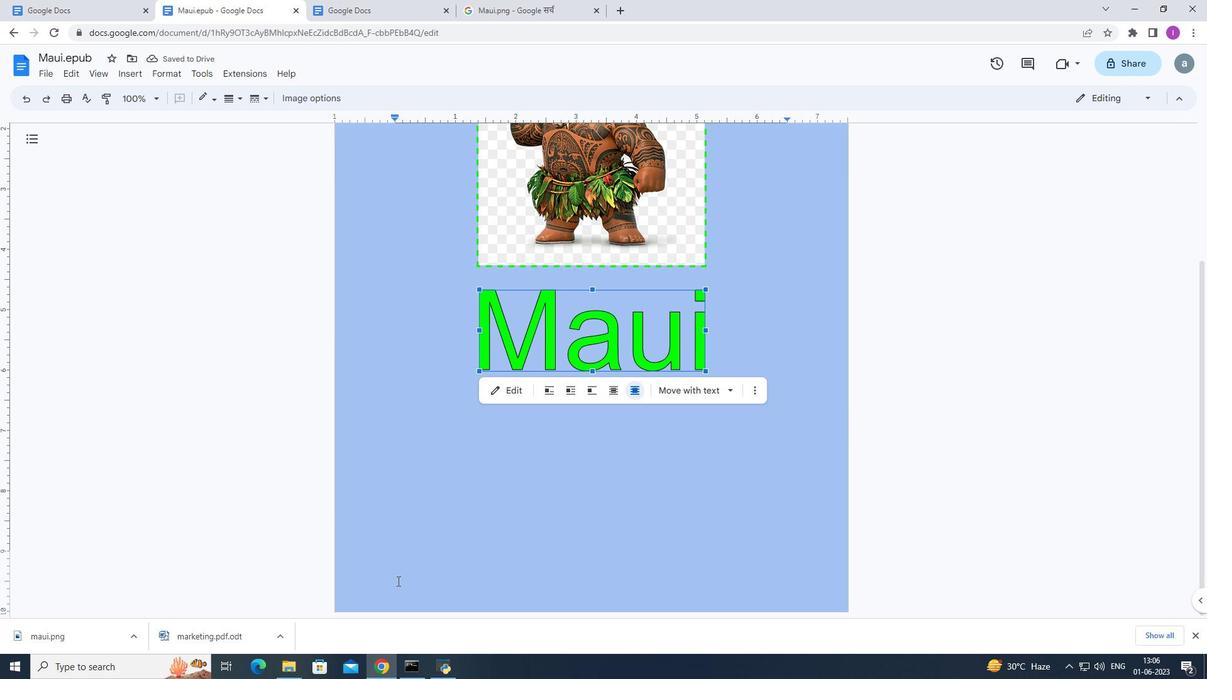 
Action: Mouse moved to (397, 581)
Screenshot: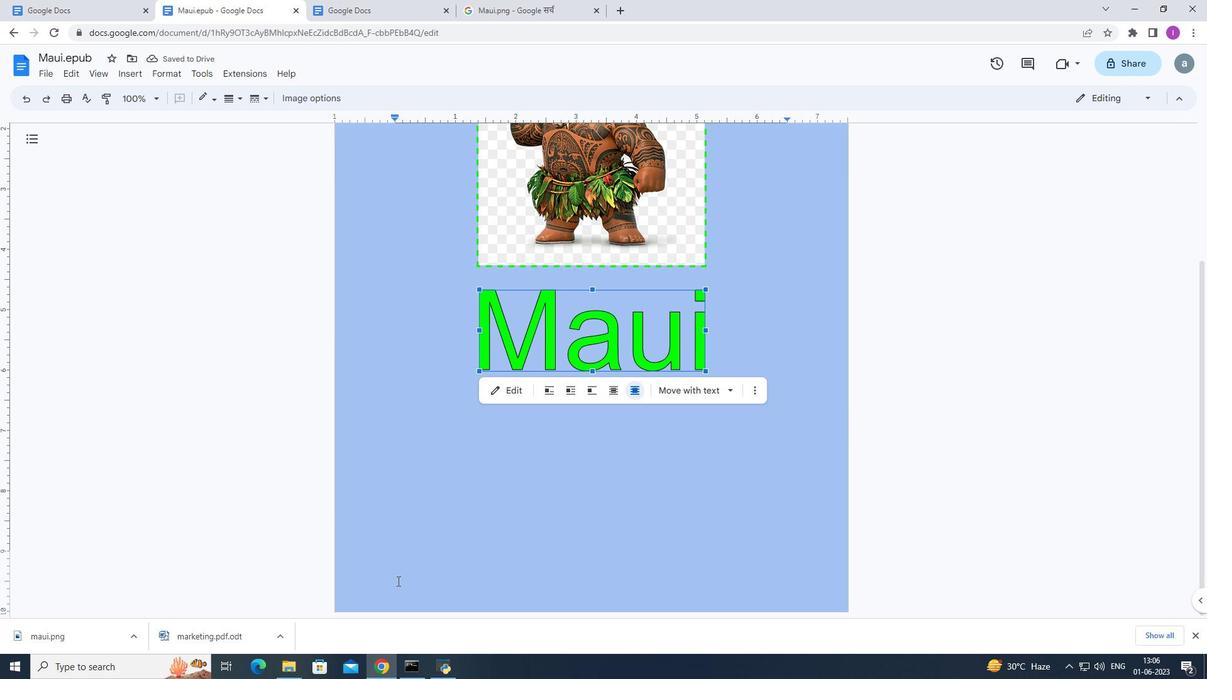 
Action: Mouse pressed left at (397, 581)
Screenshot: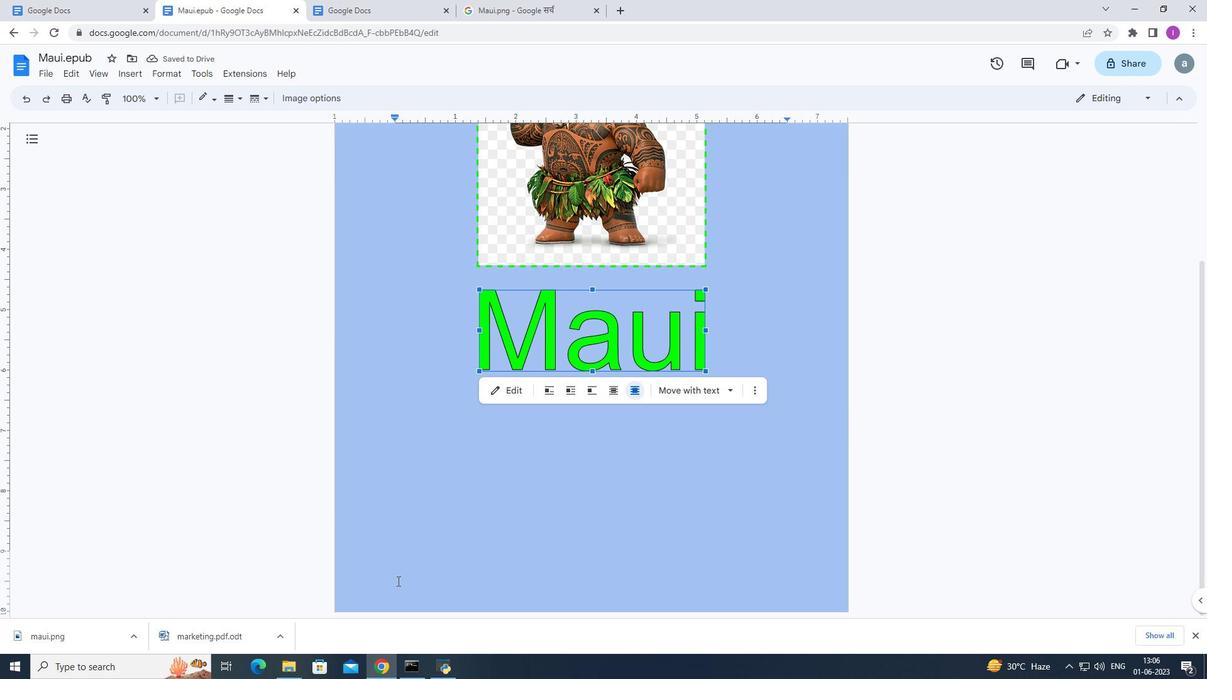 
Action: Mouse moved to (429, 553)
Screenshot: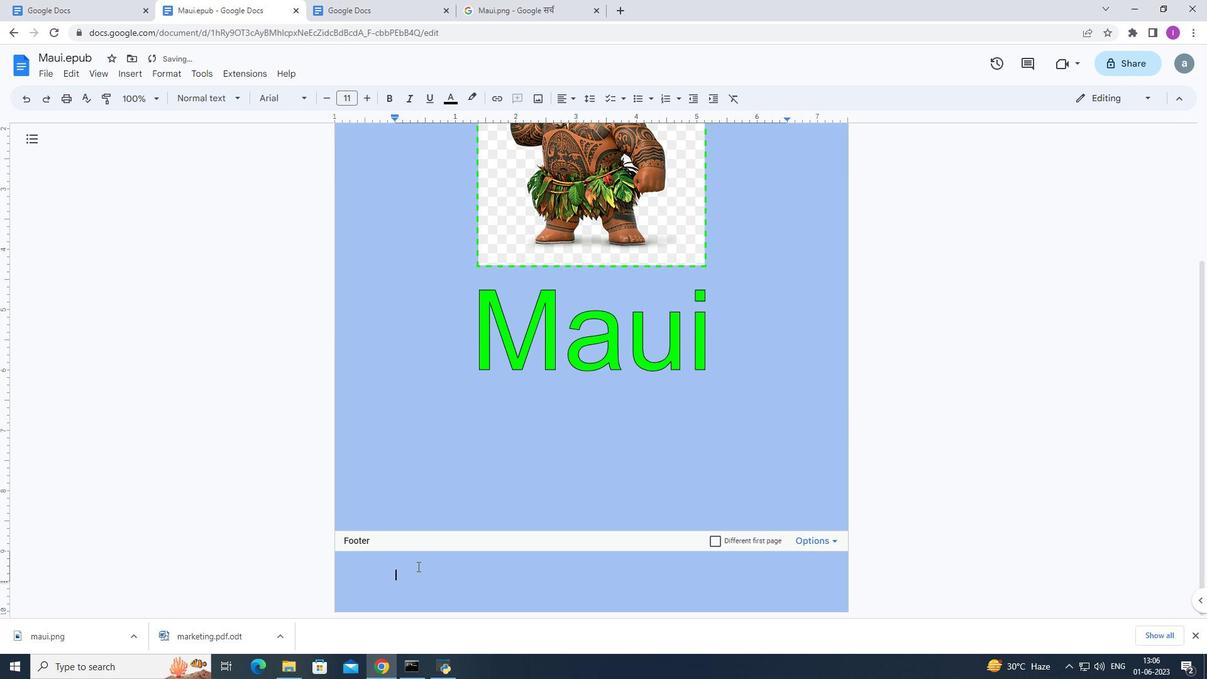 
Action: Key pressed in.pine<Key.backspace>terest.com<Key.enter>
Screenshot: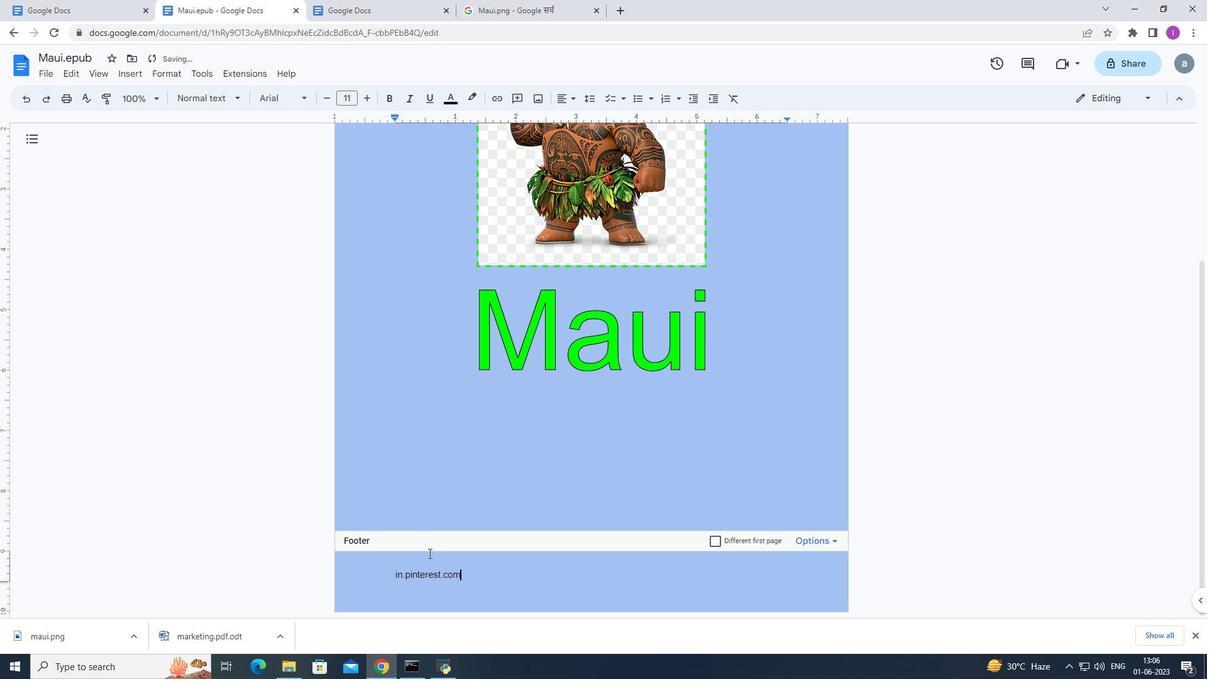 
Action: Mouse moved to (385, 483)
Screenshot: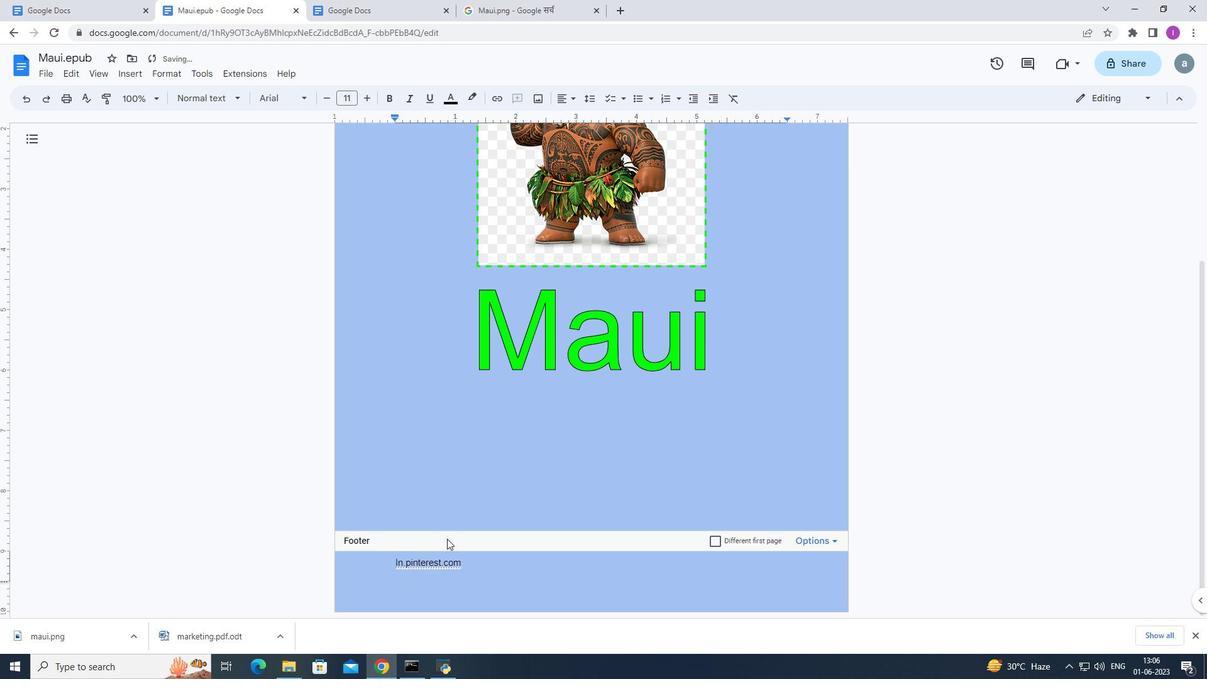 
Action: Mouse pressed left at (385, 483)
Screenshot: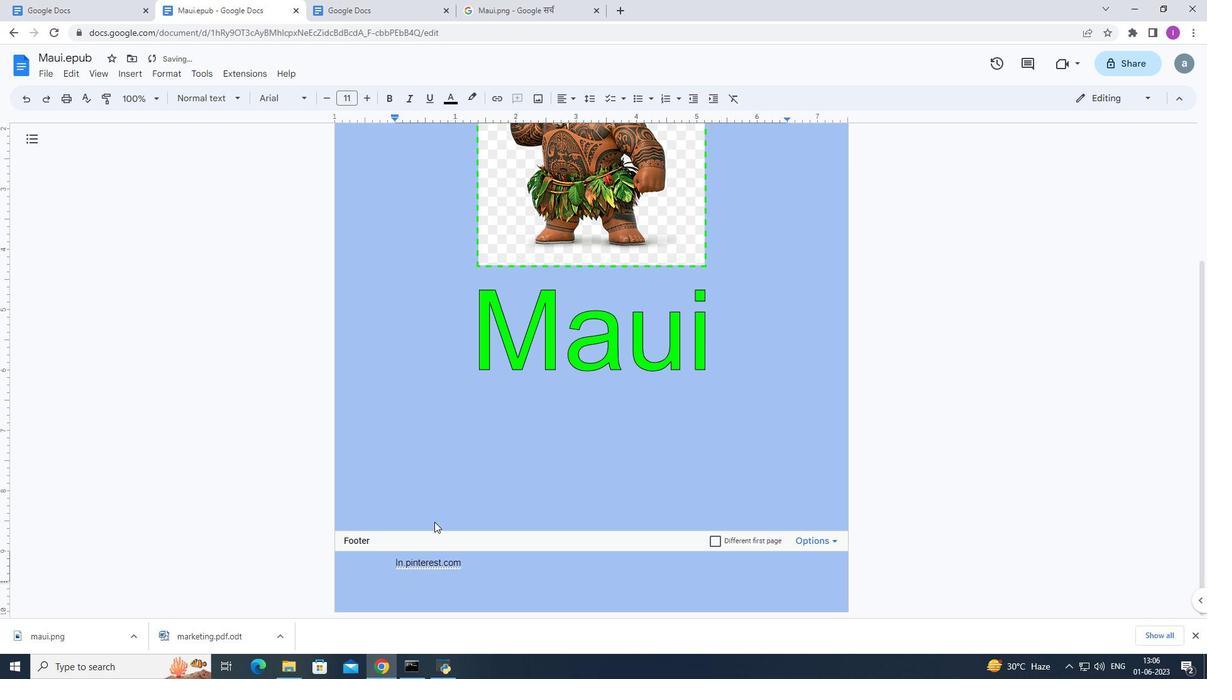 
Action: Mouse moved to (346, 642)
Screenshot: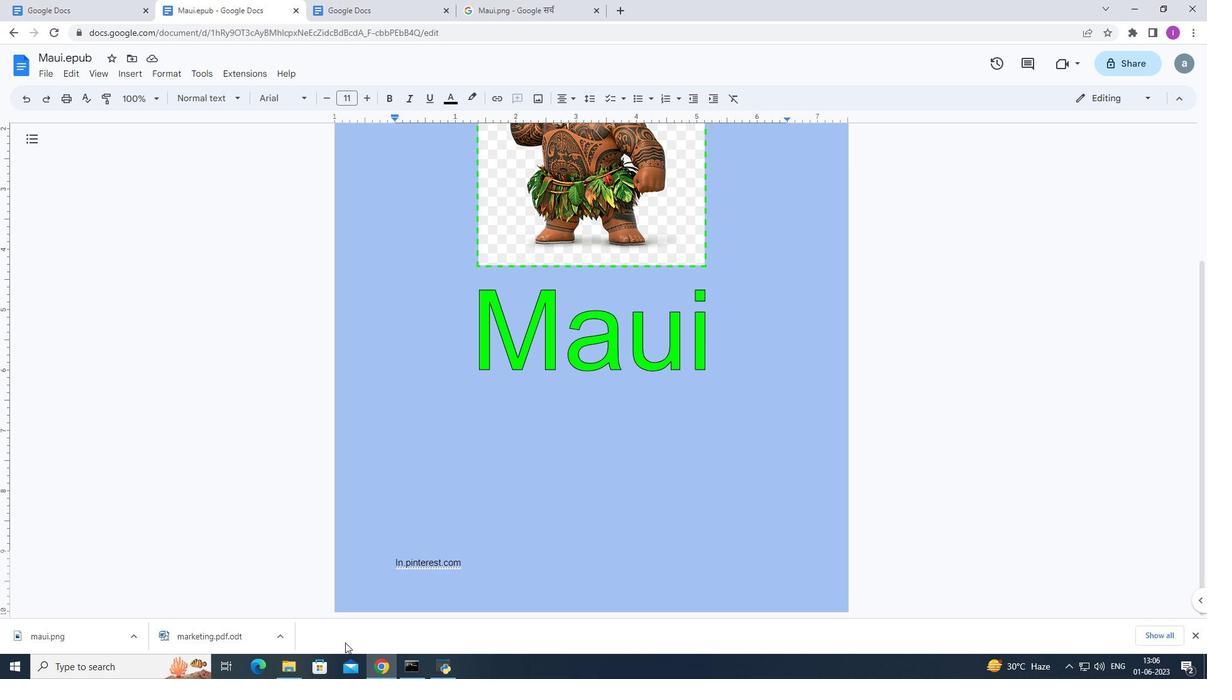 
